 Task: Reply All to email with the signature Andrew Lee with the subject Sales pitch from softage.1@softage.net with the message I wanted to confirm the schedule for the upcoming training sessions., select the entire message, change the font of the message to Verdana and change the font typography to bold Send the email
Action: Mouse moved to (465, 569)
Screenshot: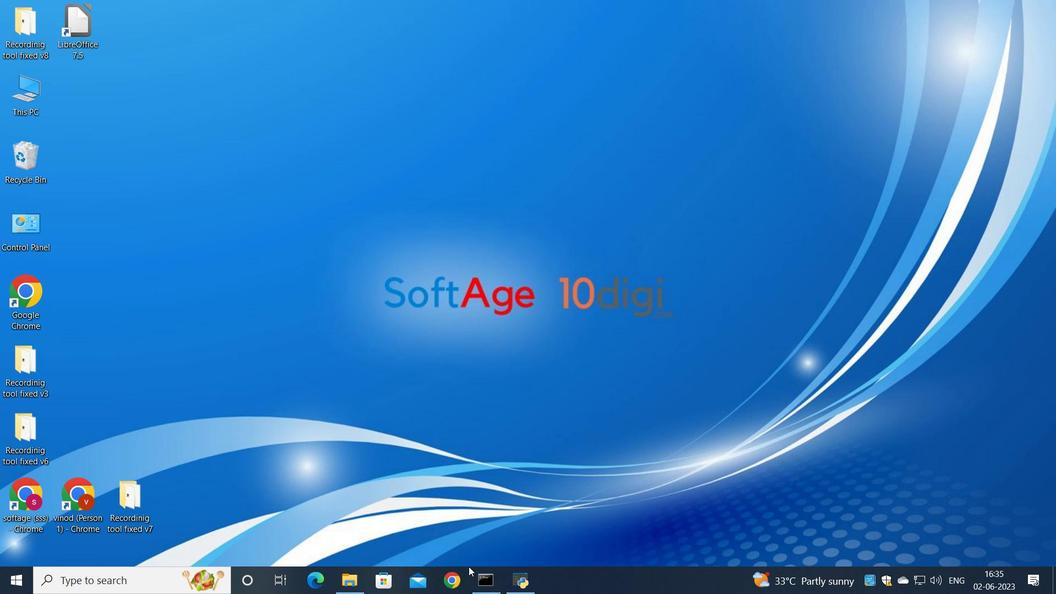 
Action: Mouse pressed left at (465, 569)
Screenshot: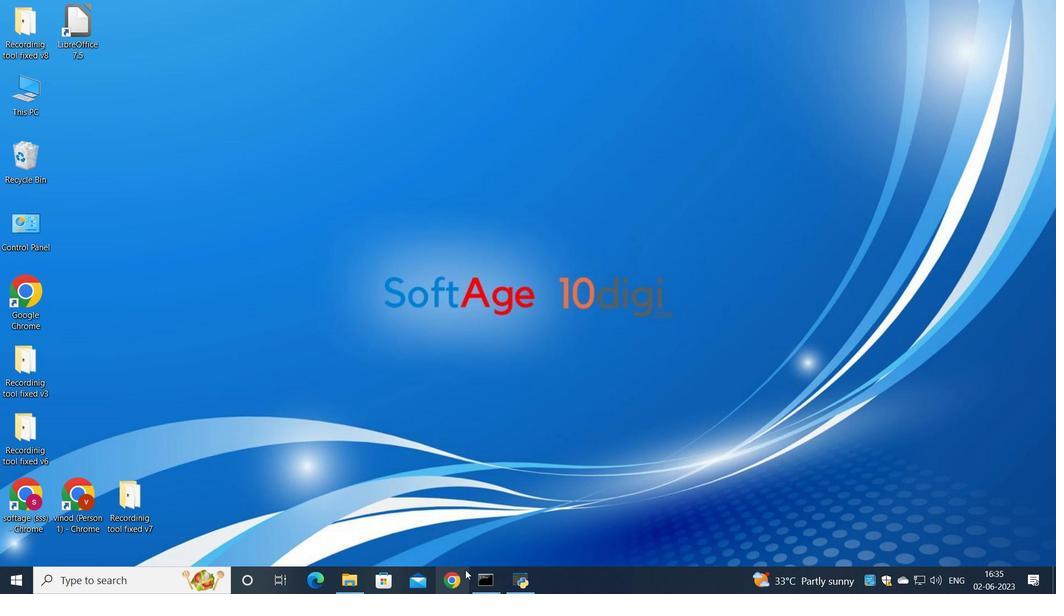 
Action: Mouse moved to (454, 384)
Screenshot: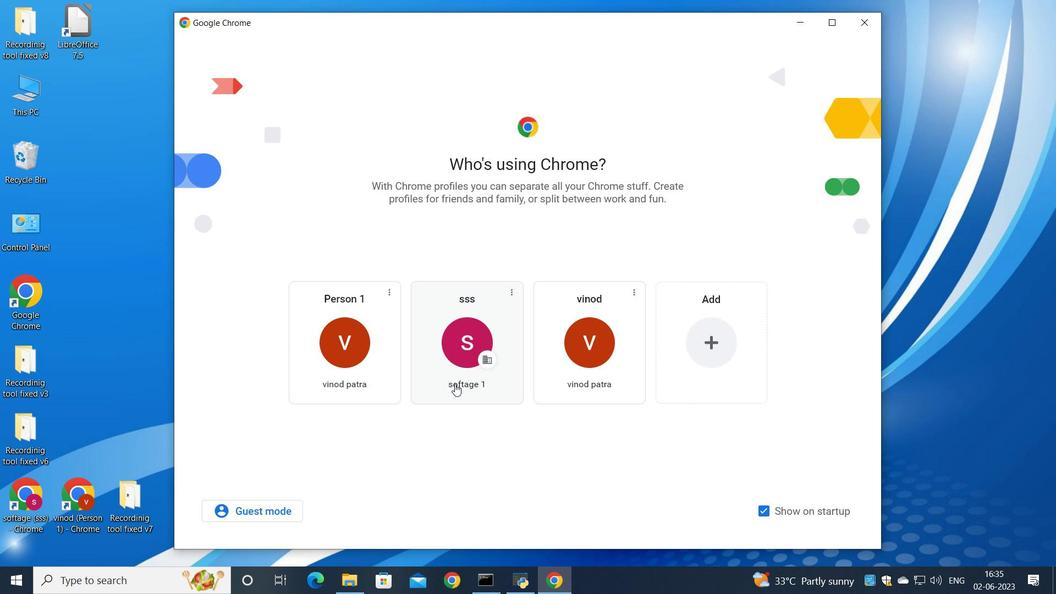 
Action: Mouse pressed left at (454, 384)
Screenshot: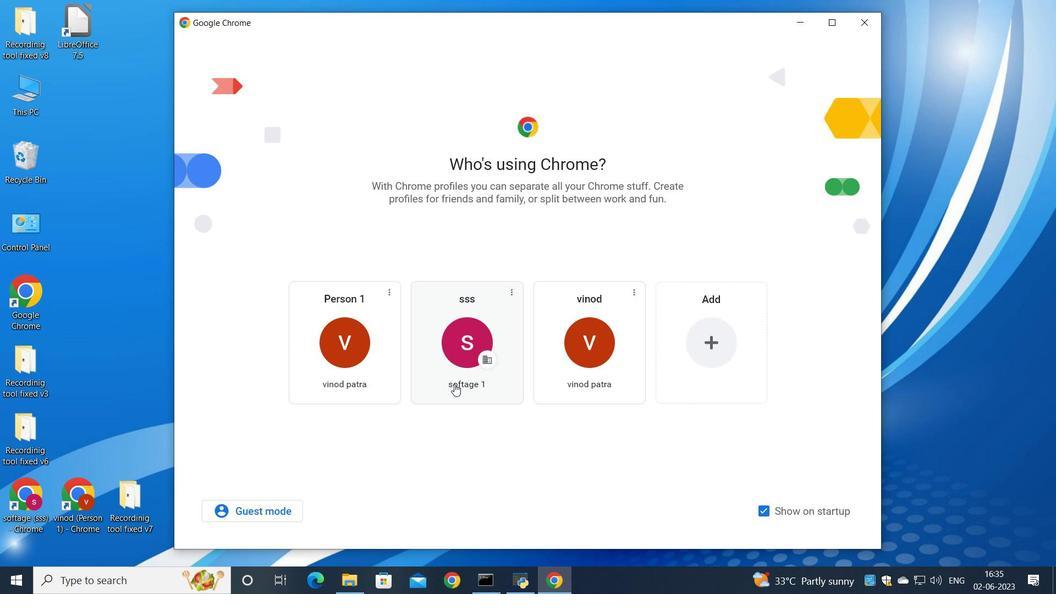 
Action: Mouse moved to (914, 93)
Screenshot: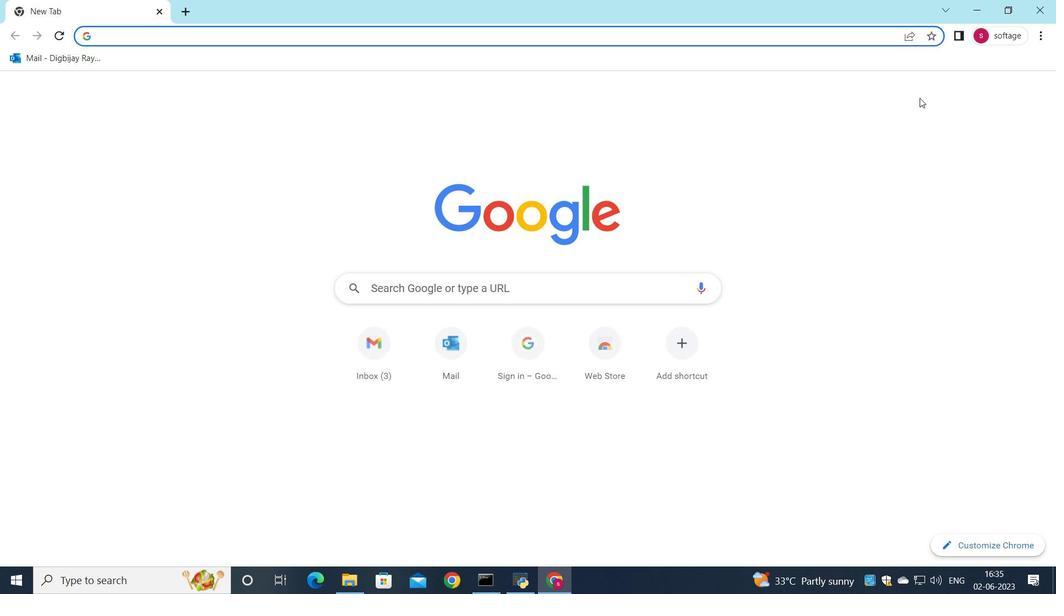 
Action: Mouse pressed left at (914, 93)
Screenshot: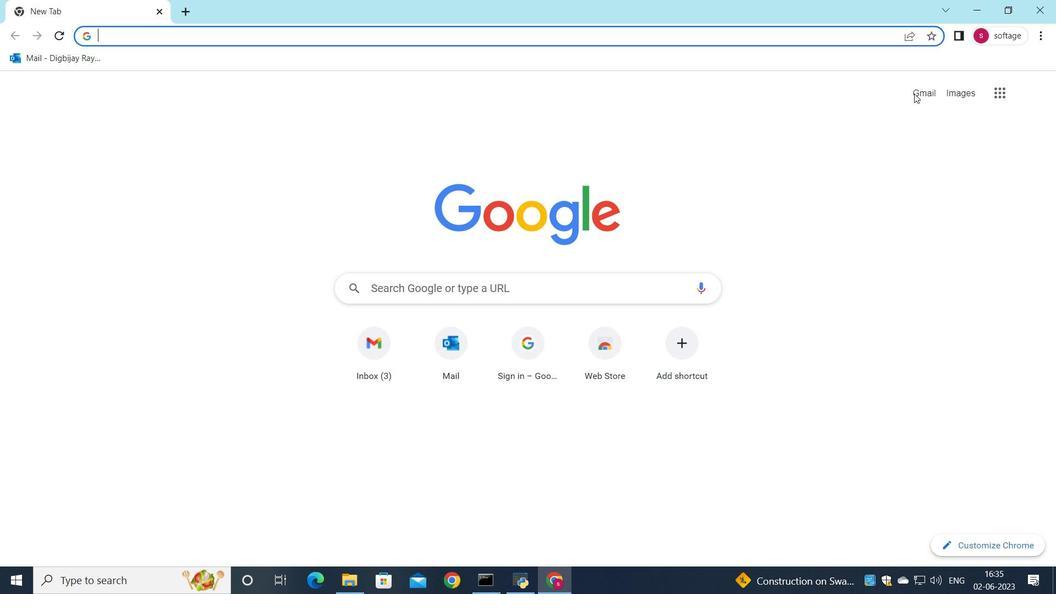 
Action: Mouse moved to (905, 97)
Screenshot: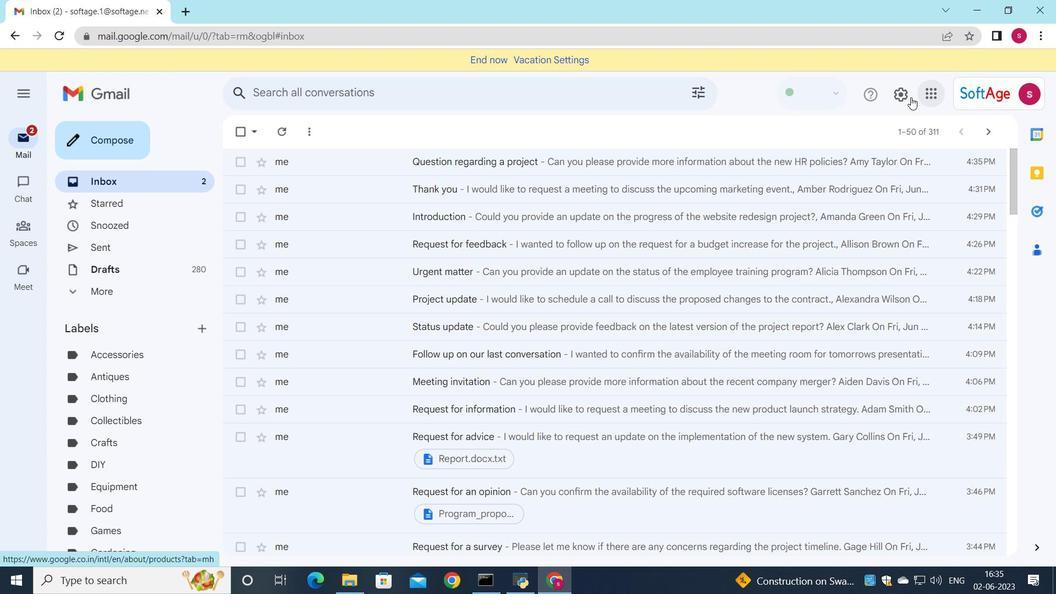 
Action: Mouse pressed left at (905, 97)
Screenshot: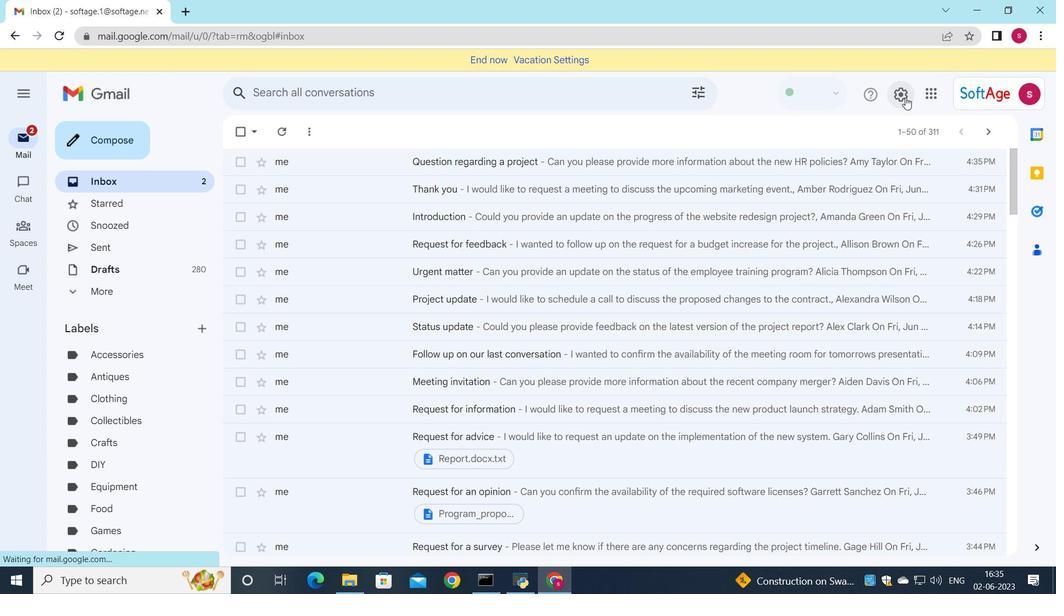 
Action: Mouse moved to (915, 165)
Screenshot: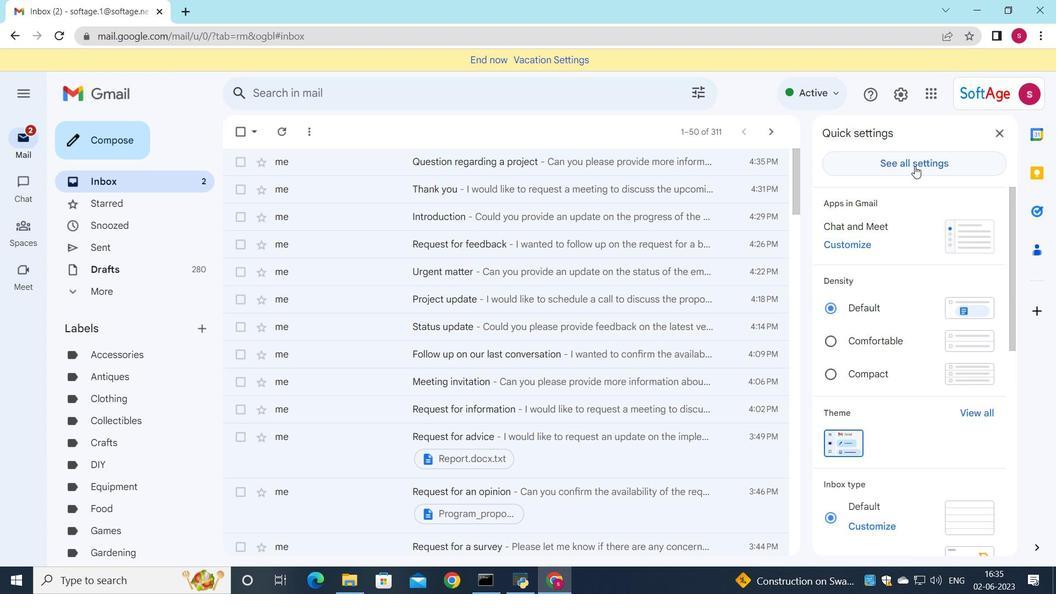 
Action: Mouse pressed left at (915, 165)
Screenshot: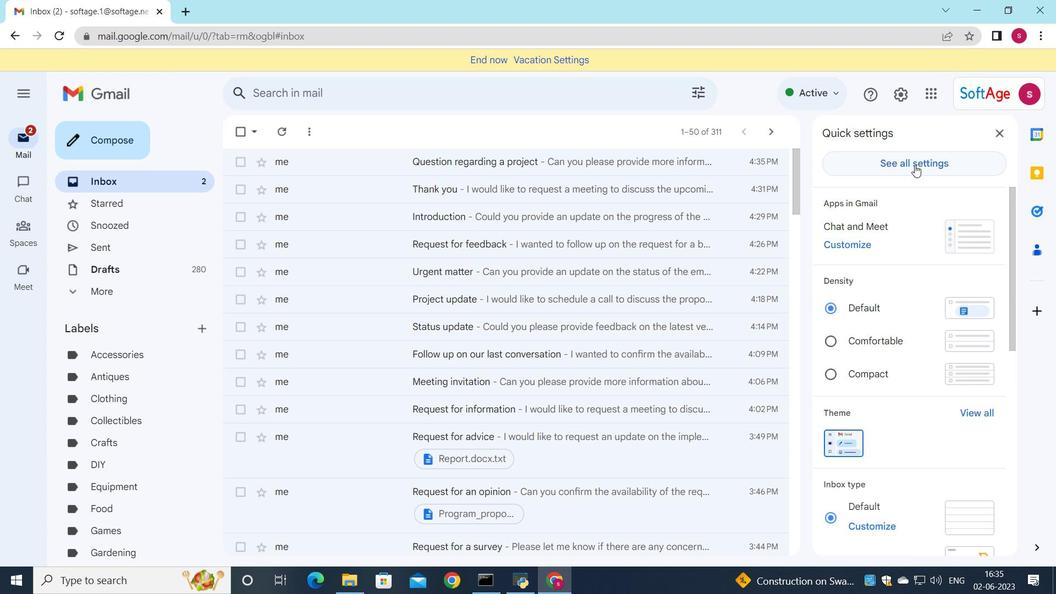 
Action: Mouse moved to (538, 285)
Screenshot: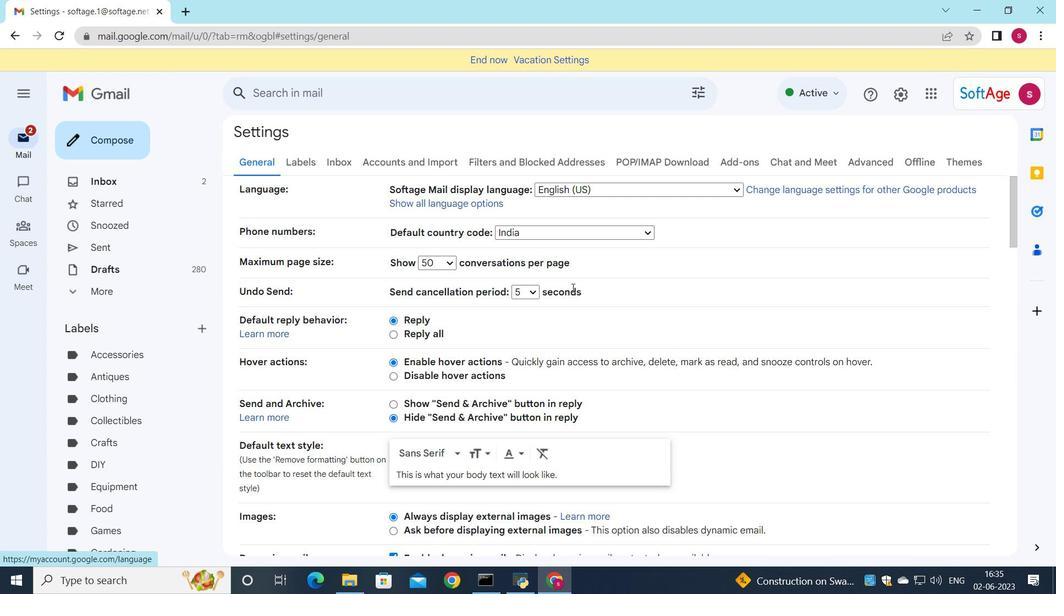 
Action: Mouse scrolled (538, 284) with delta (0, 0)
Screenshot: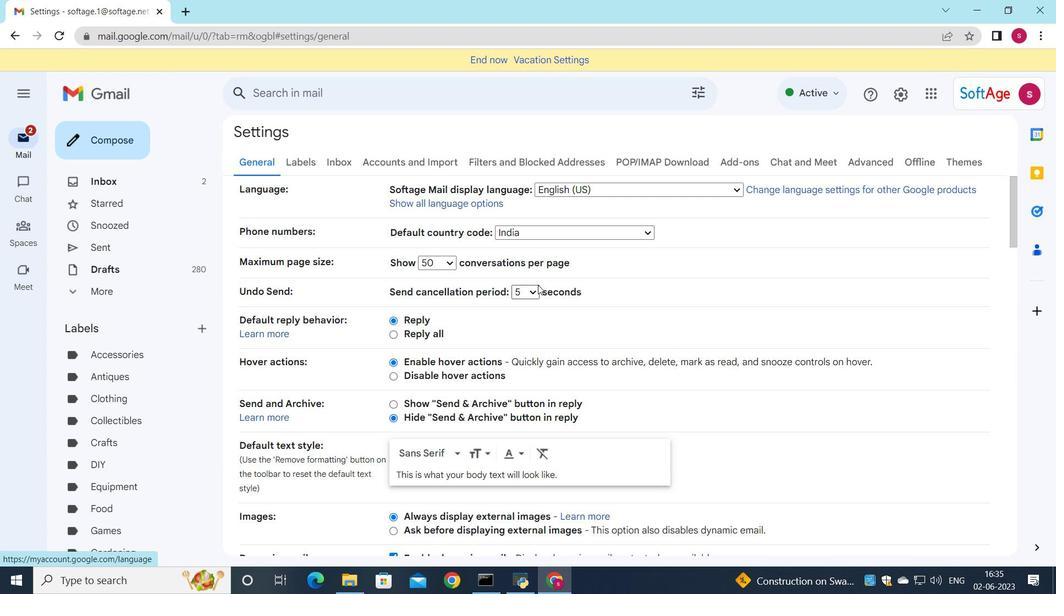 
Action: Mouse moved to (538, 285)
Screenshot: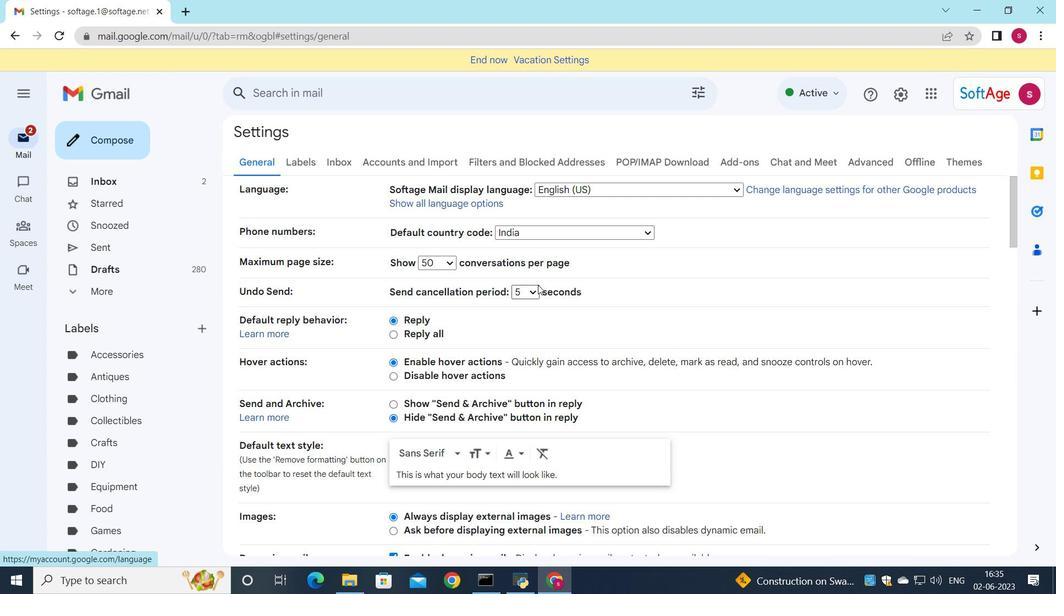 
Action: Mouse scrolled (538, 284) with delta (0, 0)
Screenshot: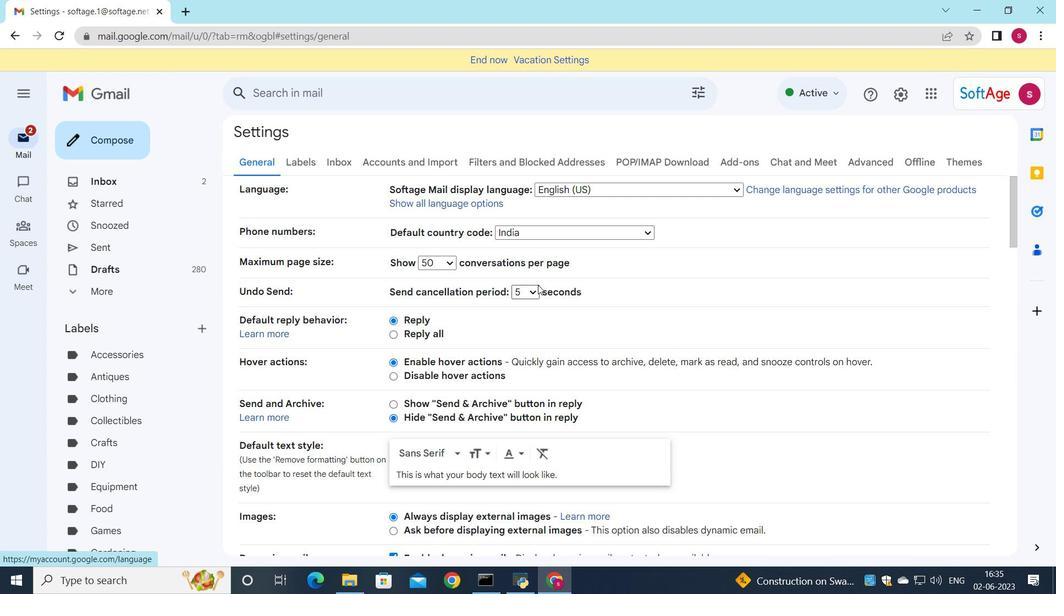 
Action: Mouse scrolled (538, 284) with delta (0, 0)
Screenshot: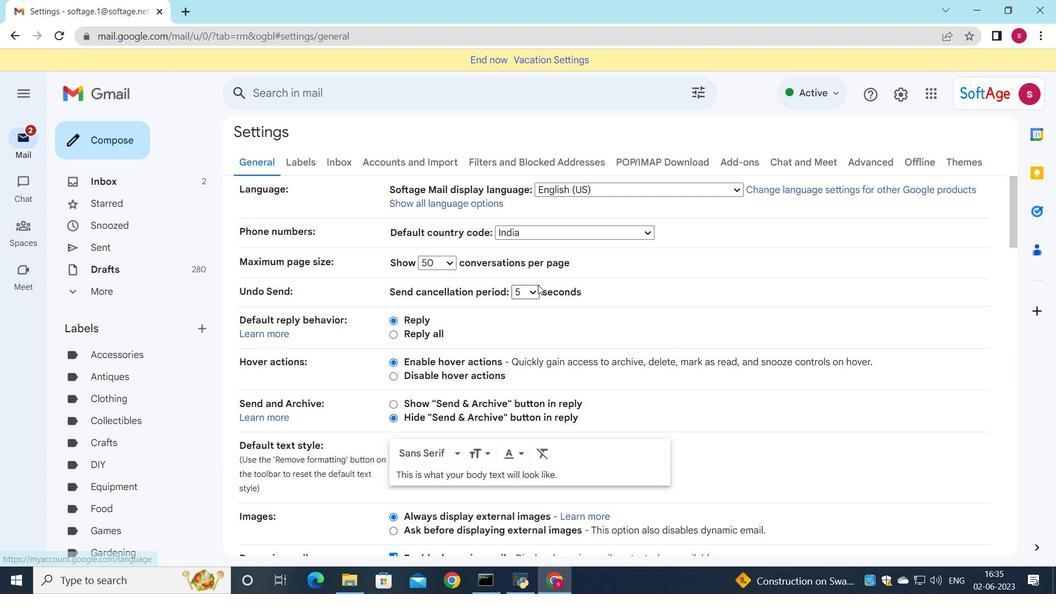
Action: Mouse scrolled (538, 284) with delta (0, 0)
Screenshot: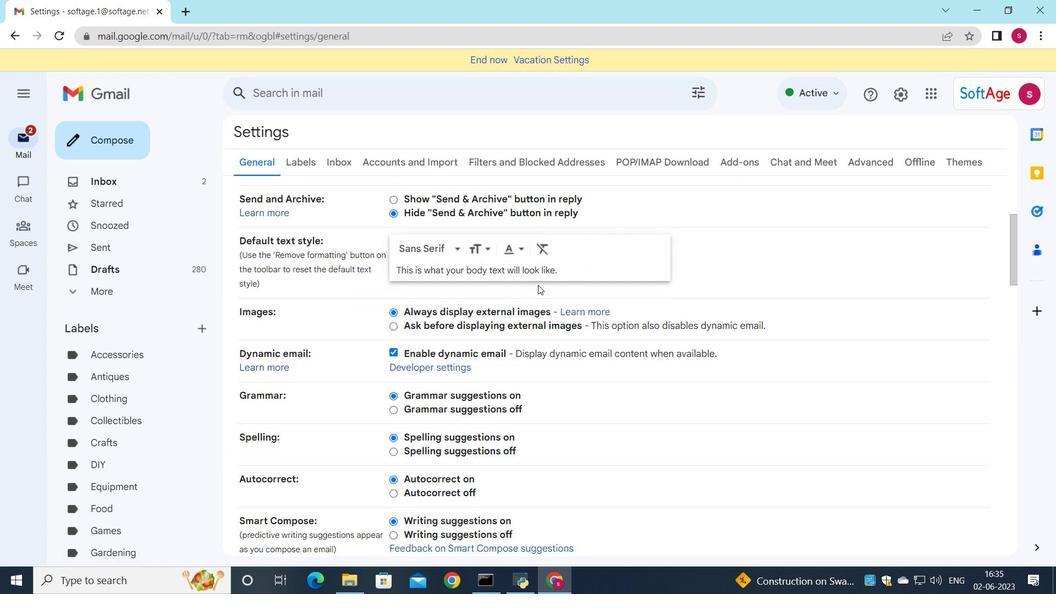 
Action: Mouse scrolled (538, 284) with delta (0, 0)
Screenshot: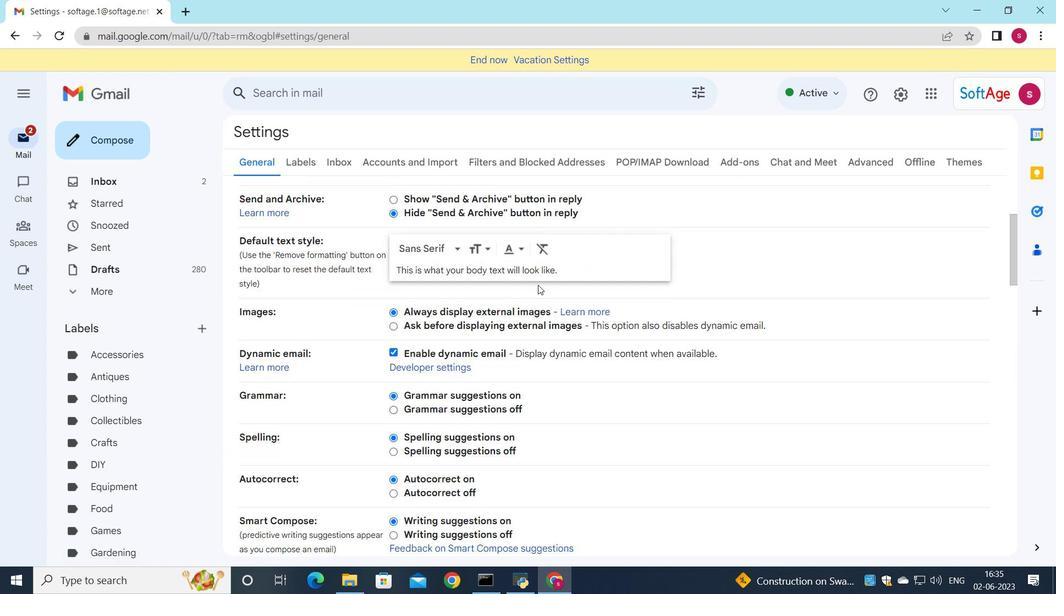 
Action: Mouse moved to (540, 290)
Screenshot: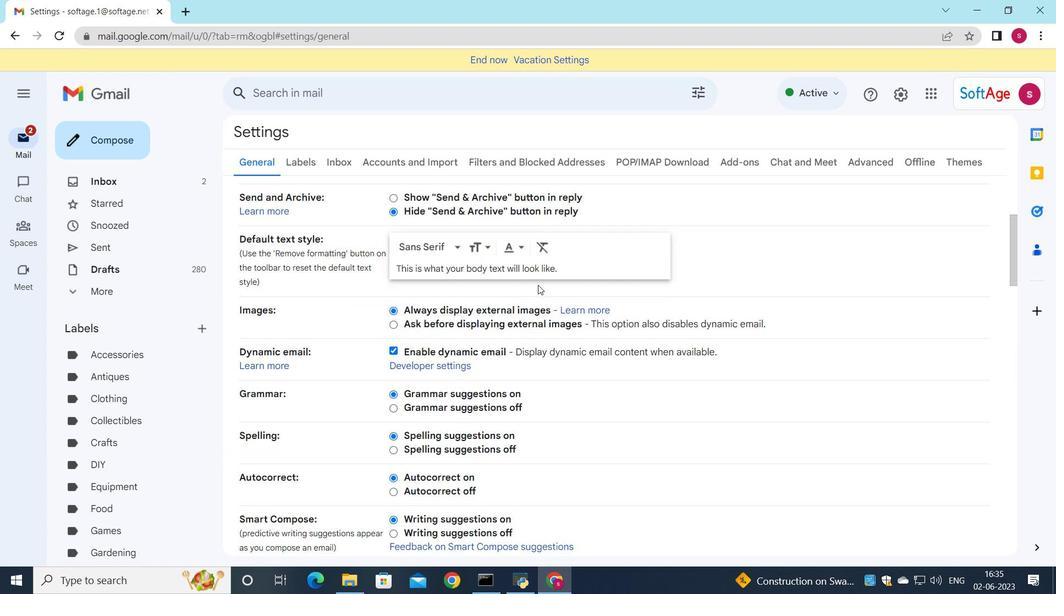 
Action: Mouse scrolled (540, 290) with delta (0, 0)
Screenshot: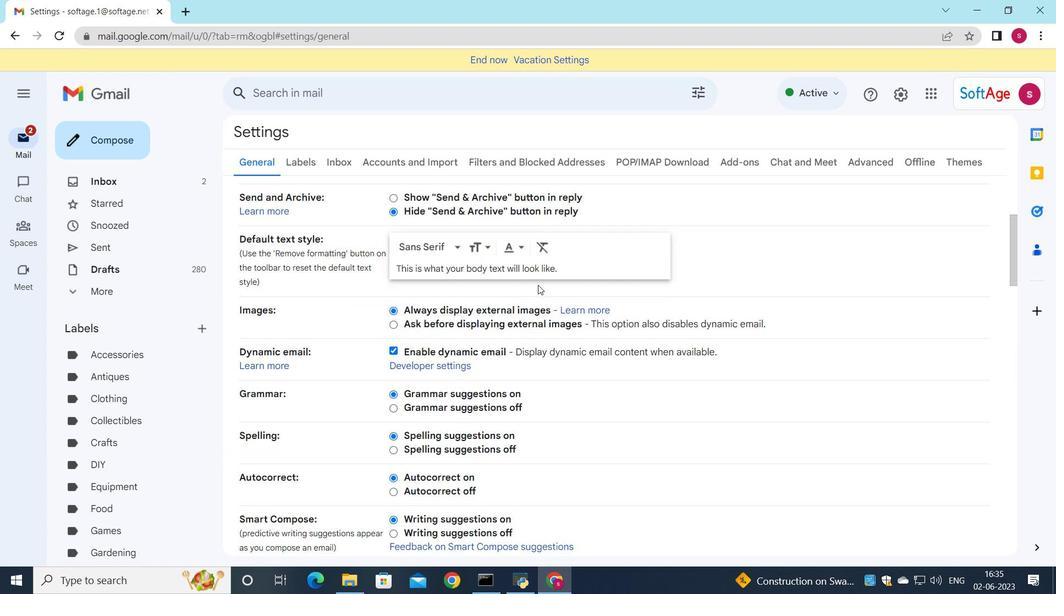 
Action: Mouse moved to (522, 352)
Screenshot: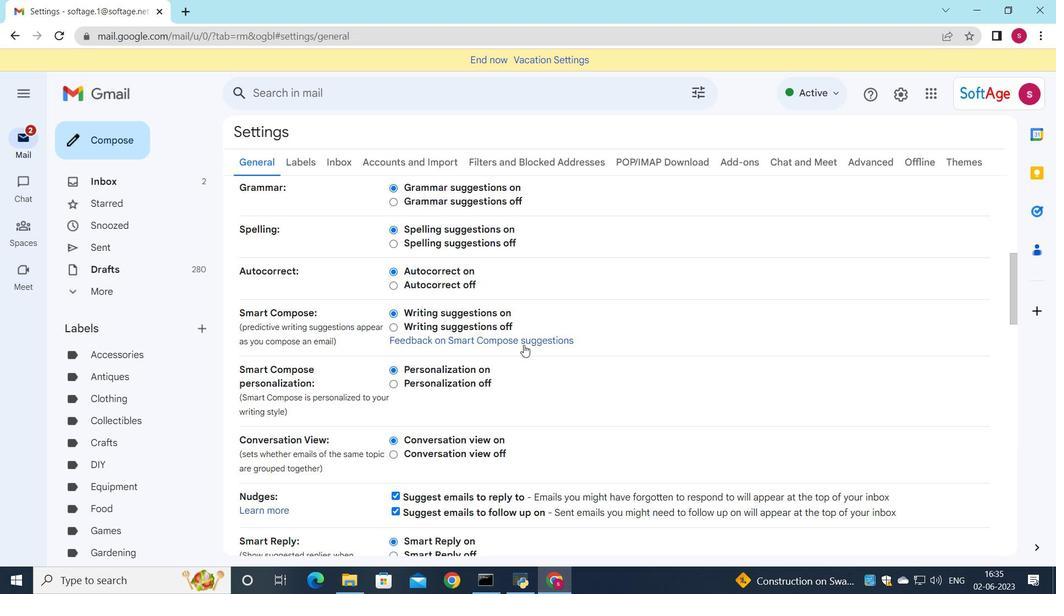 
Action: Mouse scrolled (522, 351) with delta (0, 0)
Screenshot: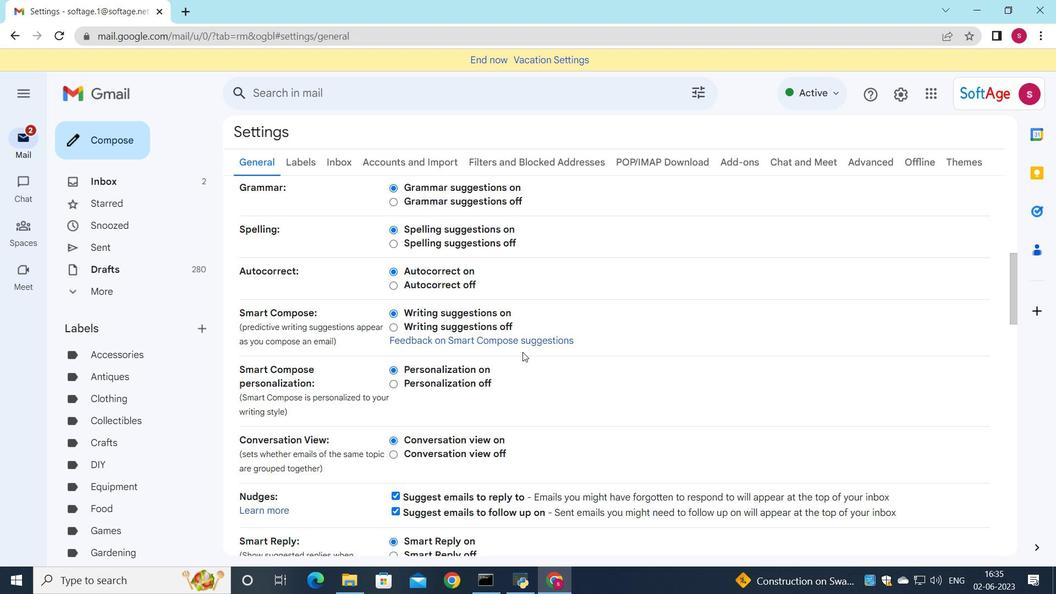 
Action: Mouse scrolled (522, 351) with delta (0, 0)
Screenshot: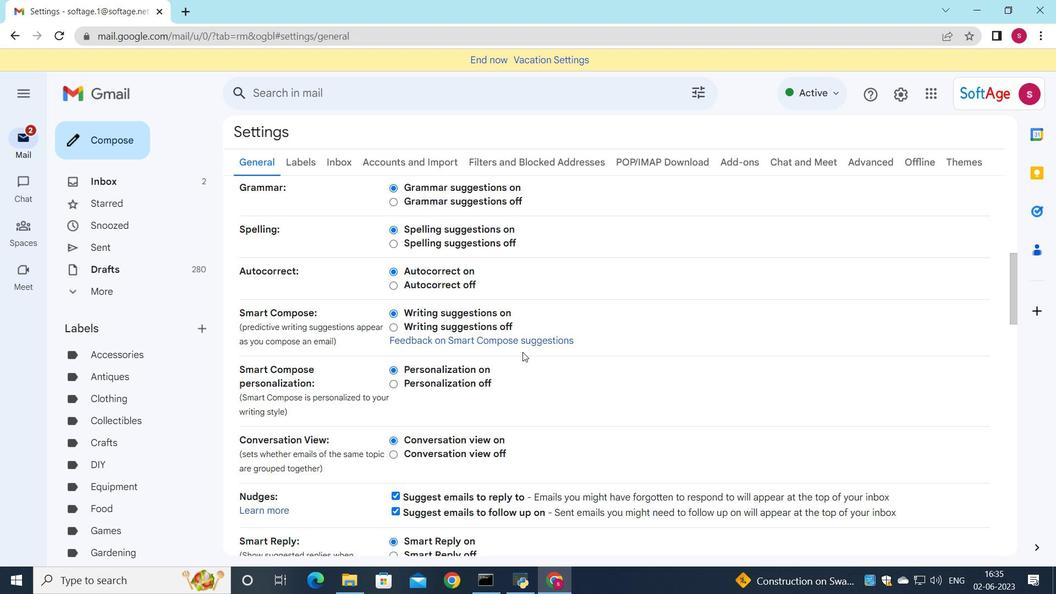 
Action: Mouse moved to (522, 352)
Screenshot: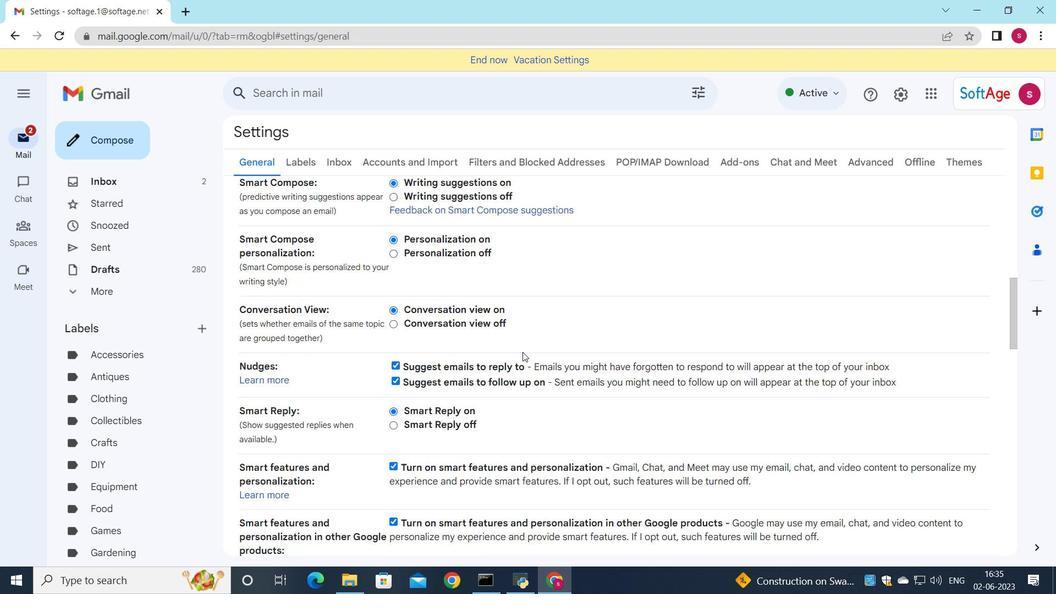 
Action: Mouse scrolled (522, 351) with delta (0, 0)
Screenshot: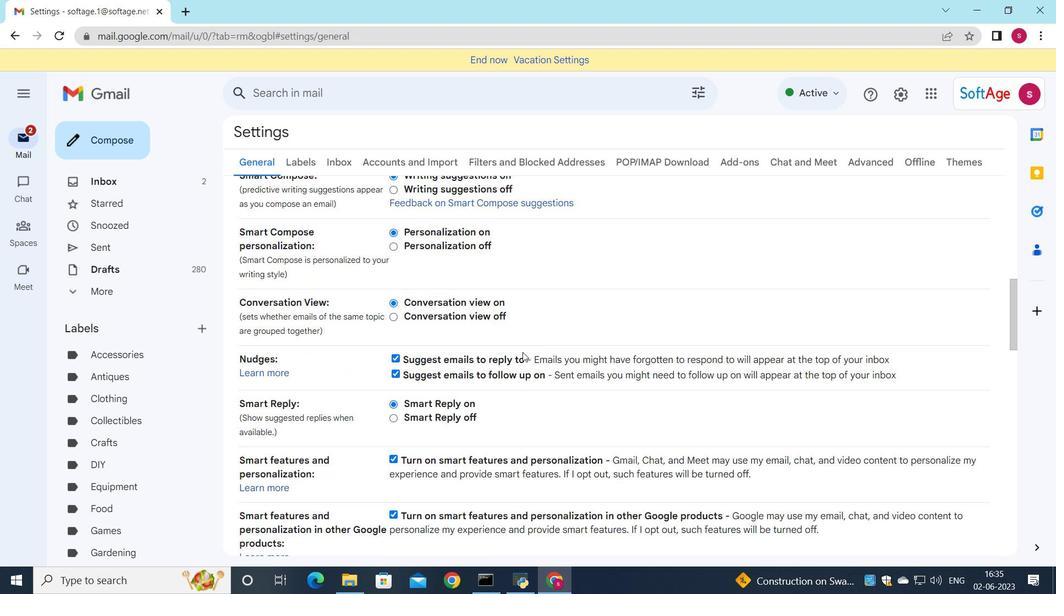 
Action: Mouse scrolled (522, 351) with delta (0, 0)
Screenshot: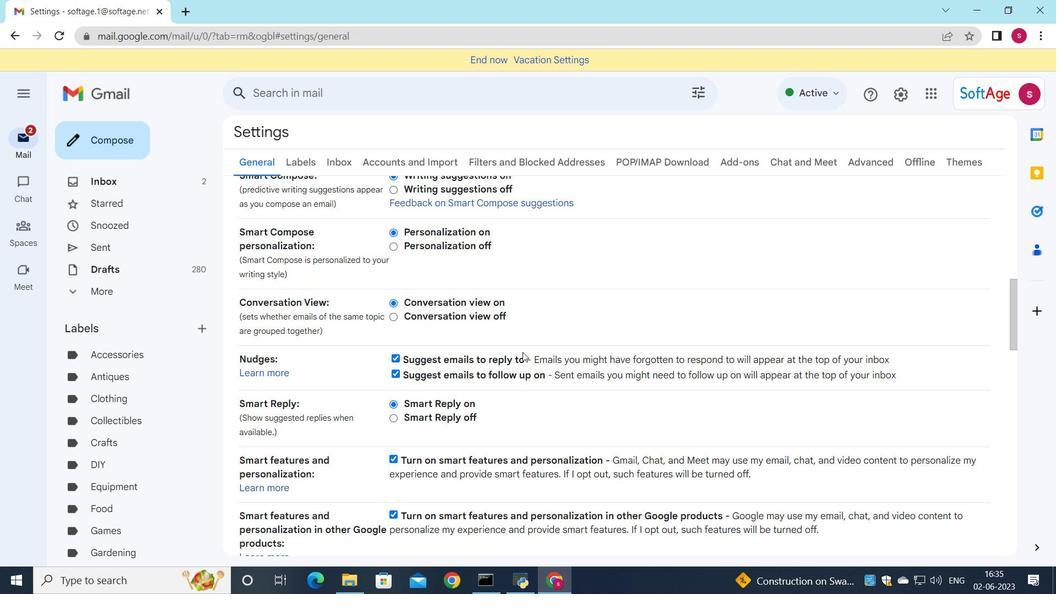 
Action: Mouse scrolled (522, 351) with delta (0, 0)
Screenshot: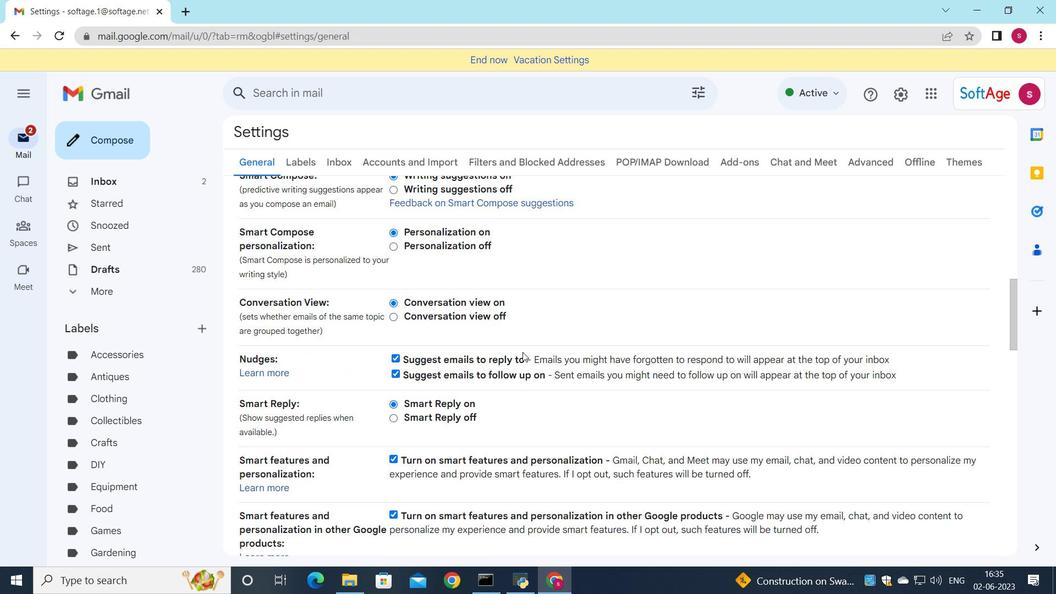 
Action: Mouse scrolled (522, 351) with delta (0, 0)
Screenshot: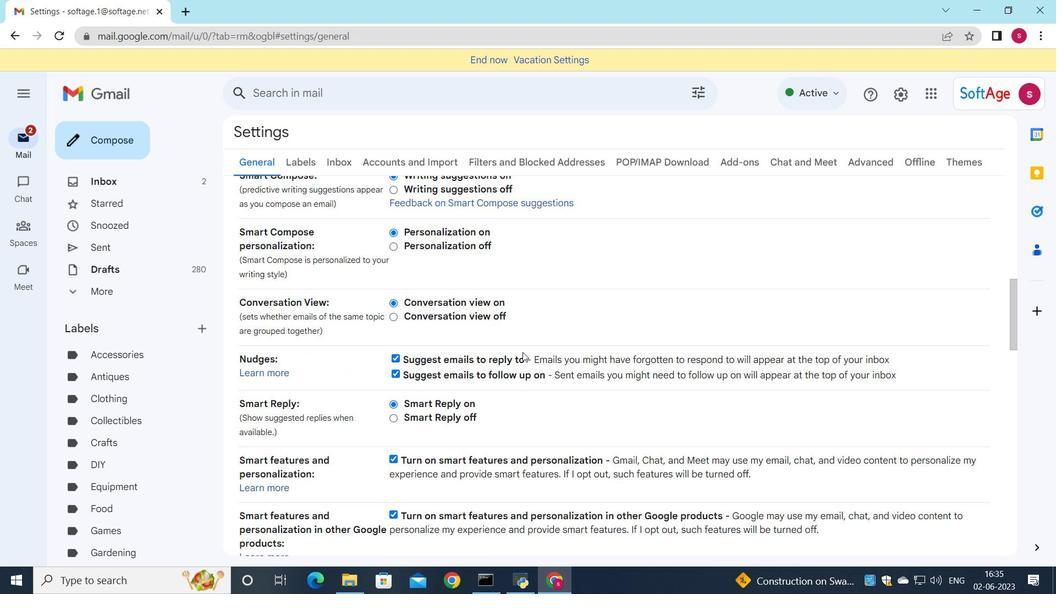 
Action: Mouse moved to (524, 352)
Screenshot: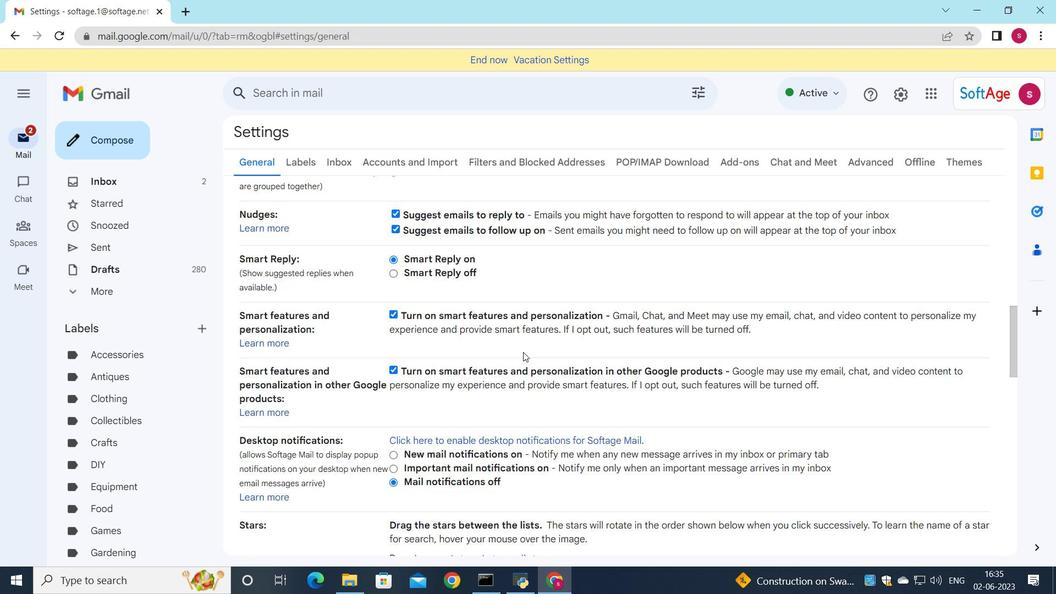 
Action: Mouse scrolled (524, 351) with delta (0, 0)
Screenshot: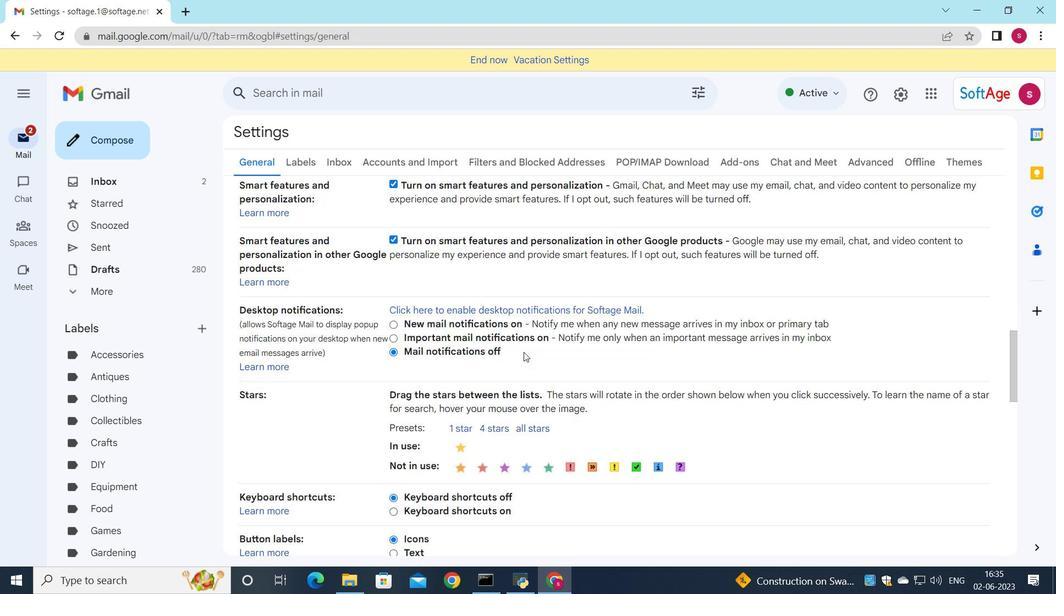 
Action: Mouse scrolled (524, 351) with delta (0, 0)
Screenshot: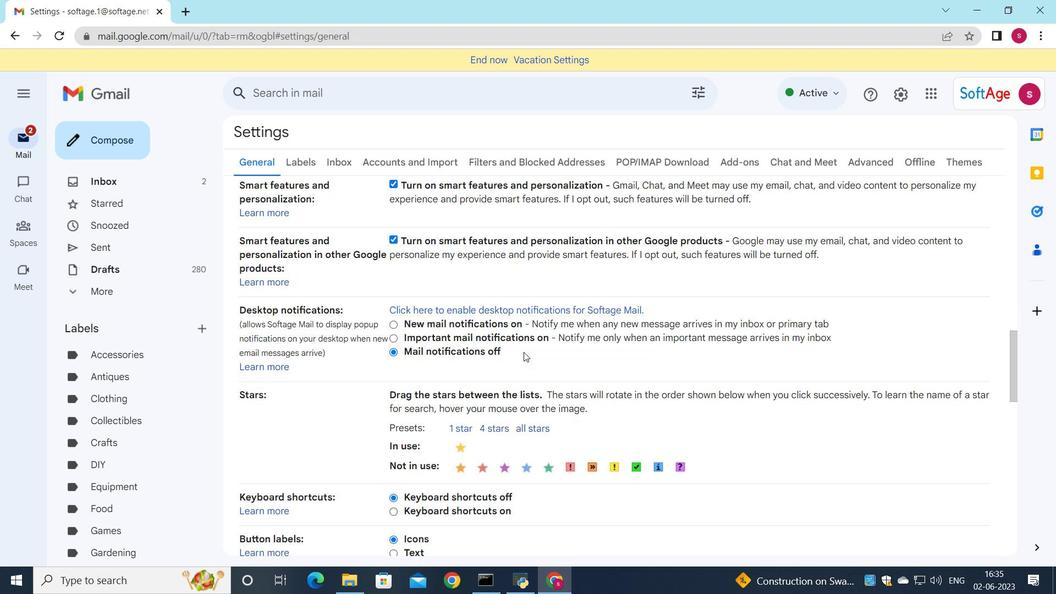 
Action: Mouse scrolled (524, 351) with delta (0, 0)
Screenshot: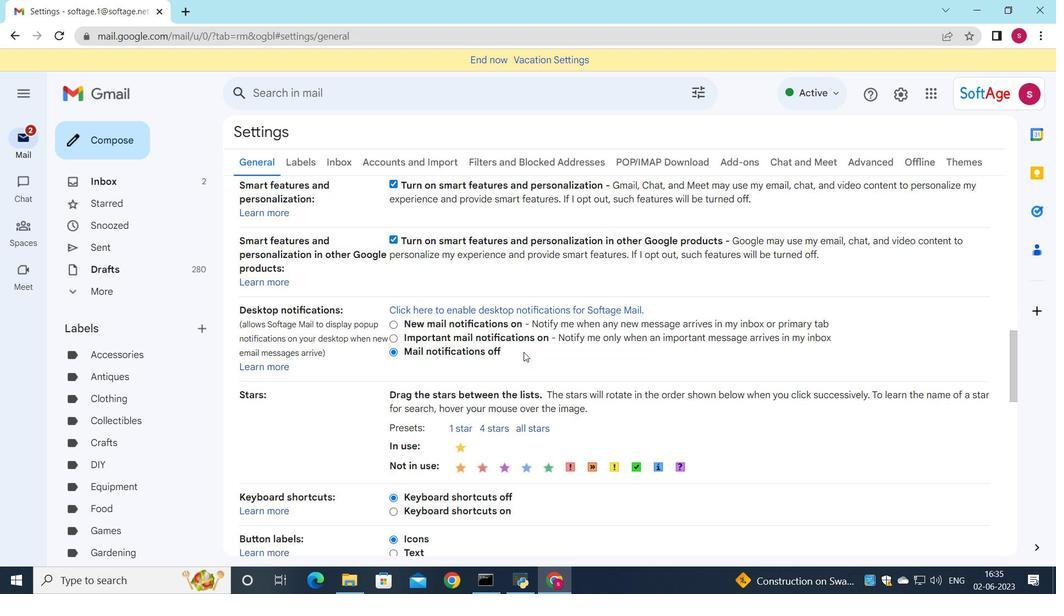 
Action: Mouse moved to (525, 352)
Screenshot: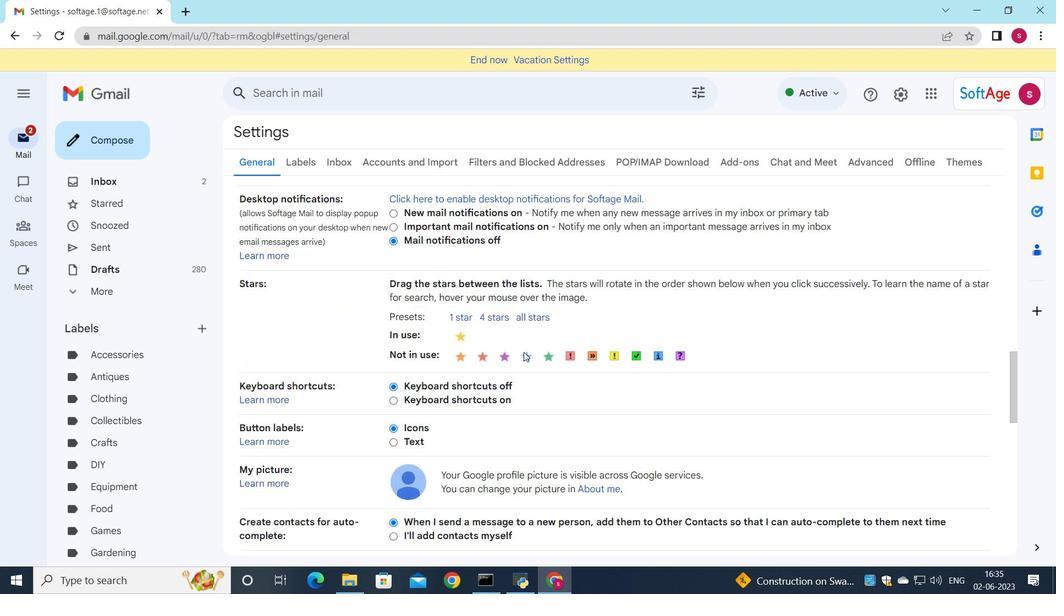 
Action: Mouse scrolled (525, 351) with delta (0, 0)
Screenshot: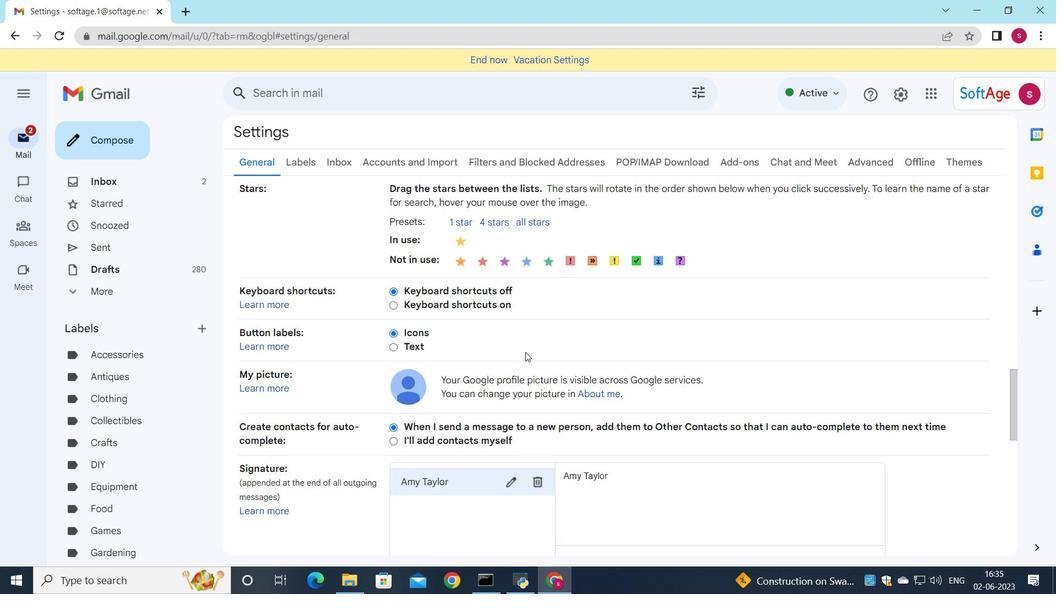 
Action: Mouse scrolled (525, 351) with delta (0, 0)
Screenshot: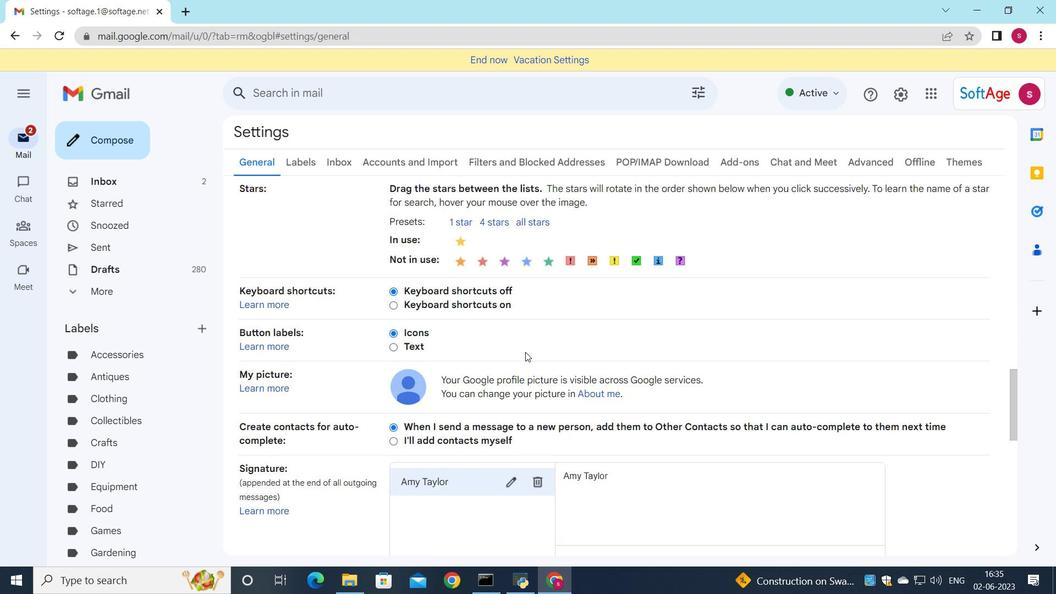 
Action: Mouse moved to (525, 352)
Screenshot: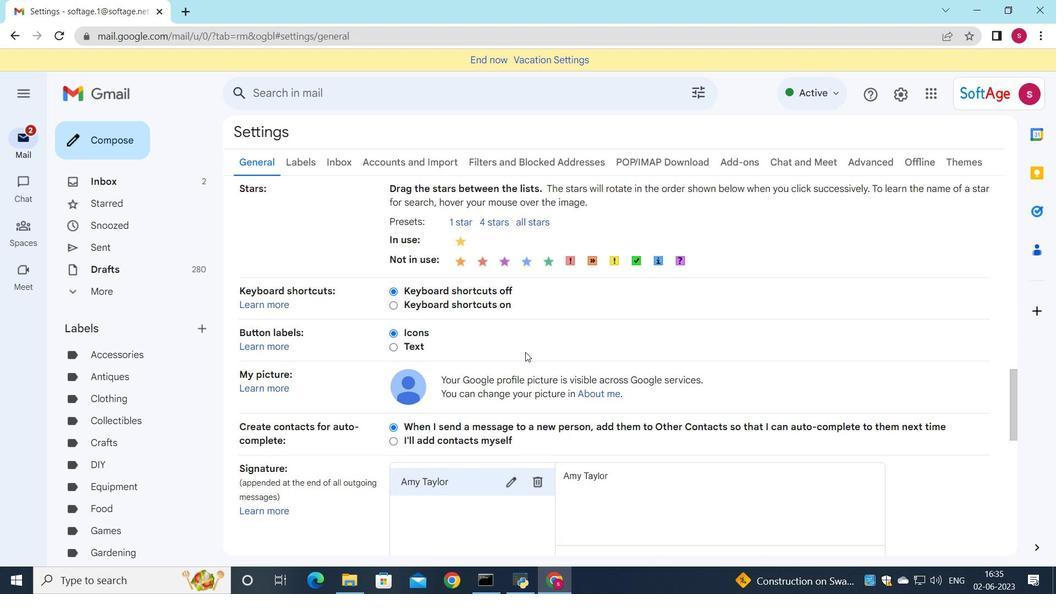 
Action: Mouse scrolled (525, 351) with delta (0, 0)
Screenshot: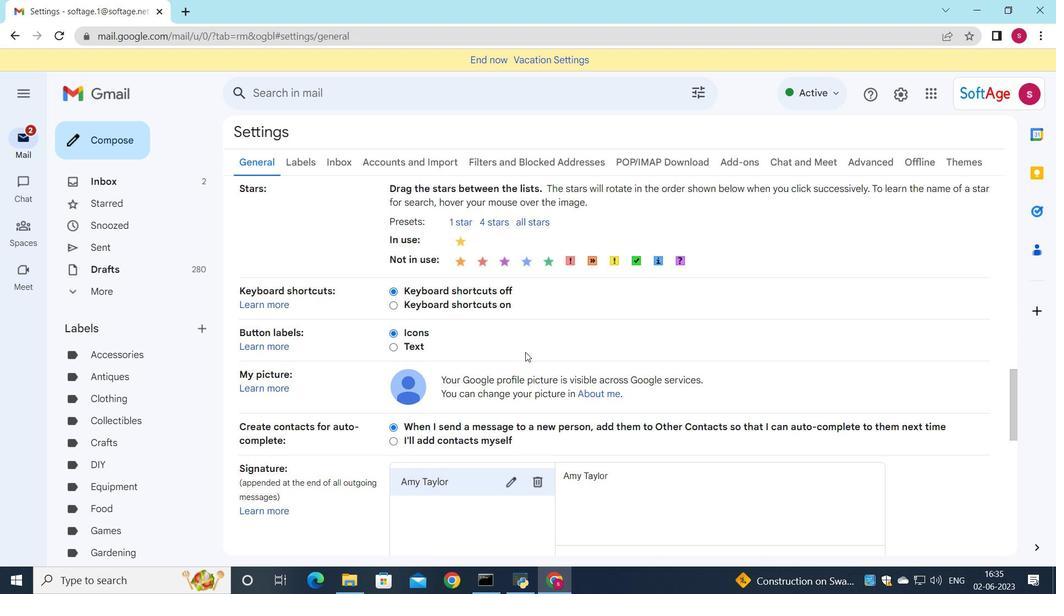 
Action: Mouse moved to (527, 355)
Screenshot: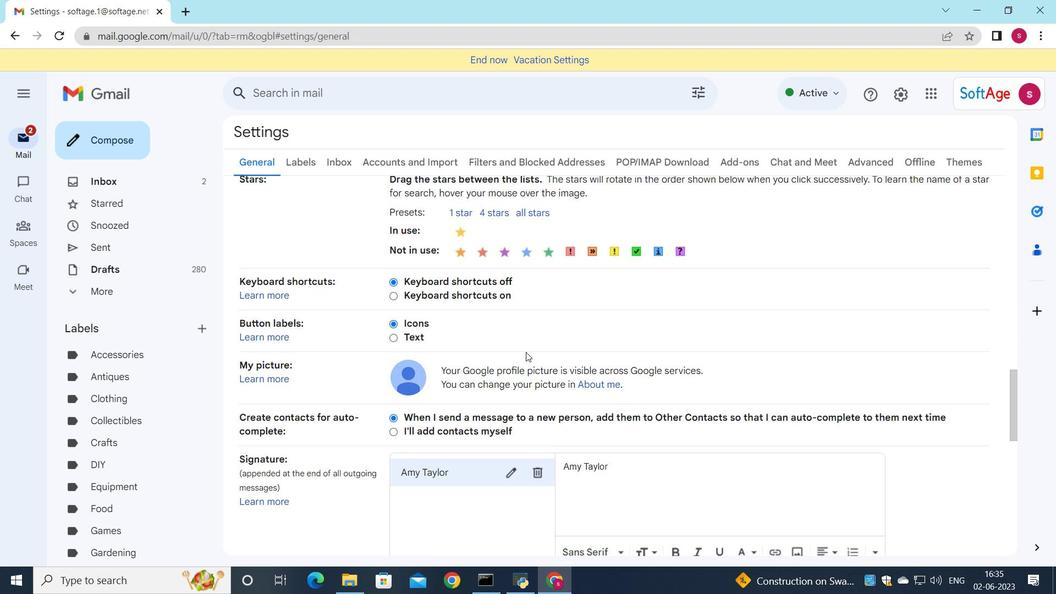 
Action: Mouse scrolled (527, 355) with delta (0, 0)
Screenshot: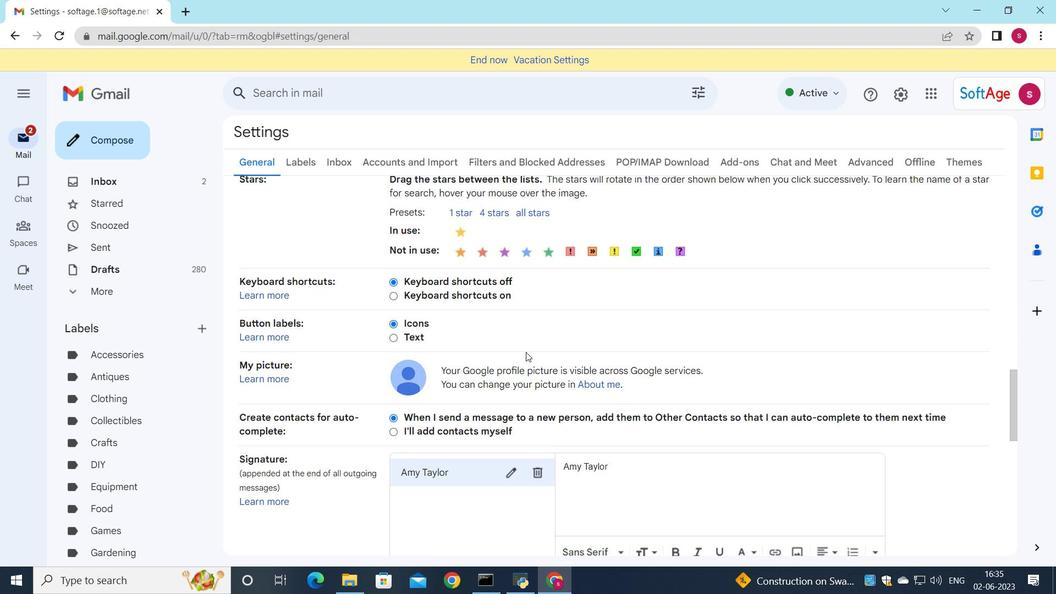
Action: Mouse moved to (538, 207)
Screenshot: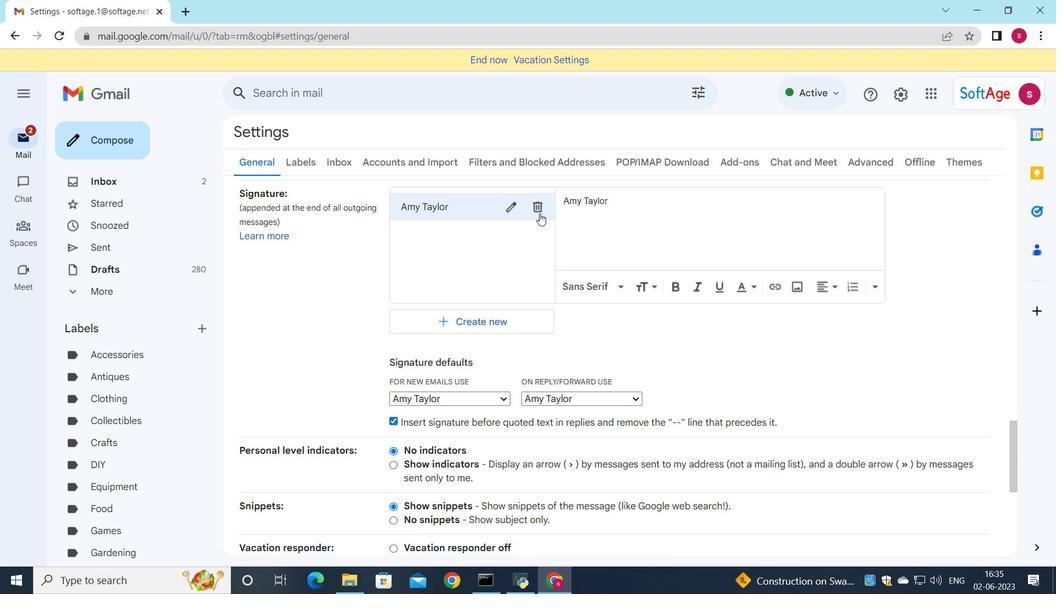 
Action: Mouse pressed left at (538, 207)
Screenshot: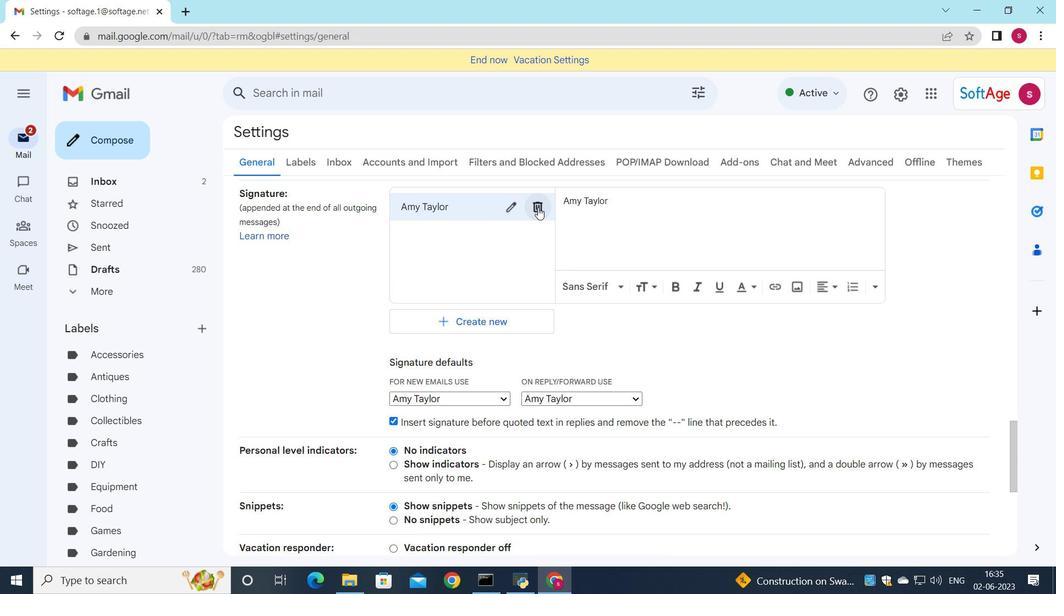 
Action: Mouse moved to (638, 335)
Screenshot: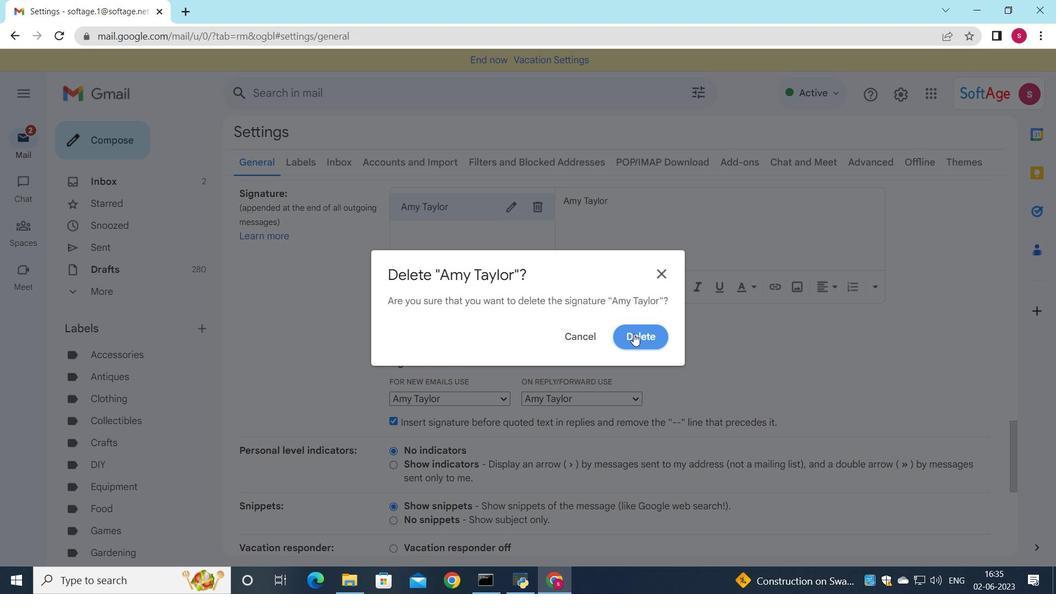 
Action: Mouse pressed left at (638, 335)
Screenshot: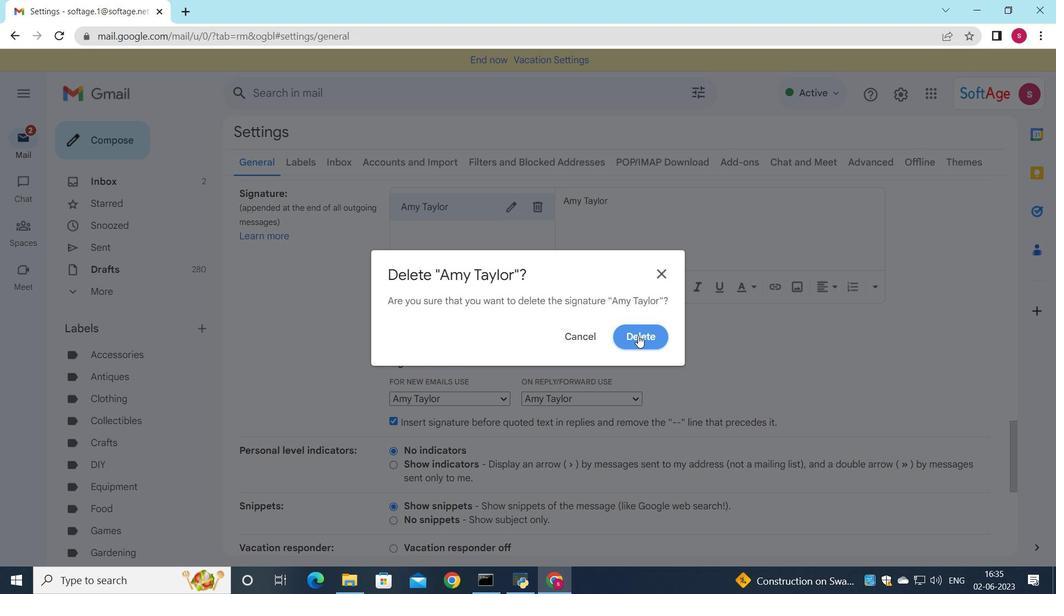 
Action: Mouse moved to (459, 225)
Screenshot: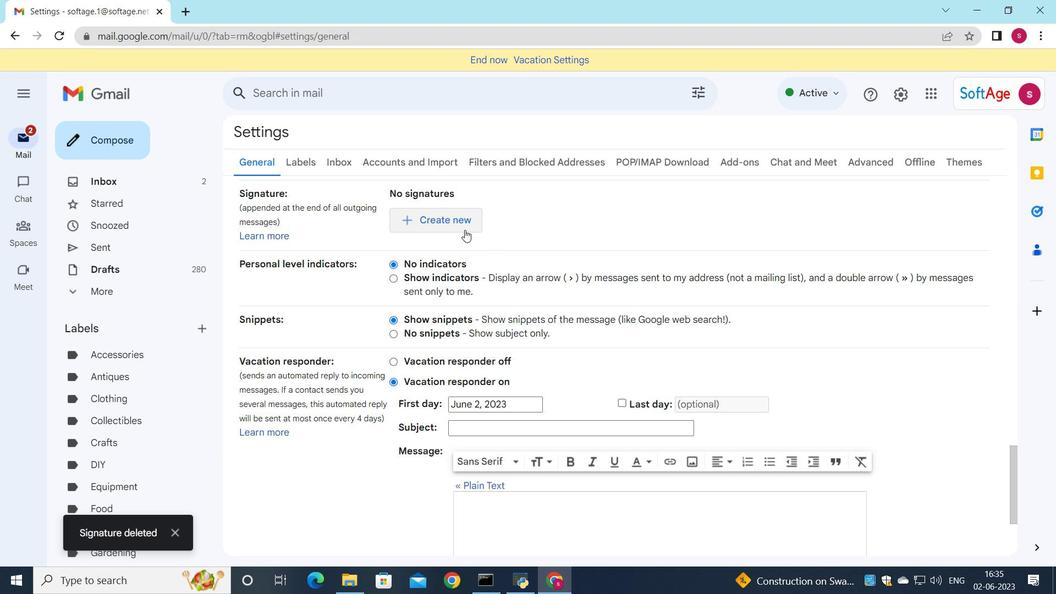 
Action: Mouse pressed left at (459, 225)
Screenshot: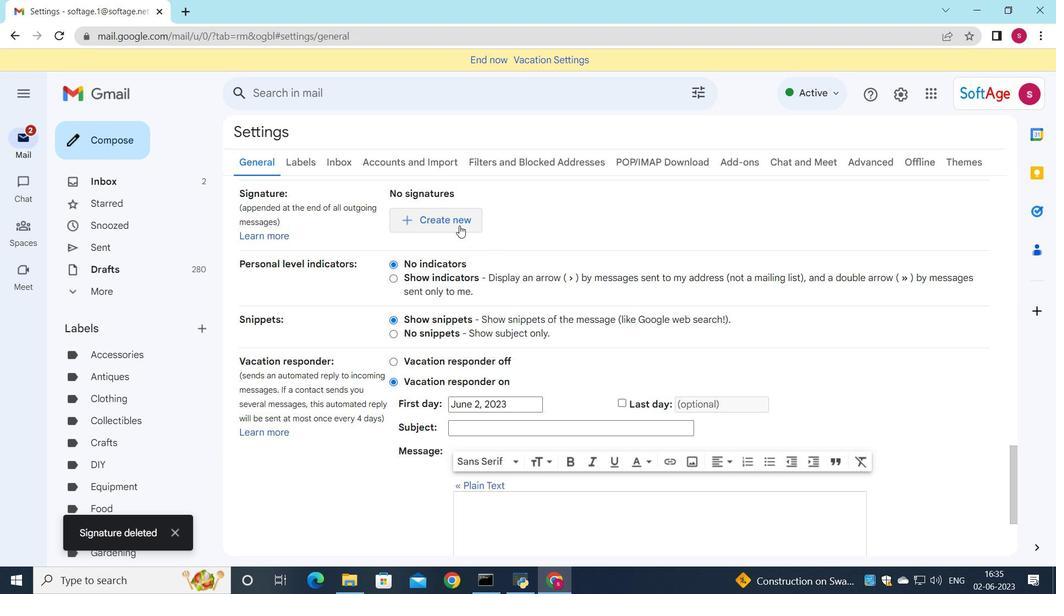 
Action: Mouse moved to (503, 265)
Screenshot: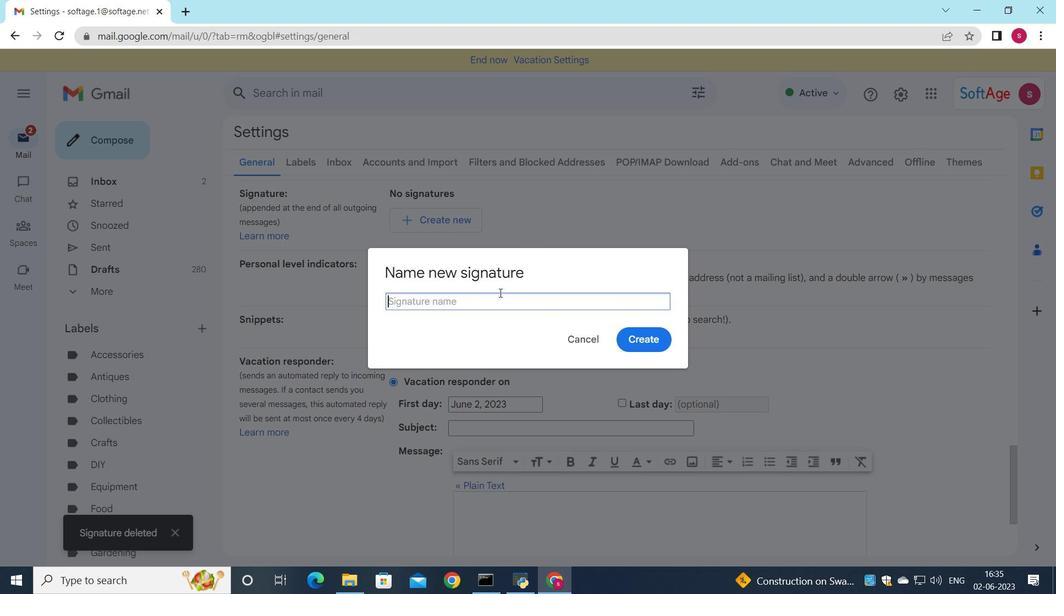 
Action: Key pressed <Key.shift>Andrew<Key.space><Key.shift_r>Lee
Screenshot: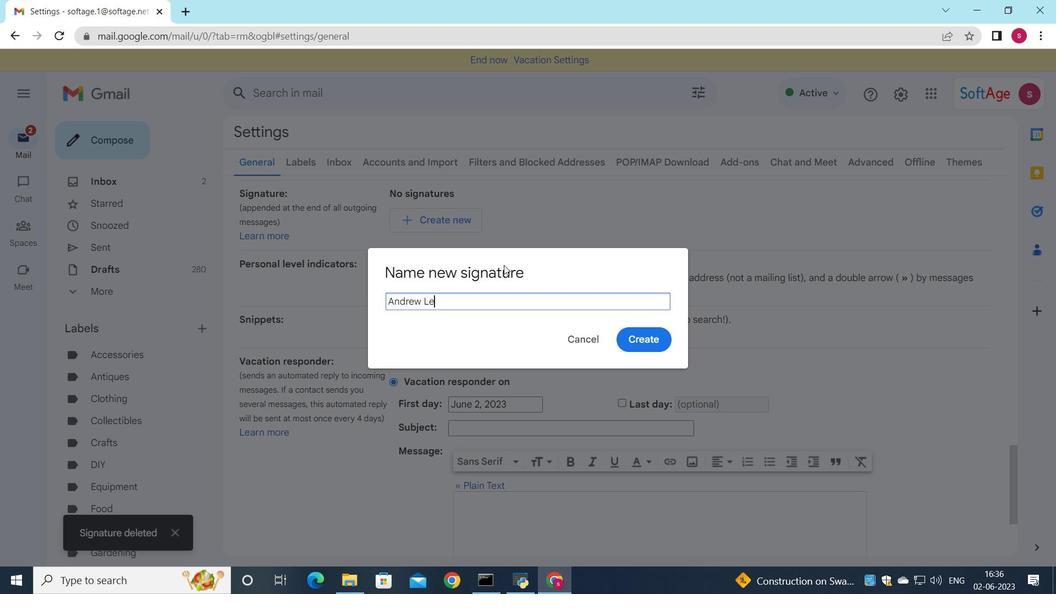 
Action: Mouse moved to (647, 341)
Screenshot: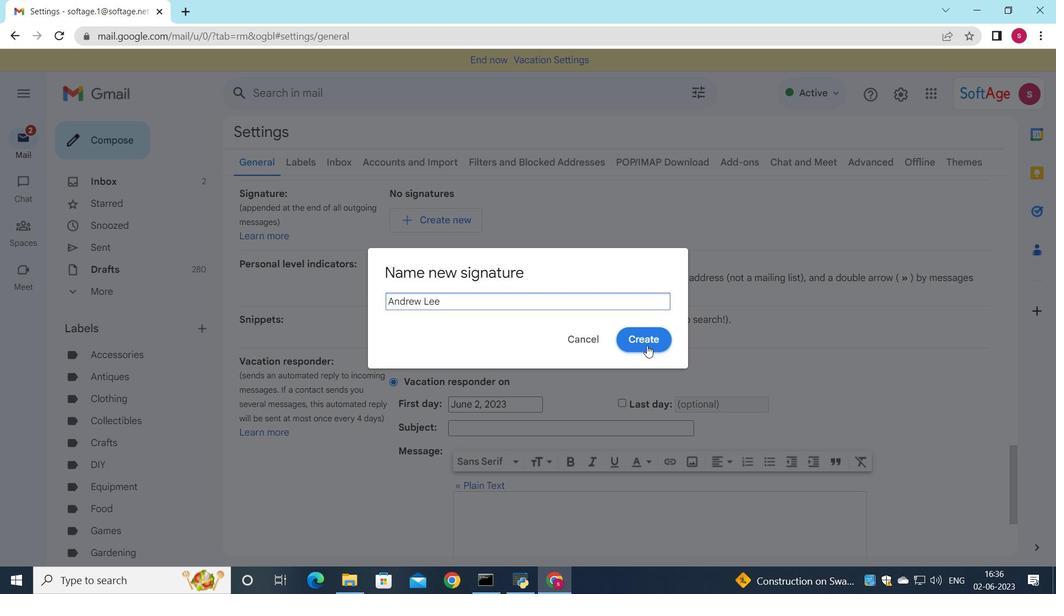 
Action: Mouse pressed left at (647, 341)
Screenshot: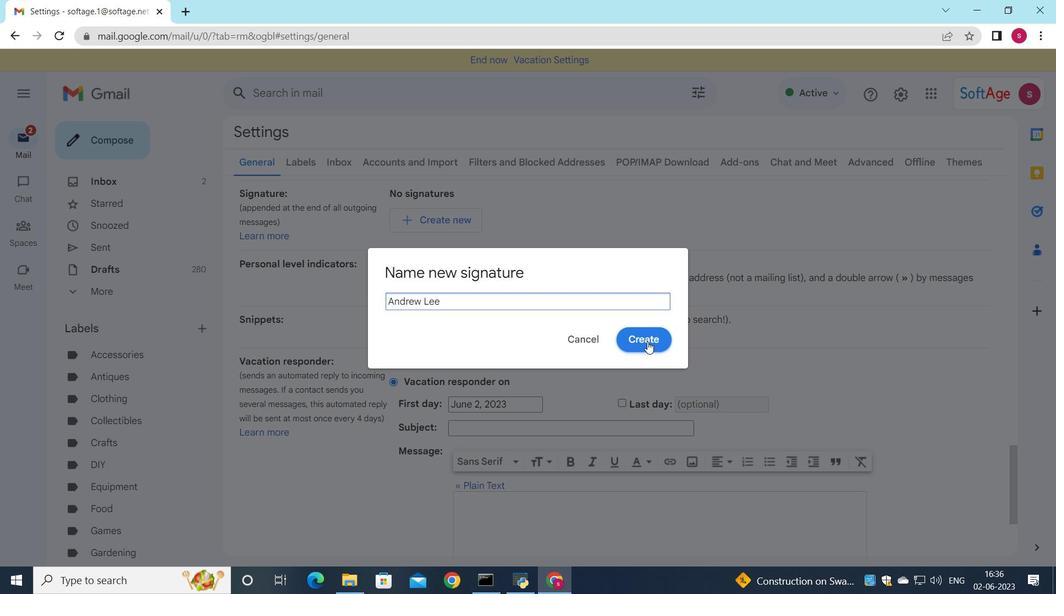 
Action: Mouse moved to (629, 229)
Screenshot: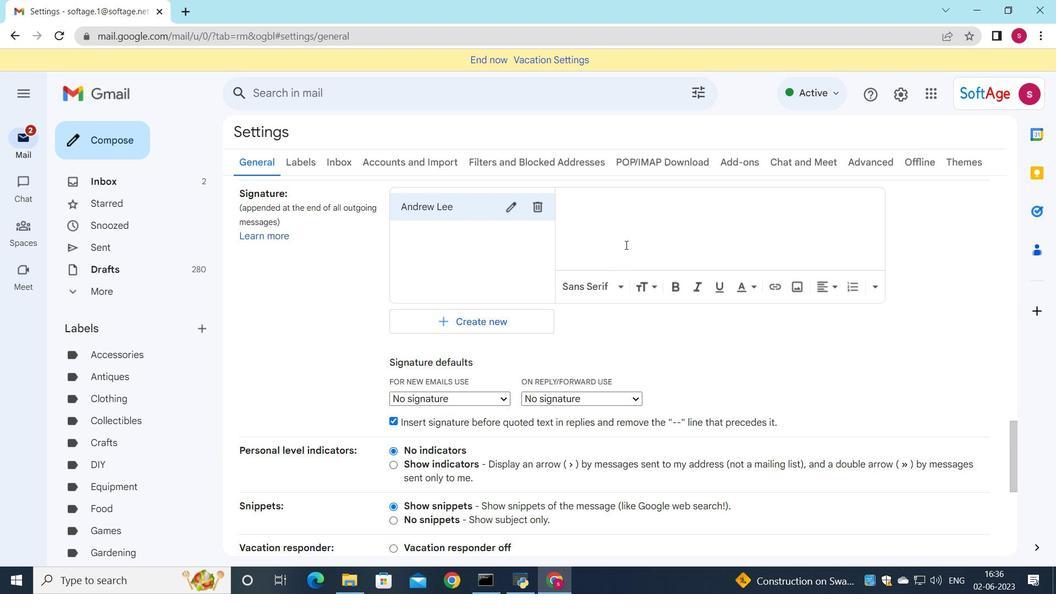 
Action: Mouse pressed left at (629, 229)
Screenshot: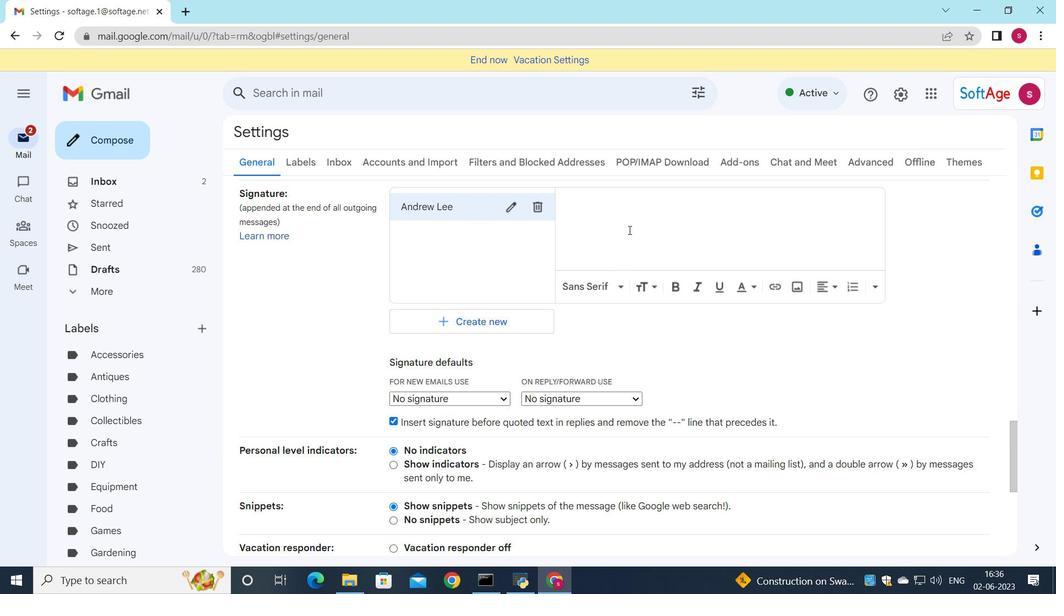 
Action: Key pressed <Key.shift>Andrew<Key.space><Key.shift_r>Lee
Screenshot: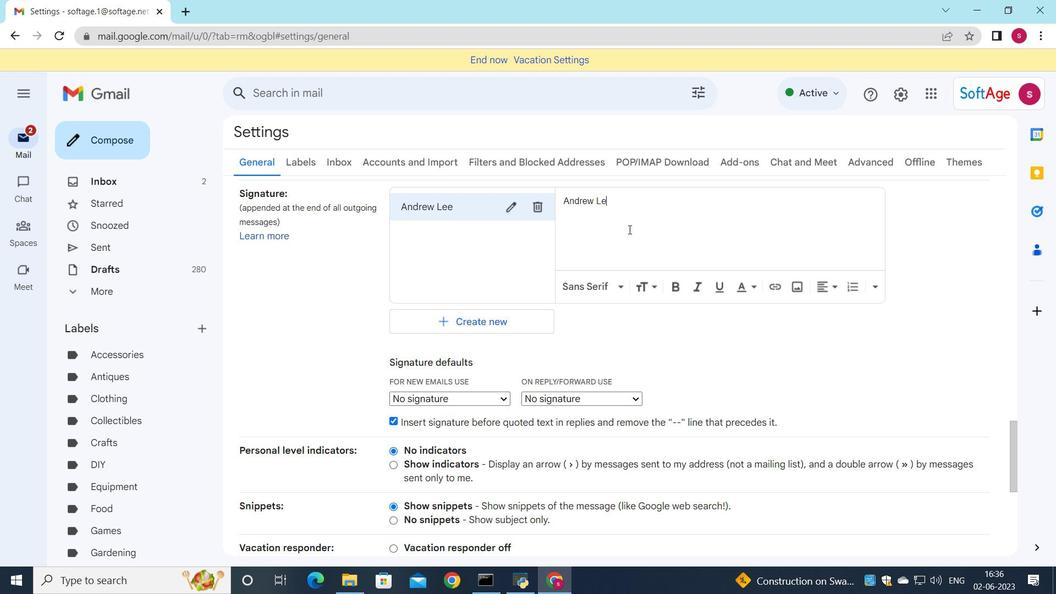
Action: Mouse moved to (552, 272)
Screenshot: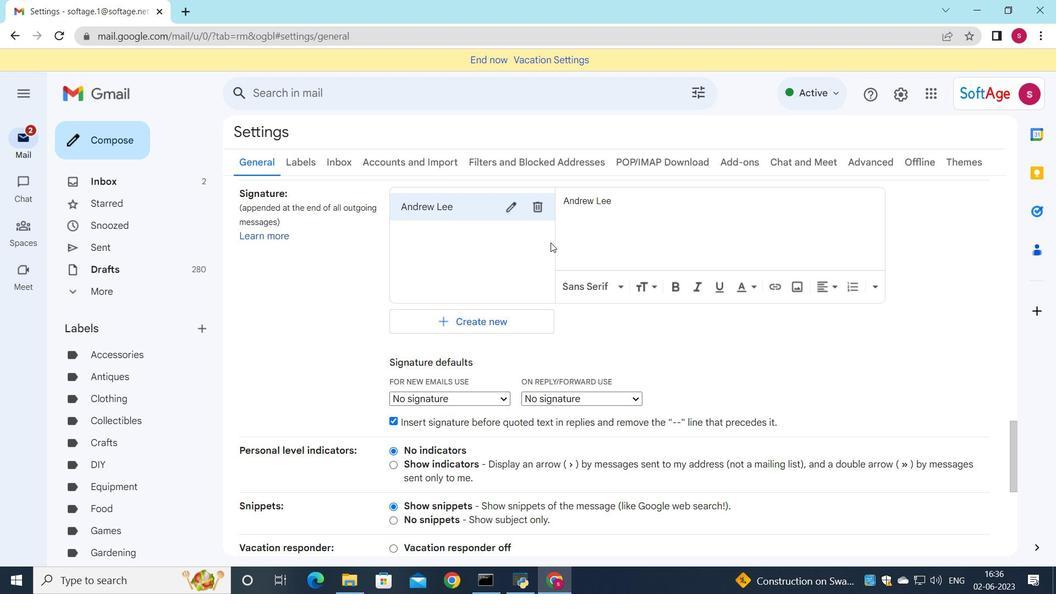 
Action: Mouse scrolled (552, 271) with delta (0, 0)
Screenshot: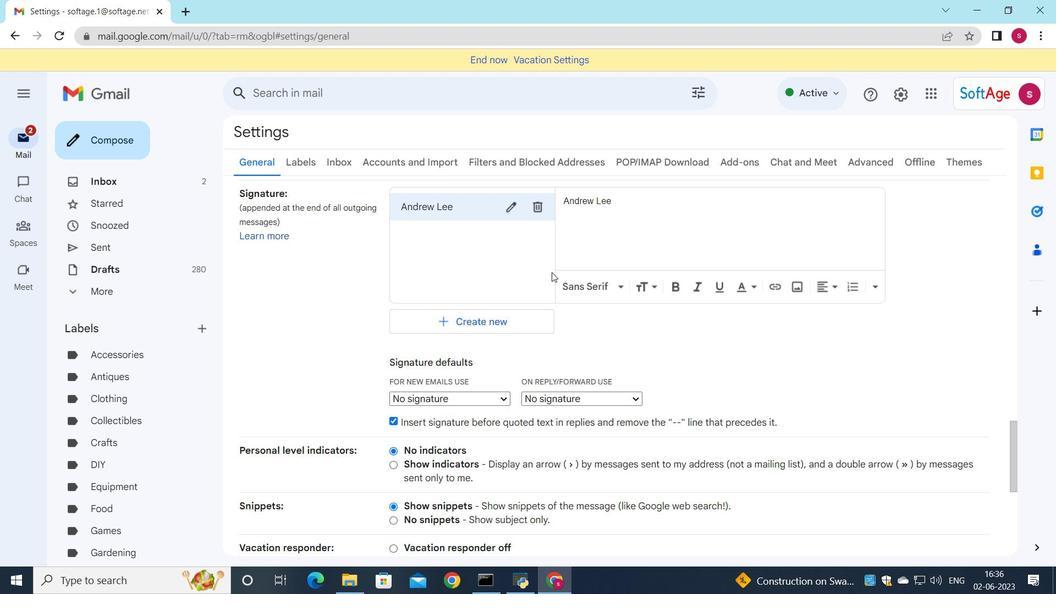 
Action: Mouse scrolled (552, 271) with delta (0, 0)
Screenshot: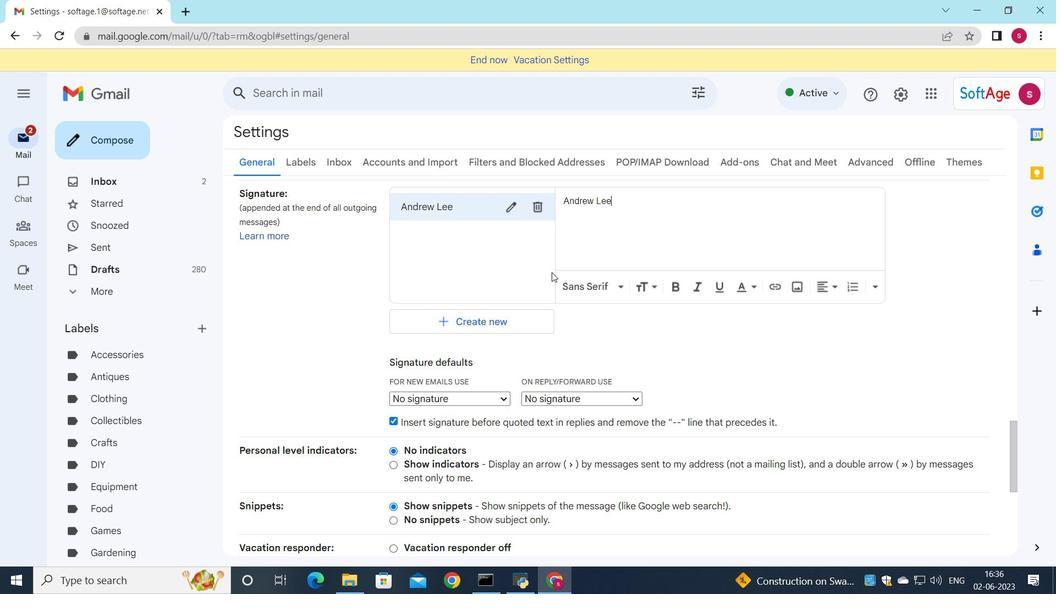 
Action: Mouse moved to (491, 262)
Screenshot: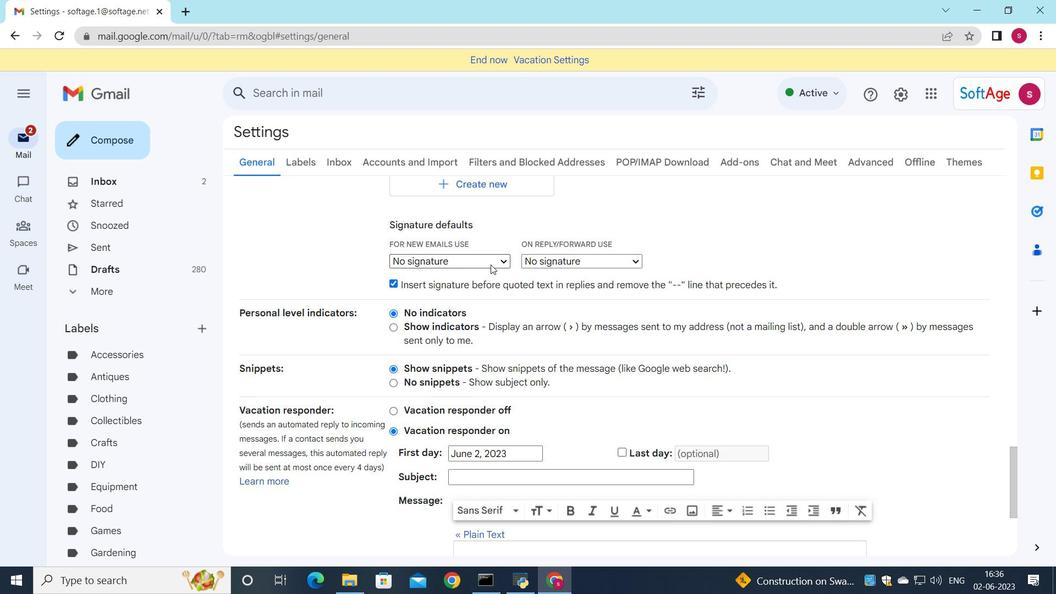 
Action: Mouse pressed left at (491, 262)
Screenshot: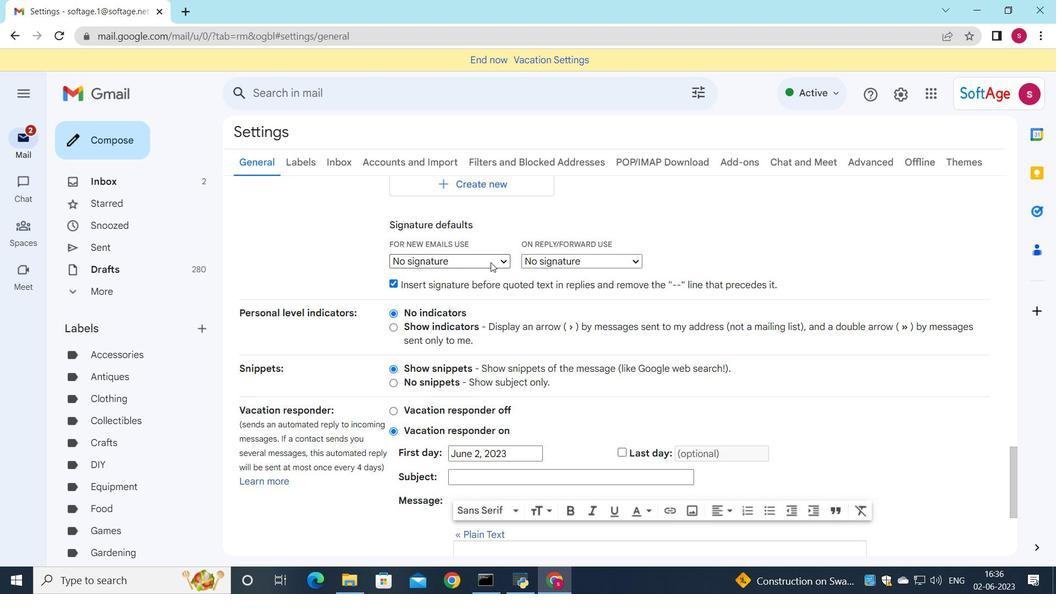 
Action: Mouse moved to (490, 286)
Screenshot: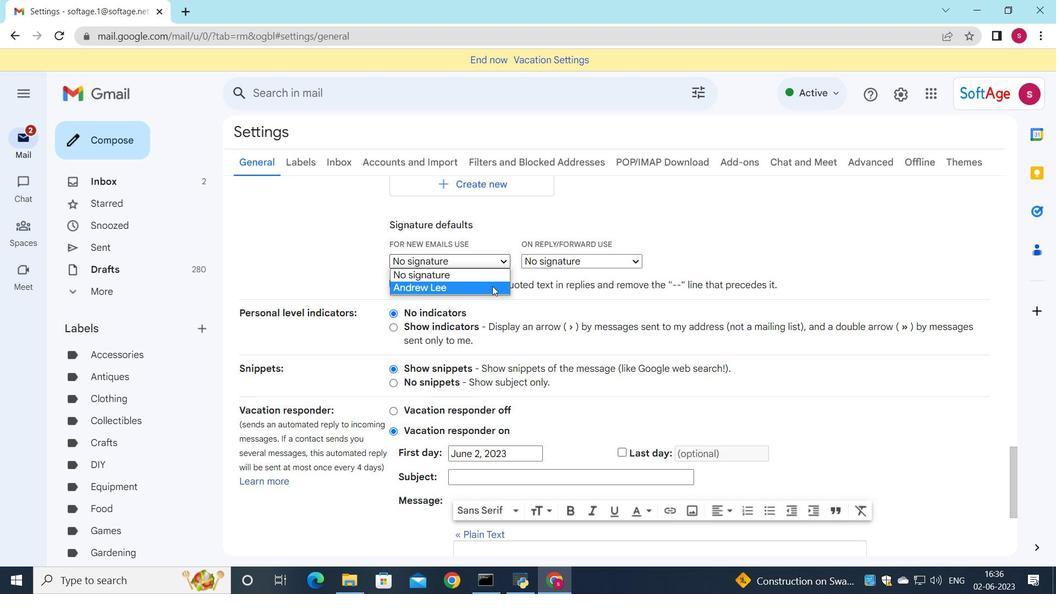 
Action: Mouse pressed left at (490, 286)
Screenshot: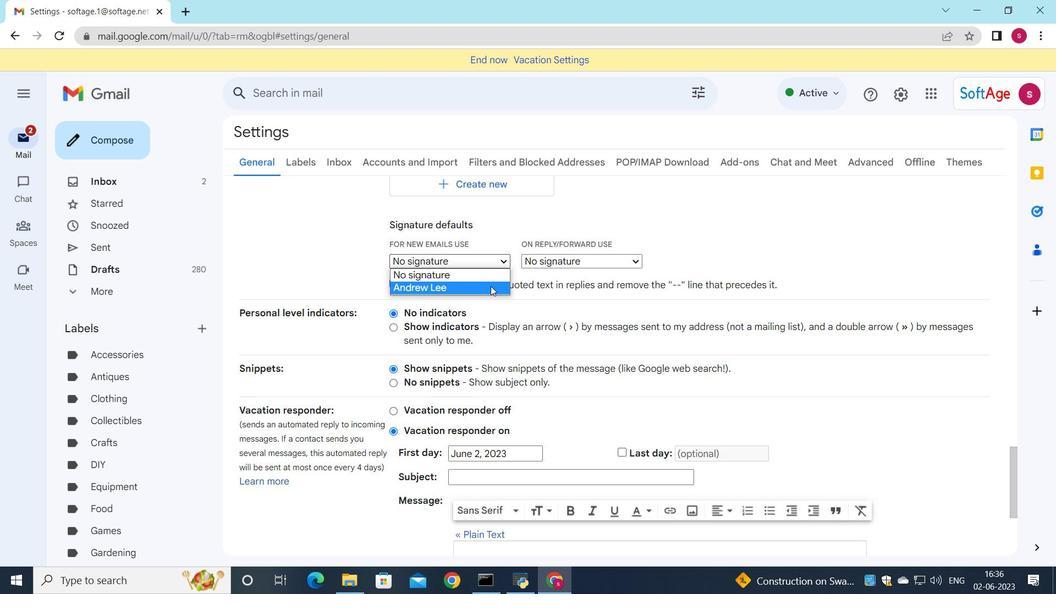 
Action: Mouse moved to (559, 259)
Screenshot: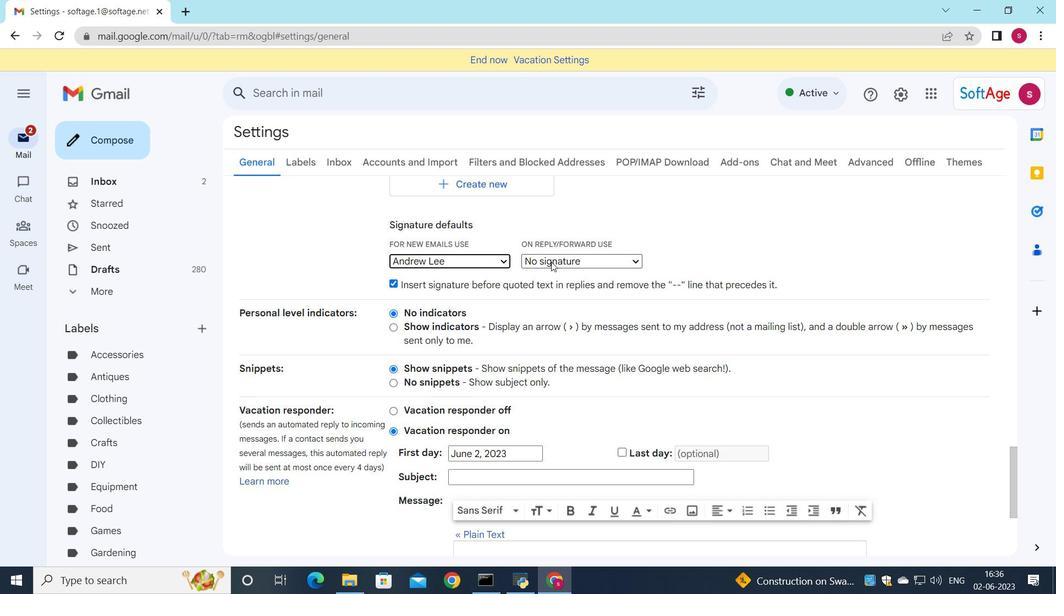 
Action: Mouse pressed left at (559, 259)
Screenshot: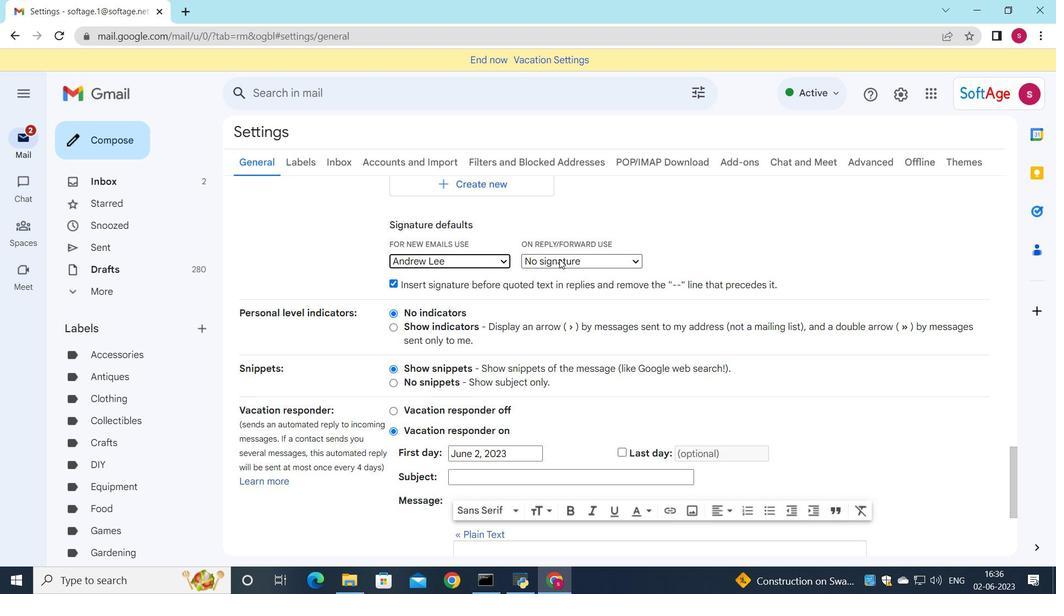 
Action: Mouse moved to (572, 292)
Screenshot: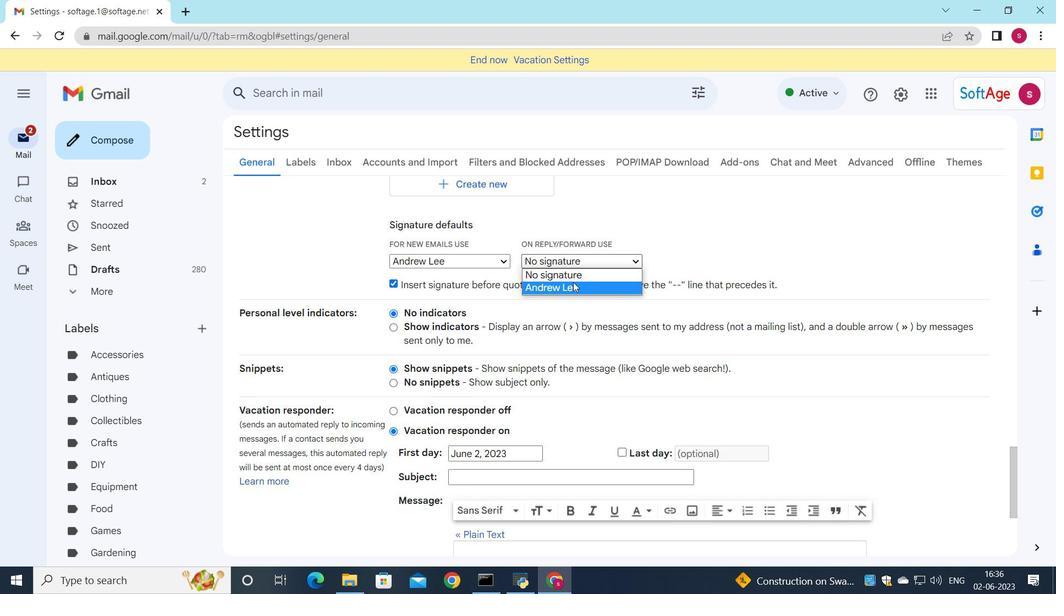 
Action: Mouse pressed left at (572, 292)
Screenshot: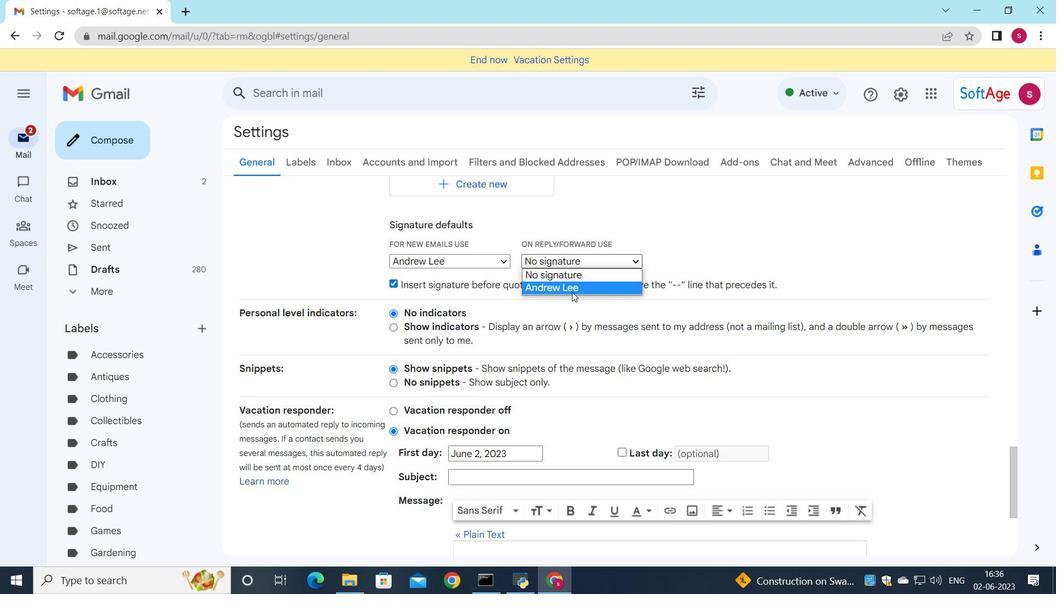 
Action: Mouse moved to (568, 283)
Screenshot: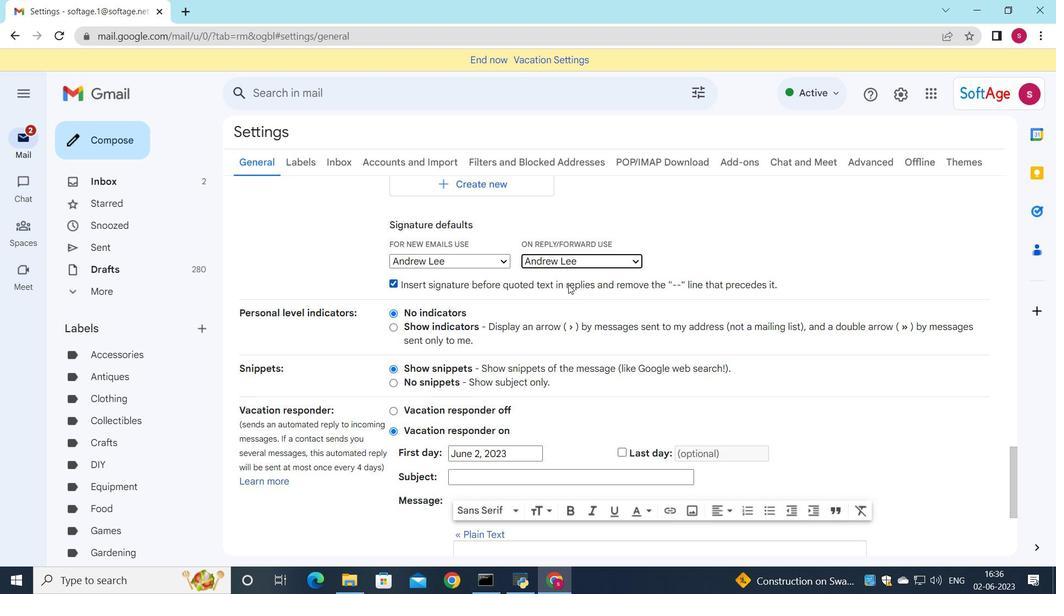 
Action: Mouse scrolled (568, 283) with delta (0, 0)
Screenshot: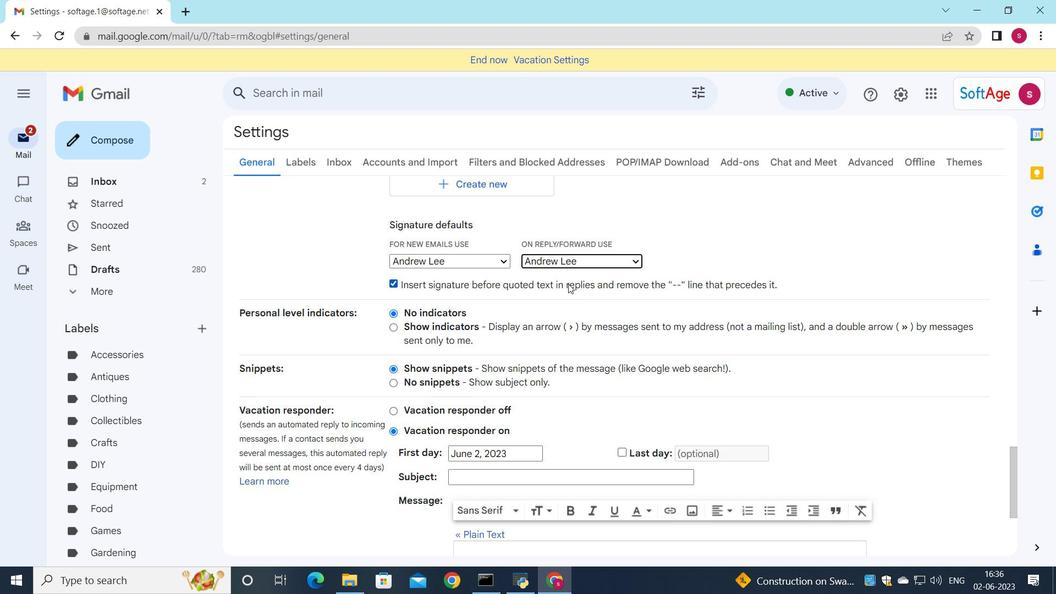 
Action: Mouse scrolled (568, 283) with delta (0, 0)
Screenshot: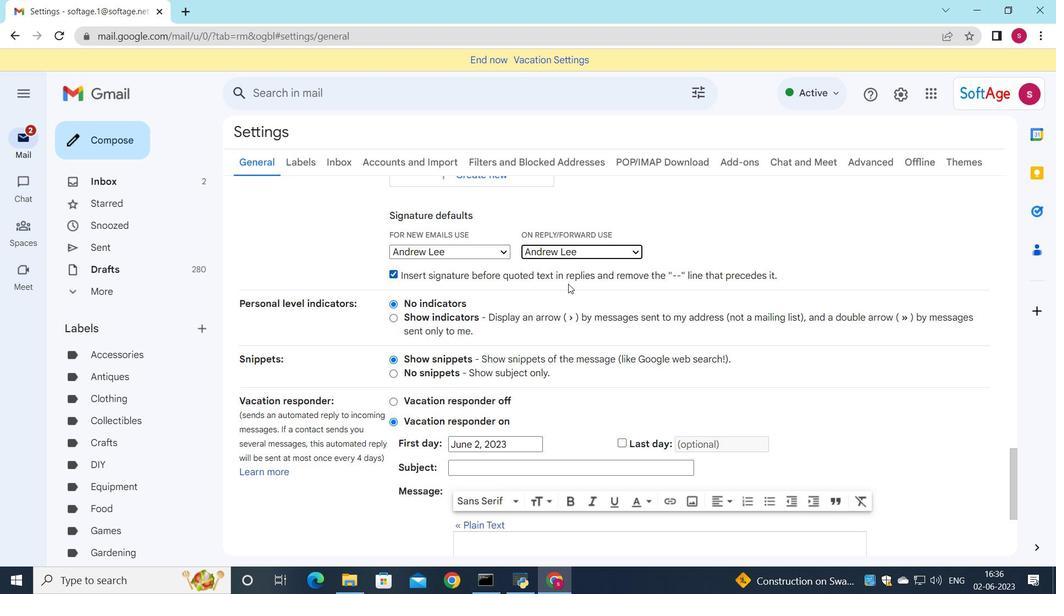 
Action: Mouse moved to (584, 345)
Screenshot: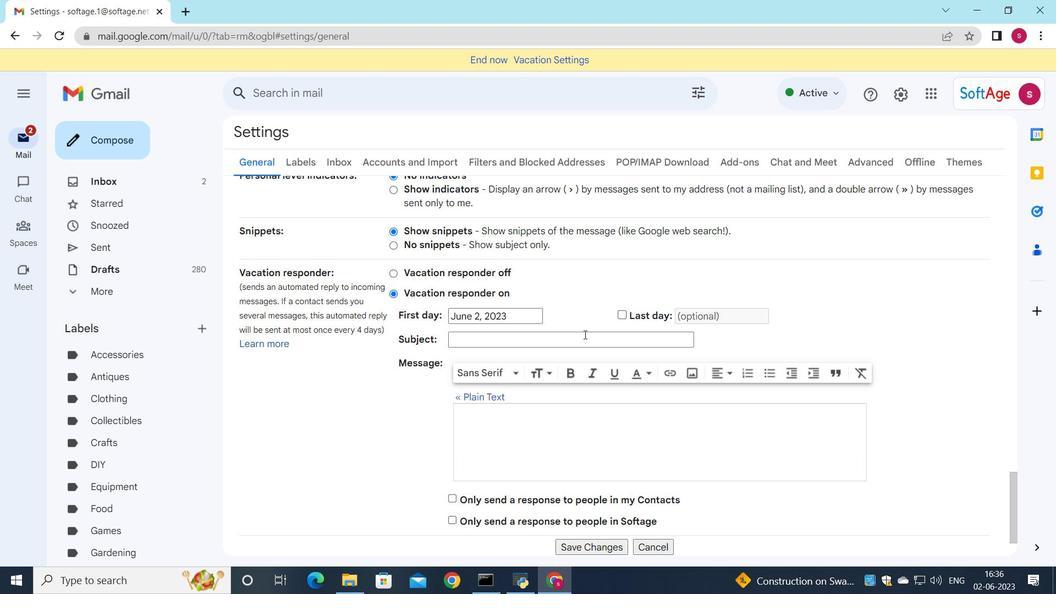 
Action: Mouse scrolled (584, 344) with delta (0, 0)
Screenshot: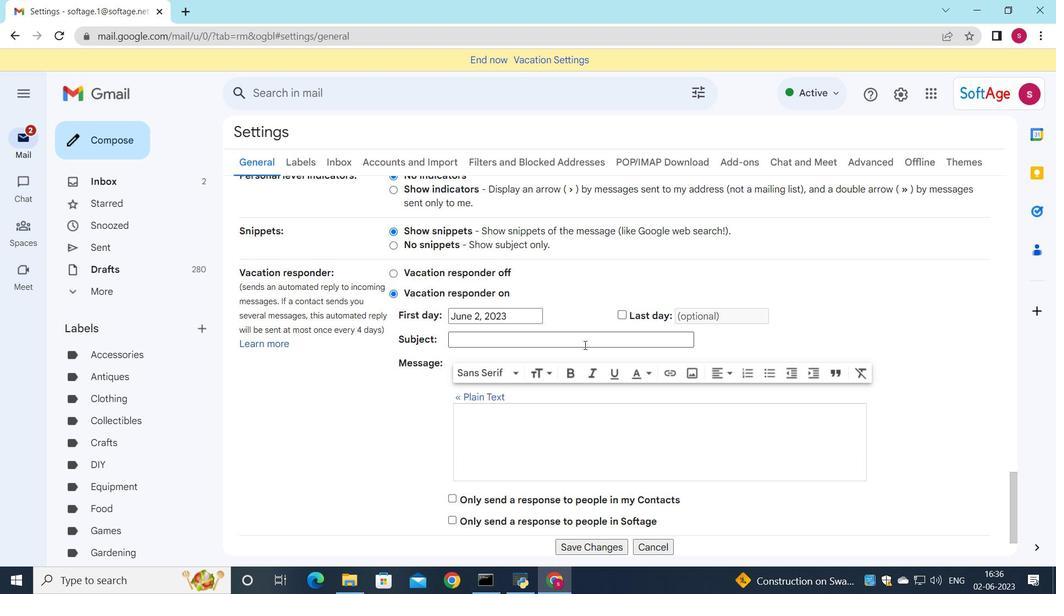 
Action: Mouse scrolled (584, 344) with delta (0, 0)
Screenshot: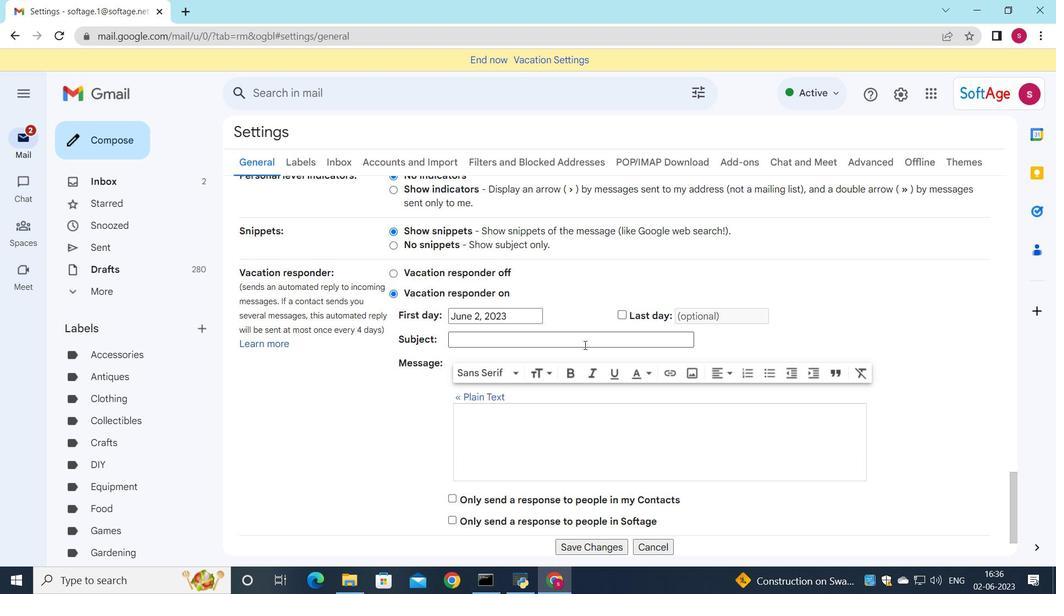 
Action: Mouse moved to (584, 346)
Screenshot: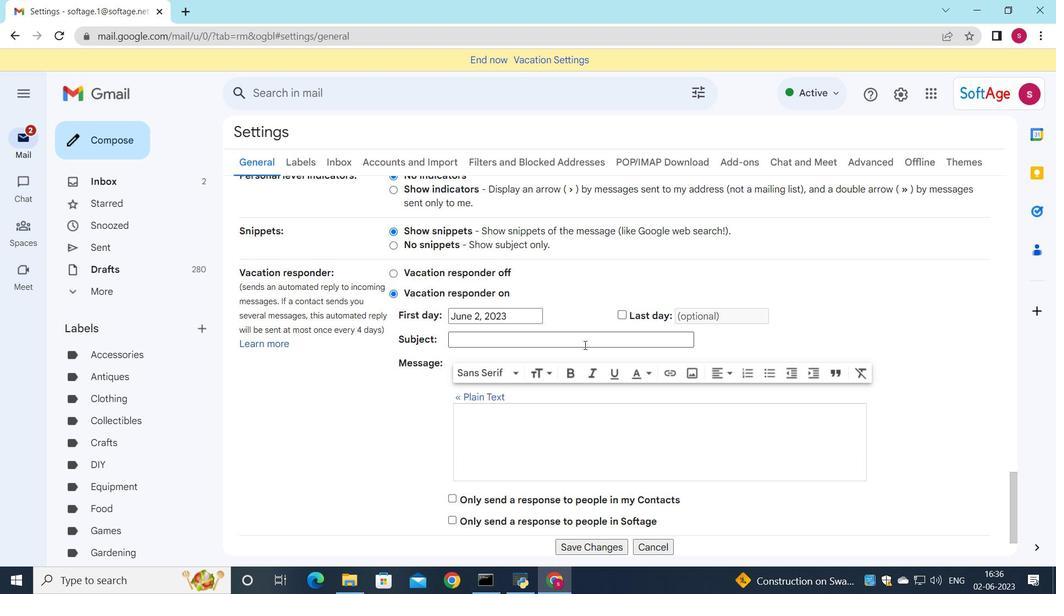 
Action: Mouse scrolled (584, 345) with delta (0, 0)
Screenshot: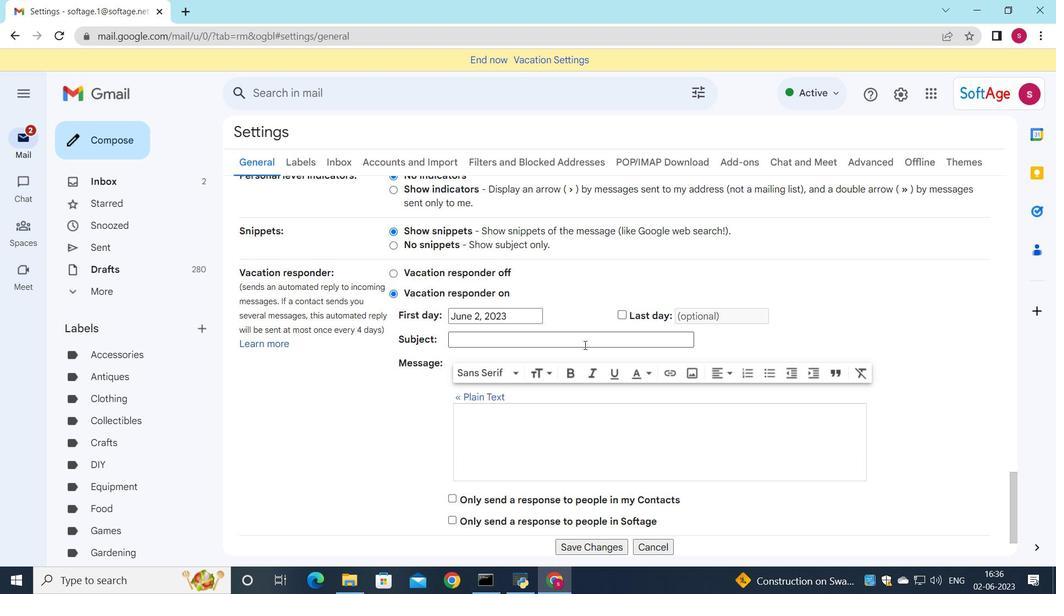 
Action: Mouse moved to (590, 483)
Screenshot: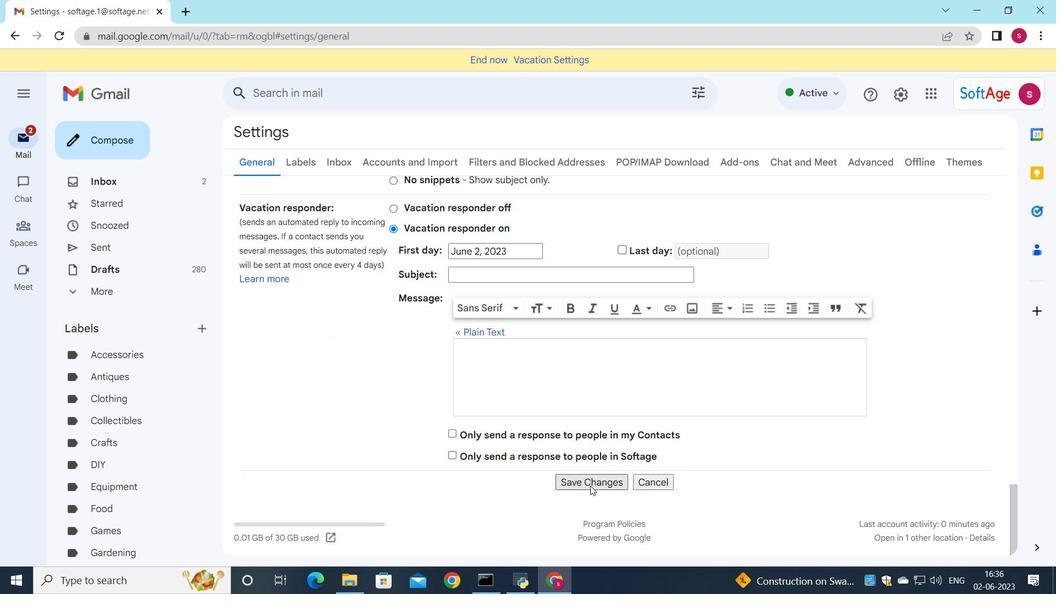 
Action: Mouse pressed left at (590, 483)
Screenshot: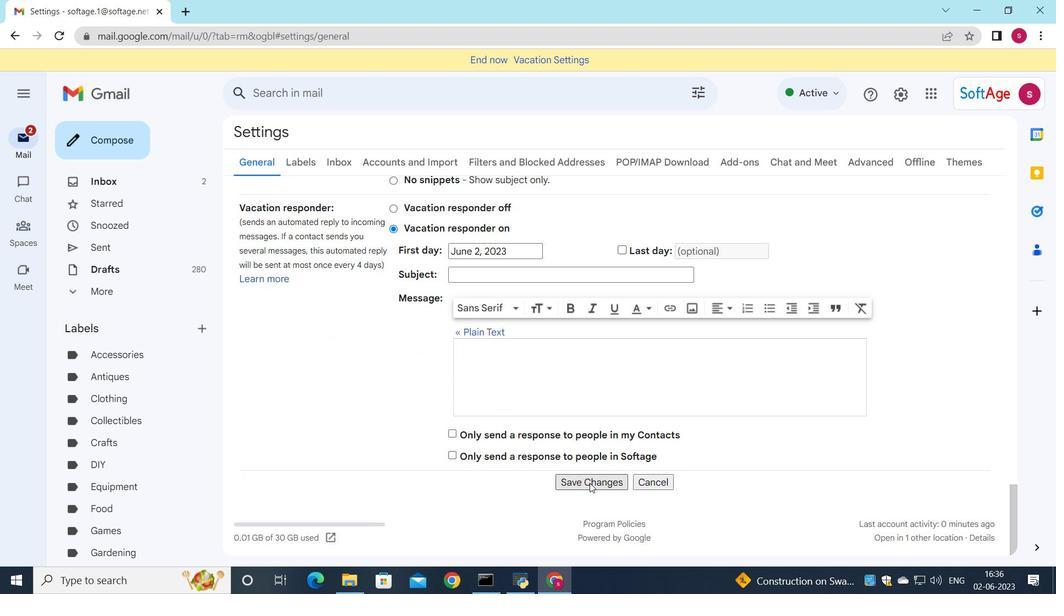 
Action: Mouse moved to (552, 451)
Screenshot: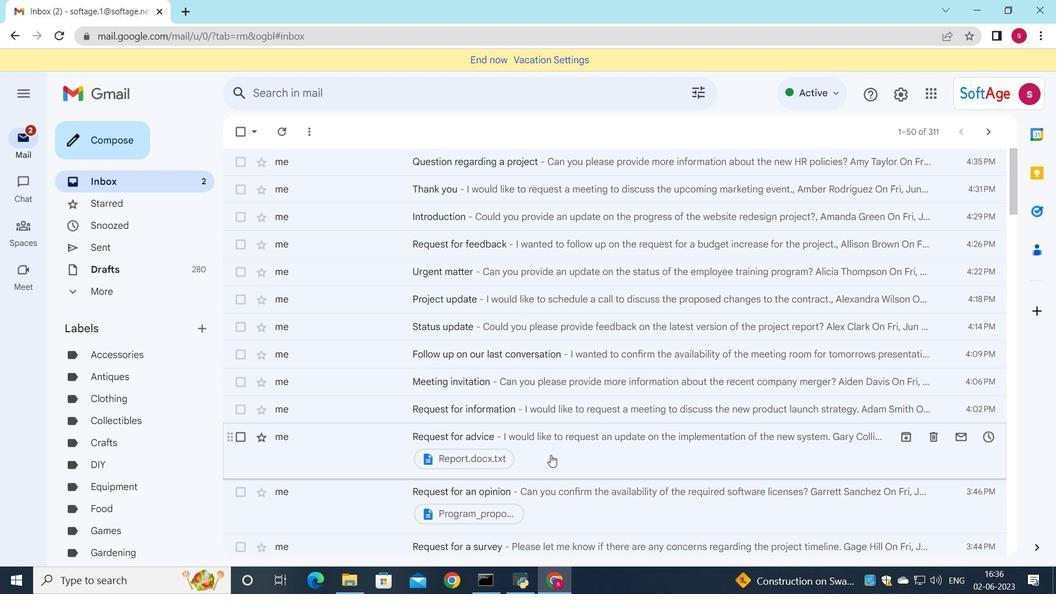 
Action: Mouse pressed left at (552, 451)
Screenshot: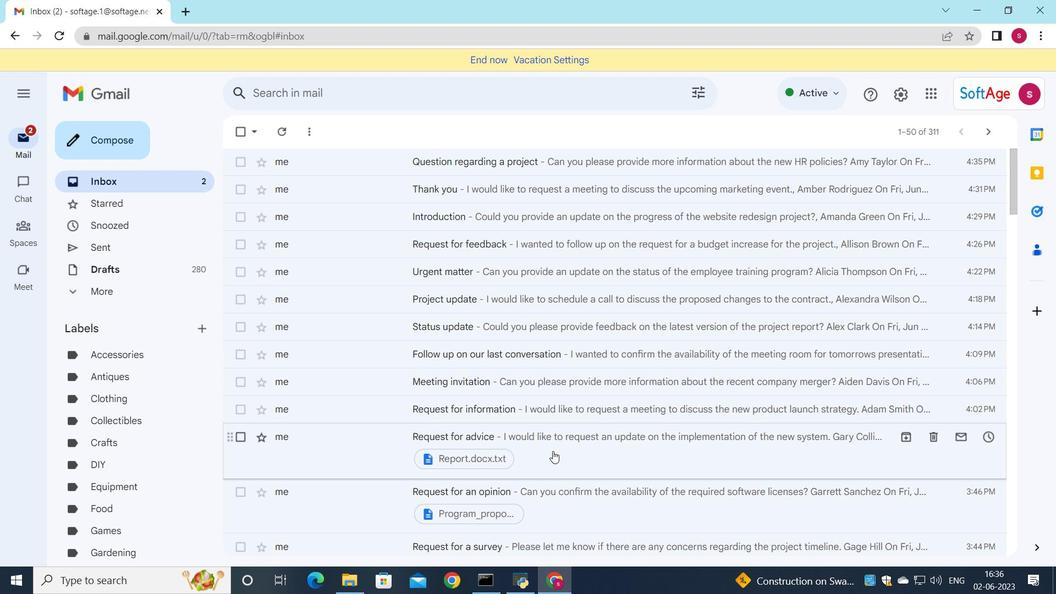 
Action: Mouse moved to (552, 284)
Screenshot: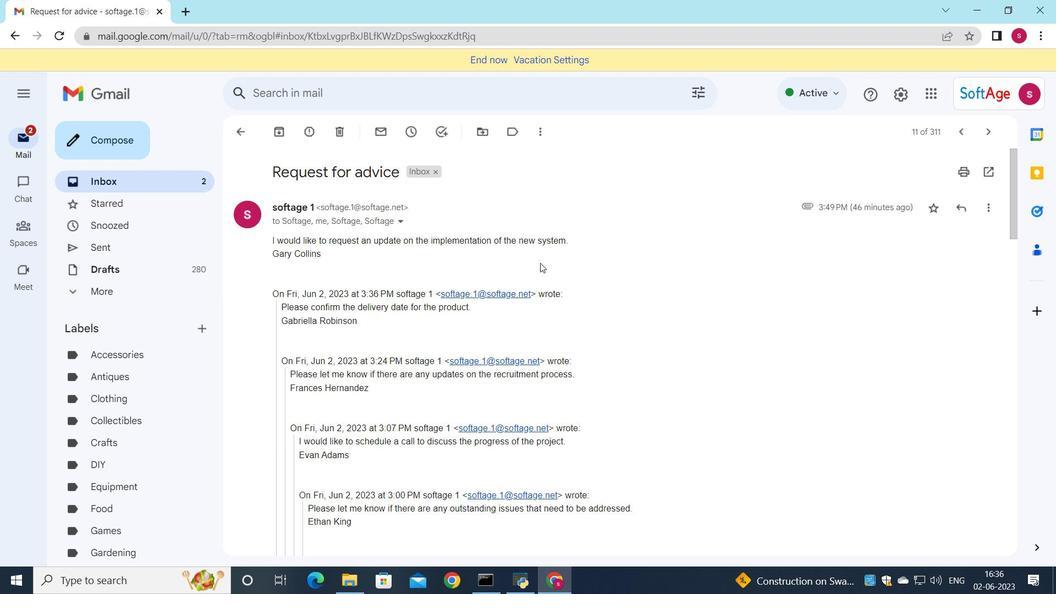 
Action: Mouse scrolled (552, 284) with delta (0, 0)
Screenshot: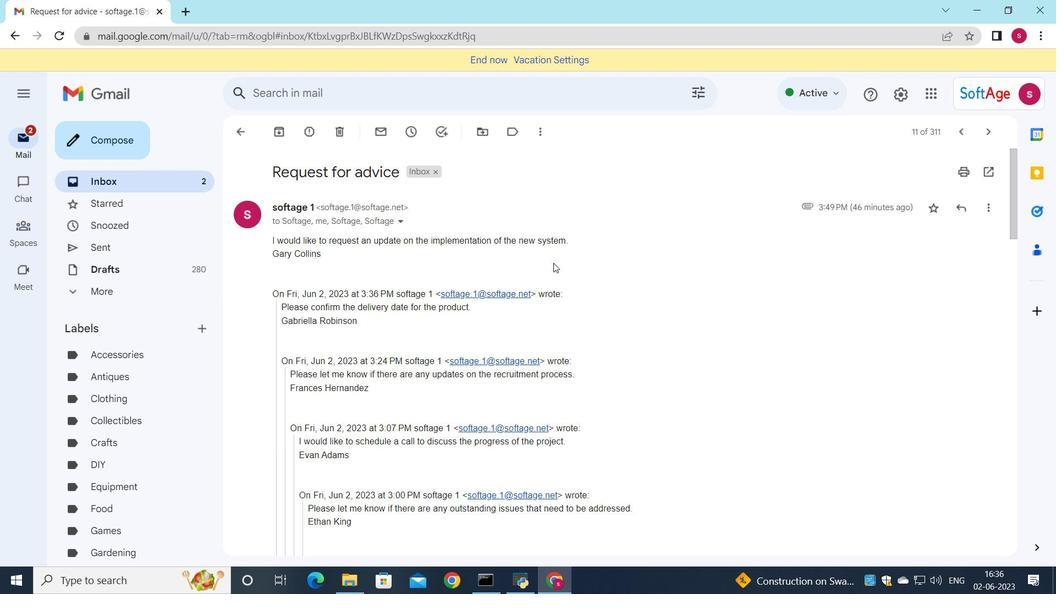 
Action: Mouse moved to (552, 288)
Screenshot: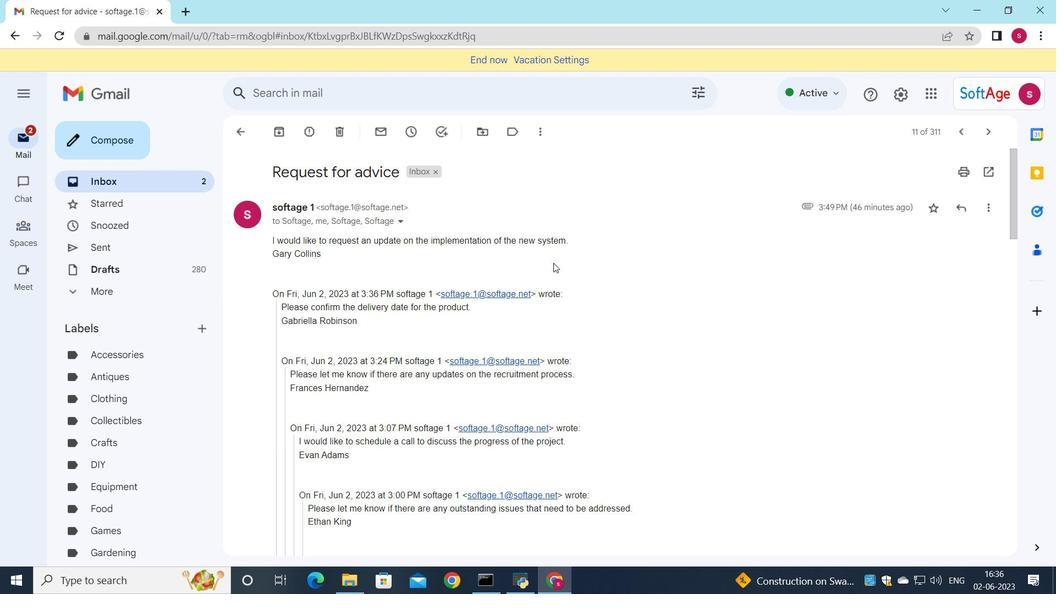 
Action: Mouse scrolled (552, 288) with delta (0, 0)
Screenshot: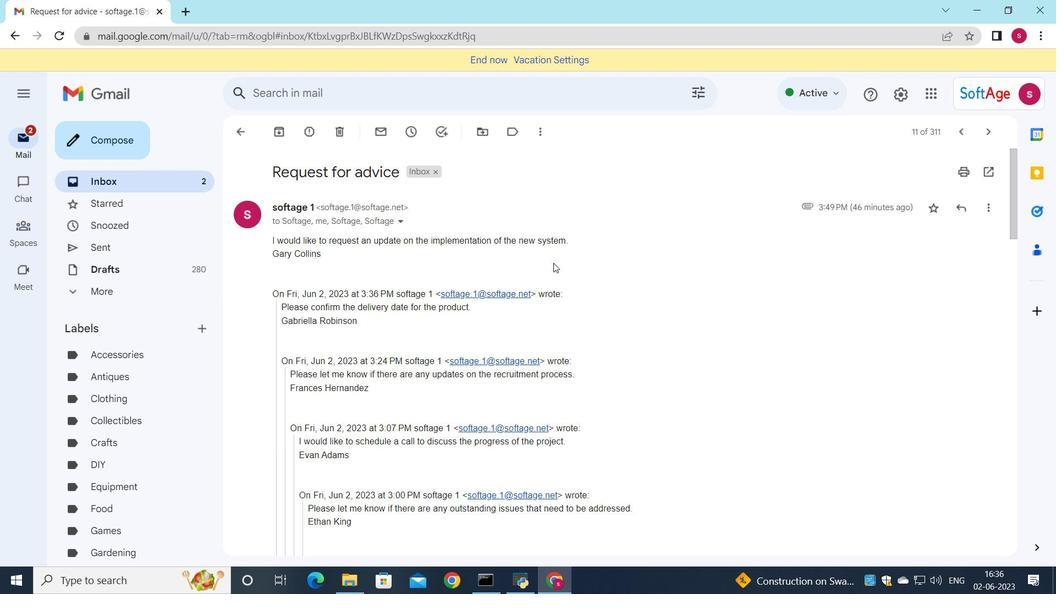 
Action: Mouse moved to (552, 290)
Screenshot: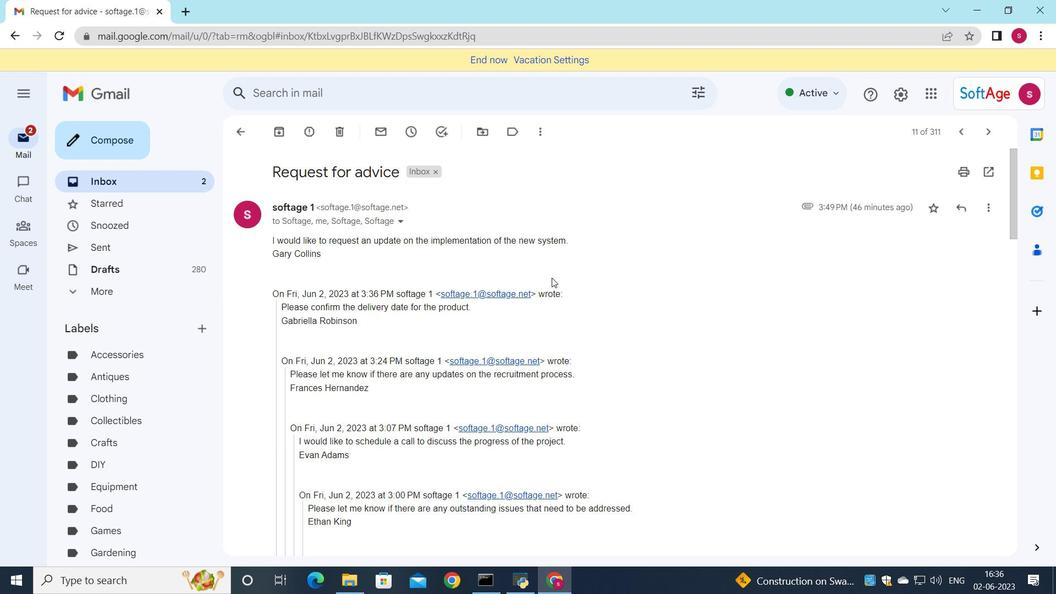 
Action: Mouse scrolled (552, 290) with delta (0, 0)
Screenshot: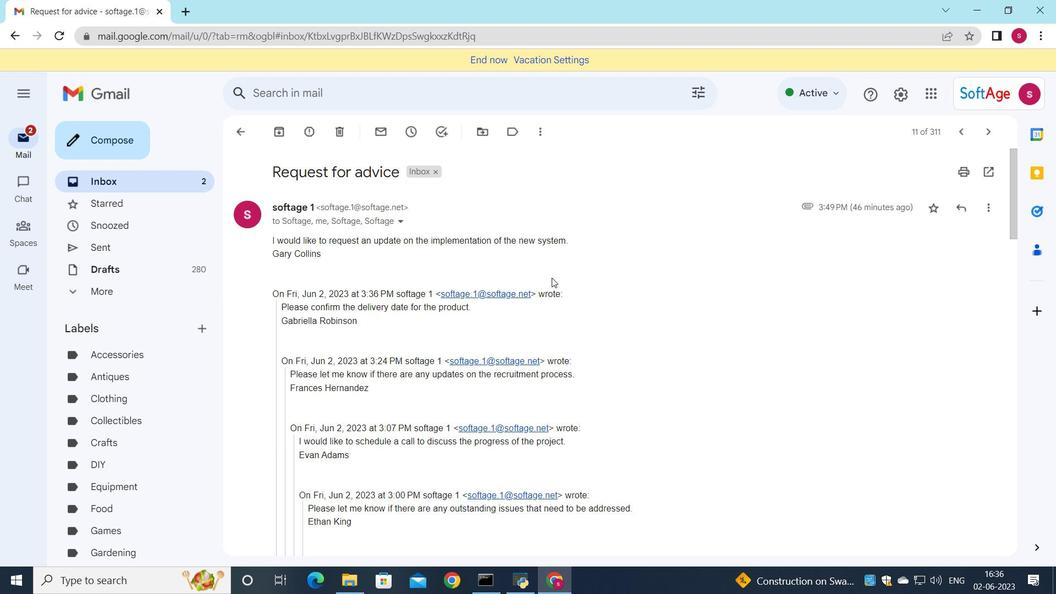 
Action: Mouse moved to (552, 298)
Screenshot: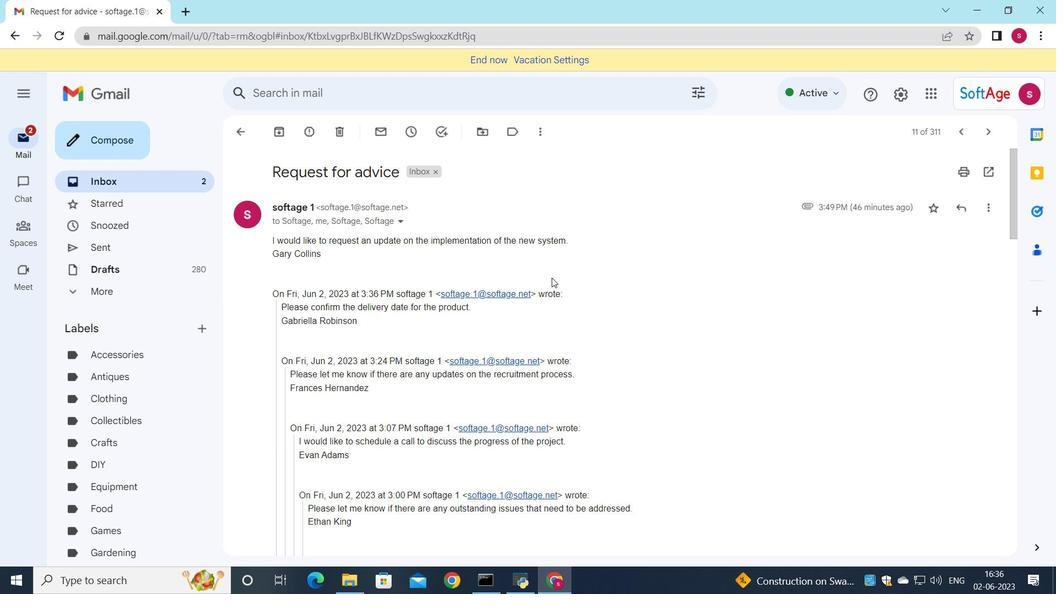 
Action: Mouse scrolled (552, 297) with delta (0, 0)
Screenshot: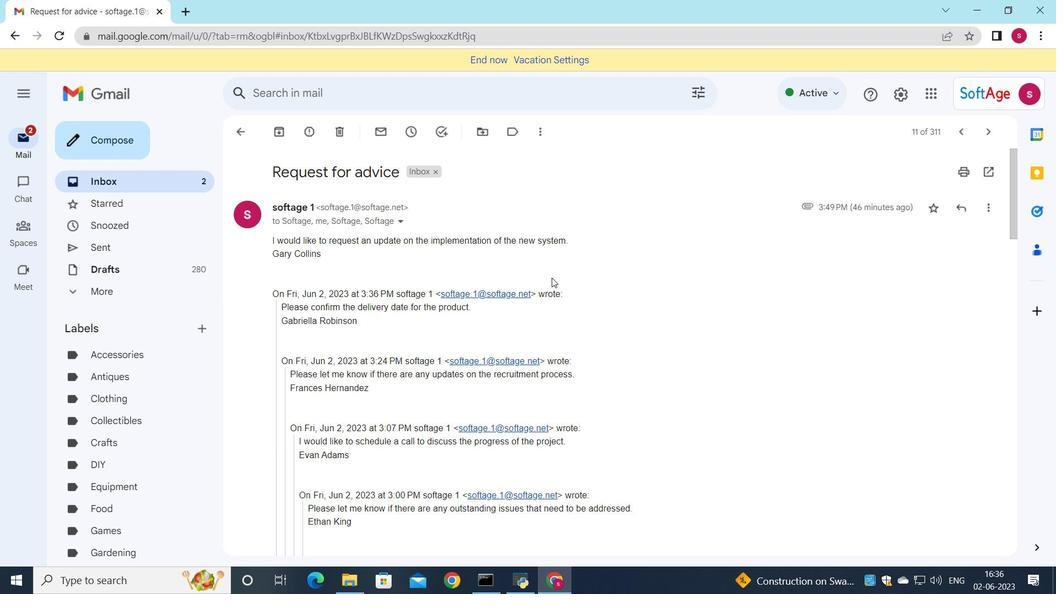 
Action: Mouse moved to (531, 298)
Screenshot: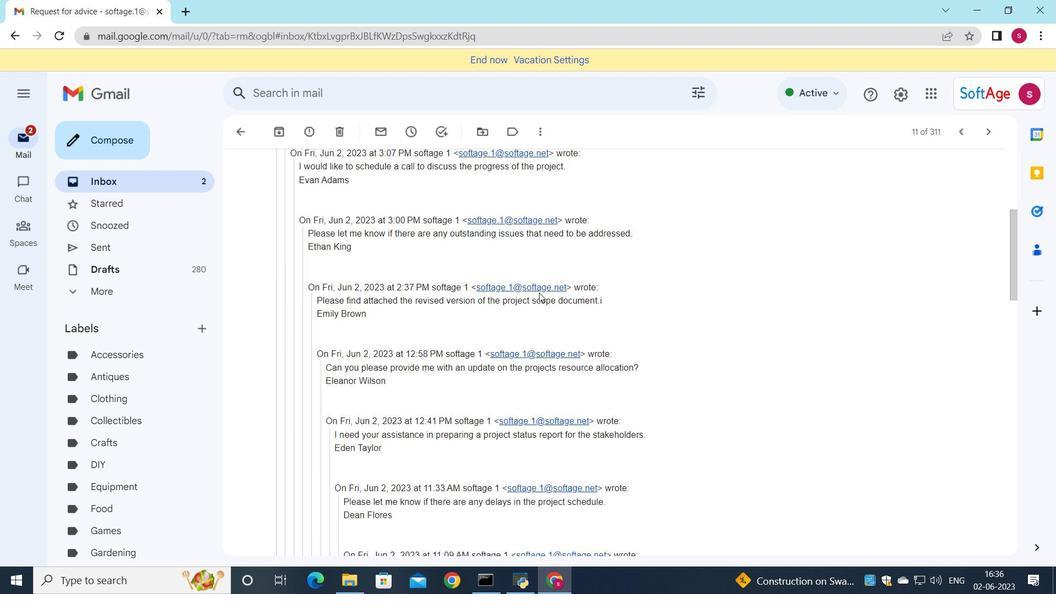 
Action: Mouse scrolled (531, 298) with delta (0, 0)
Screenshot: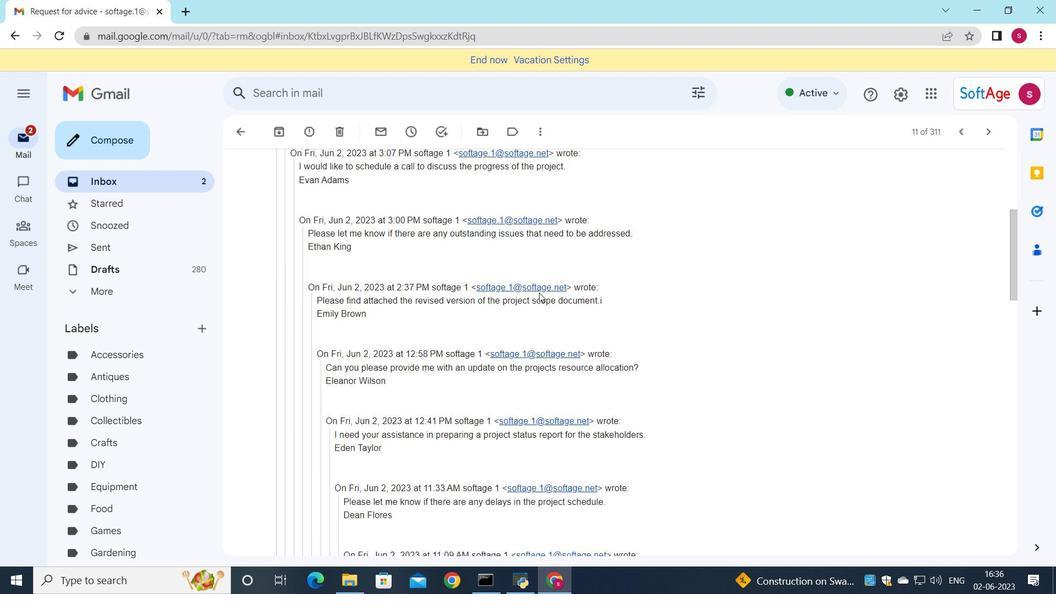 
Action: Mouse moved to (524, 306)
Screenshot: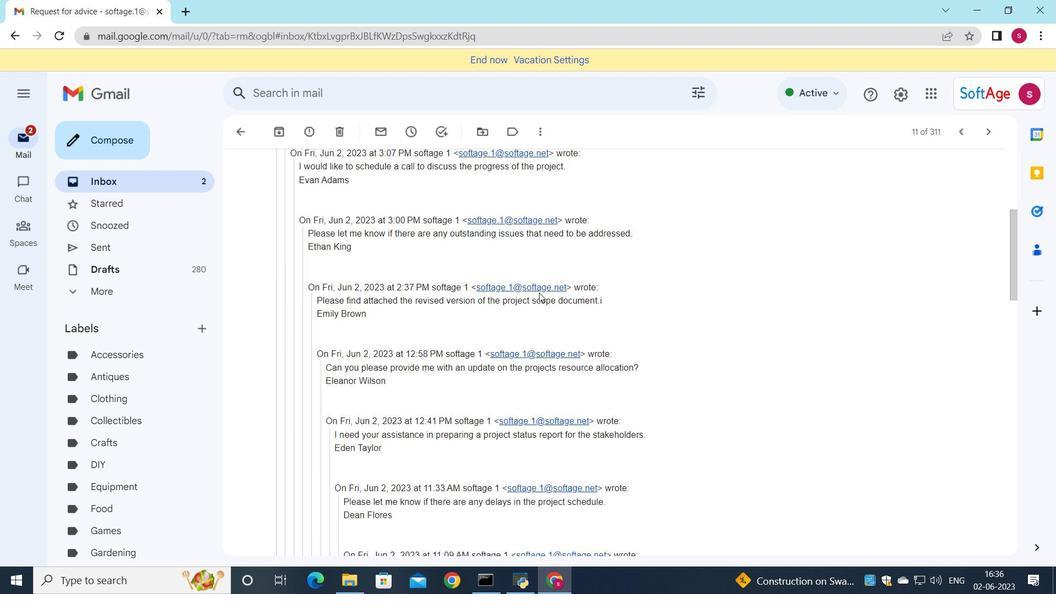 
Action: Mouse scrolled (524, 305) with delta (0, 0)
Screenshot: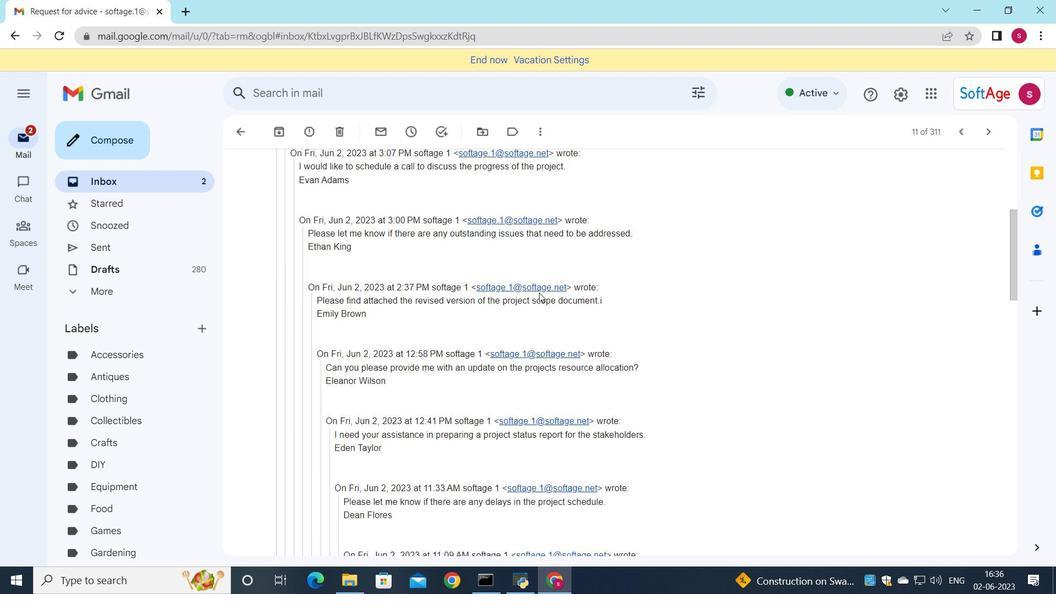 
Action: Mouse moved to (509, 336)
Screenshot: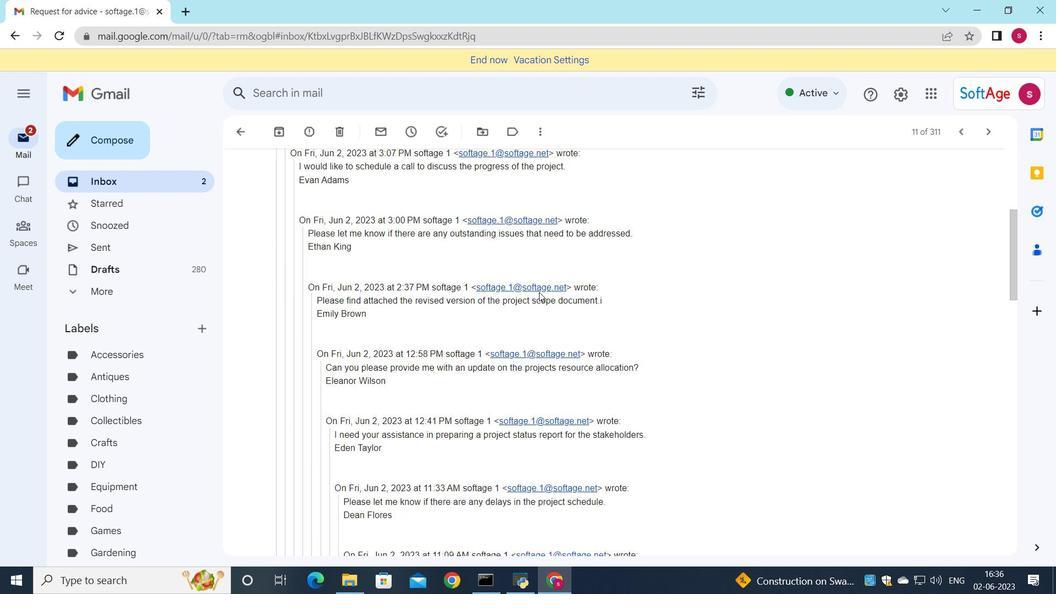 
Action: Mouse scrolled (517, 320) with delta (0, 0)
Screenshot: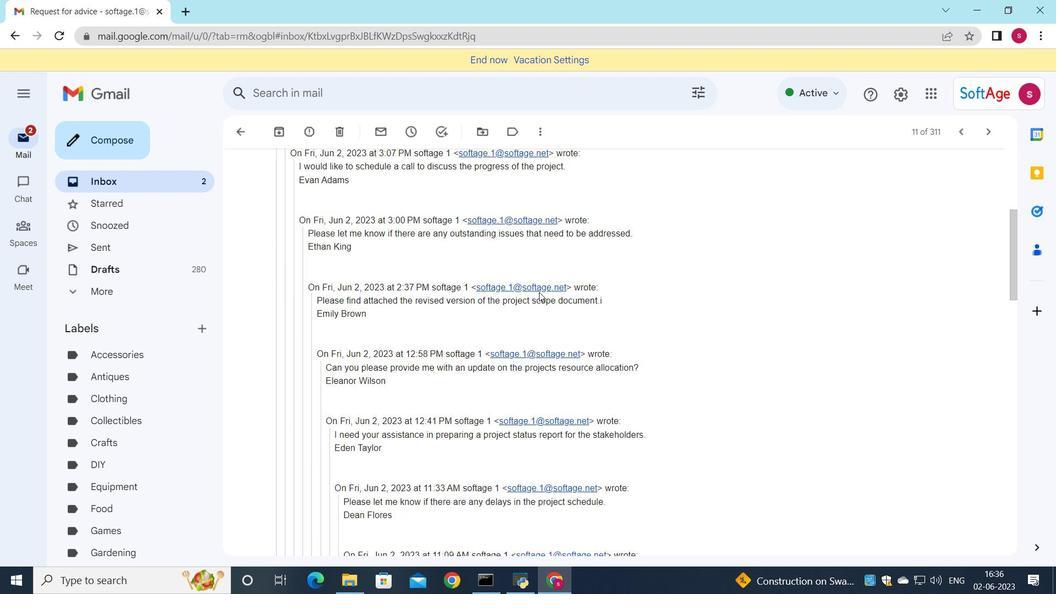 
Action: Mouse moved to (474, 350)
Screenshot: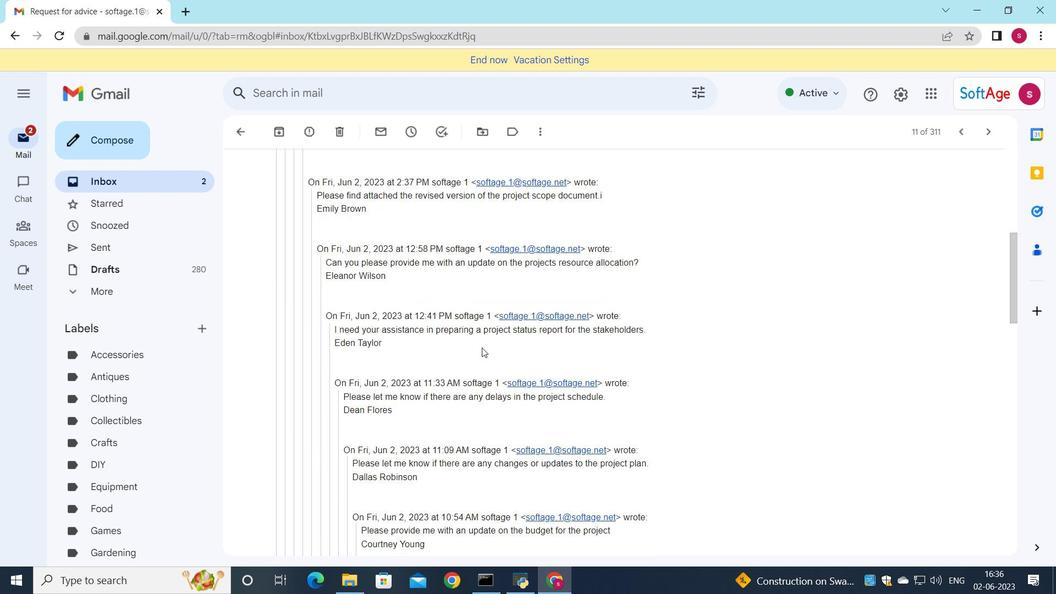 
Action: Mouse scrolled (474, 349) with delta (0, 0)
Screenshot: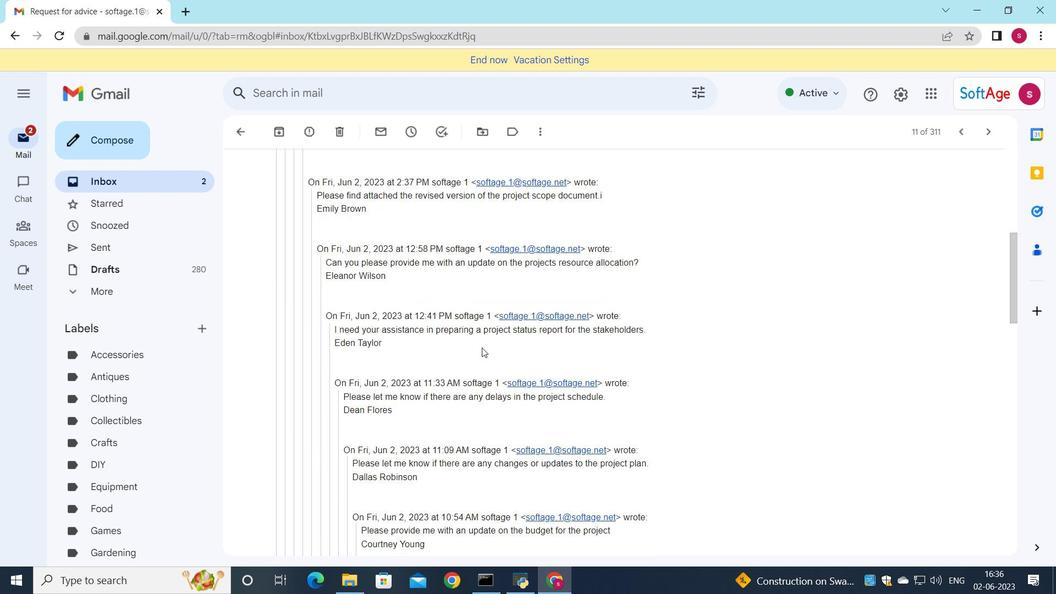 
Action: Mouse moved to (461, 367)
Screenshot: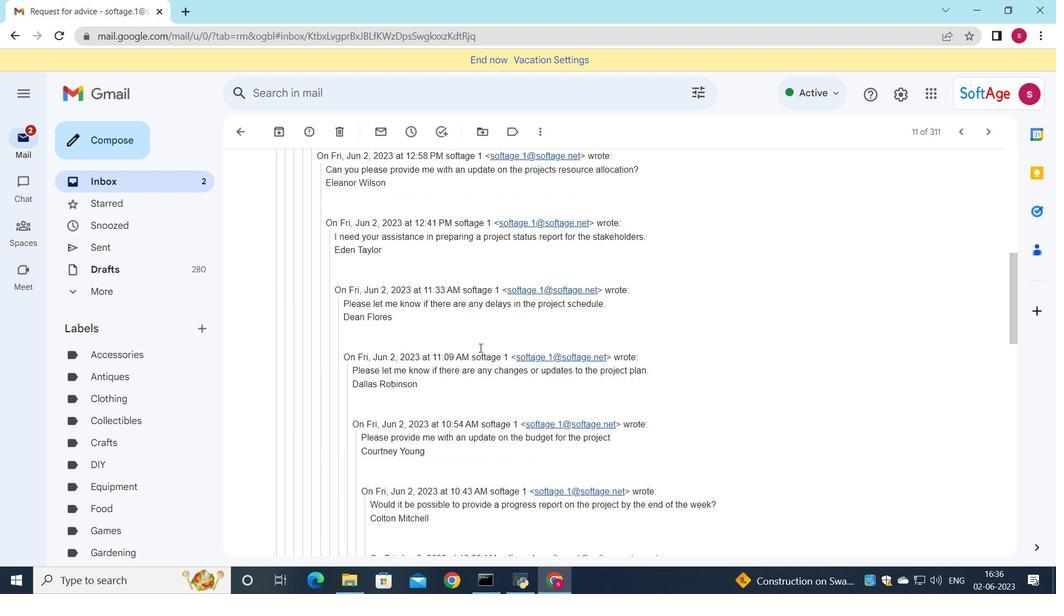 
Action: Mouse scrolled (464, 361) with delta (0, 0)
Screenshot: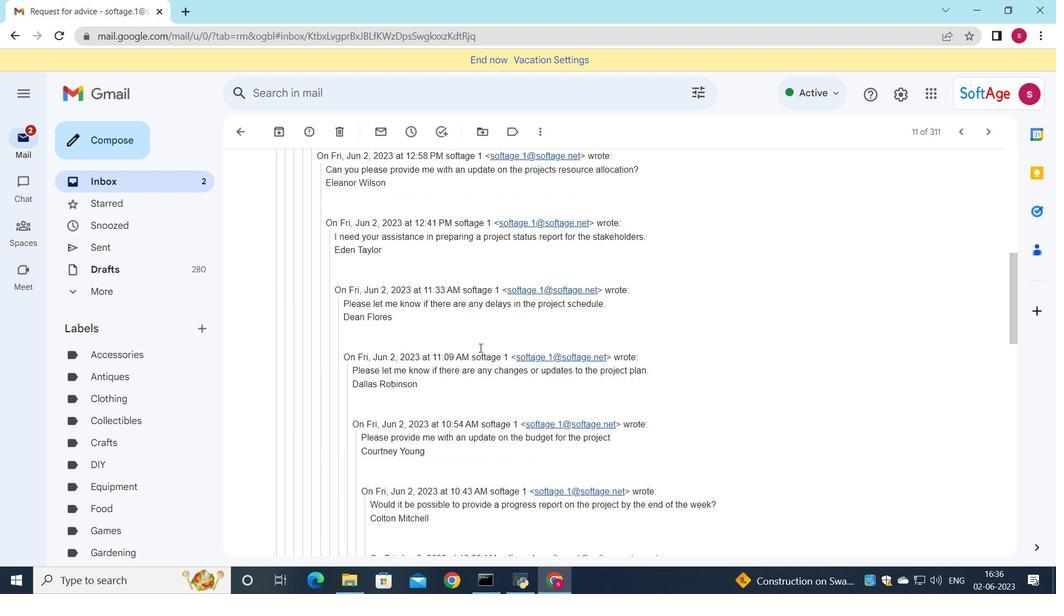 
Action: Mouse moved to (458, 371)
Screenshot: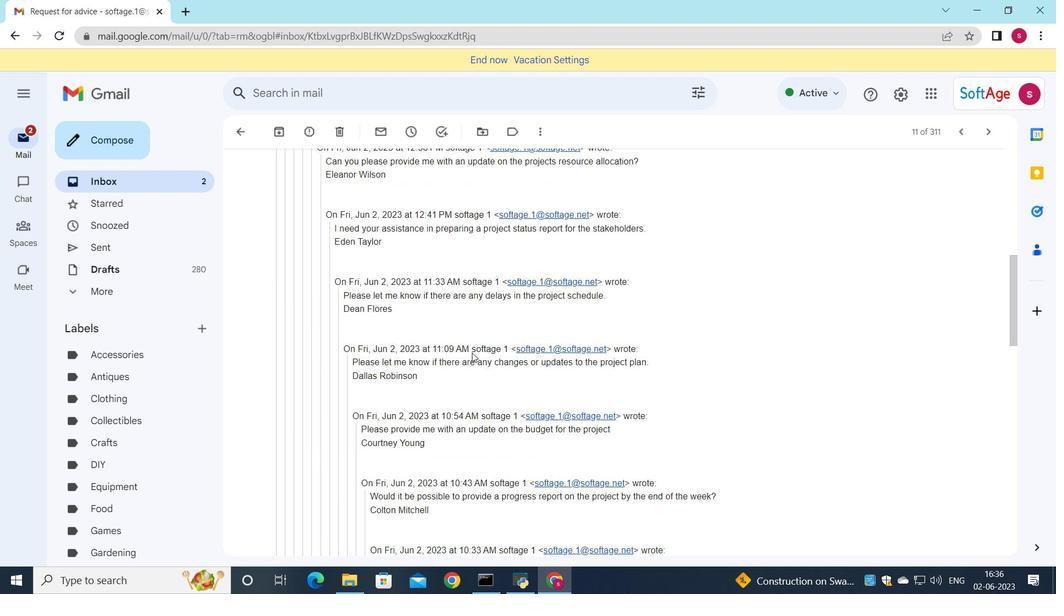 
Action: Mouse scrolled (460, 368) with delta (0, 0)
Screenshot: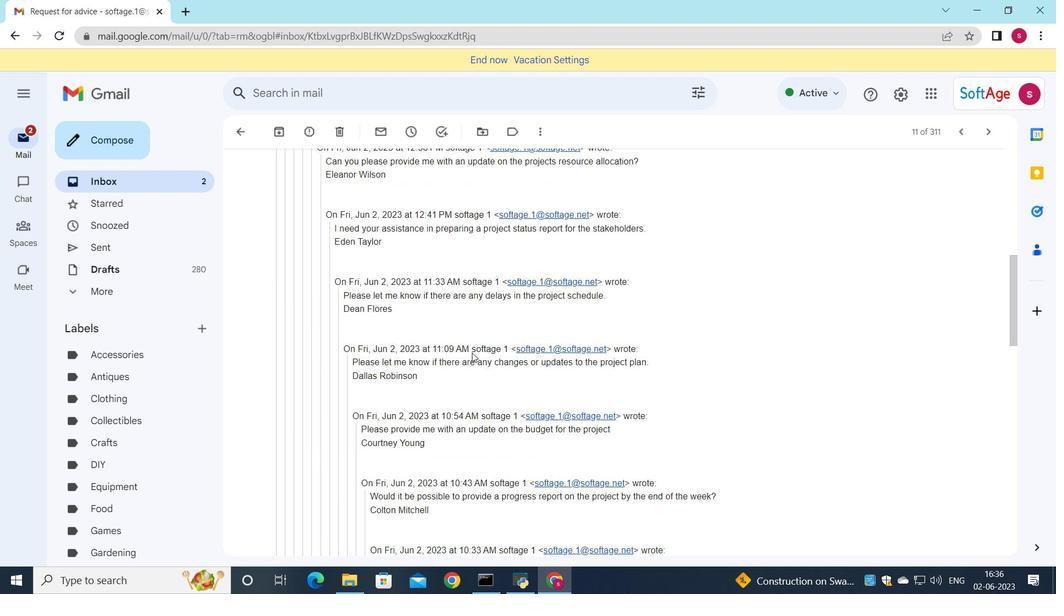 
Action: Mouse moved to (458, 372)
Screenshot: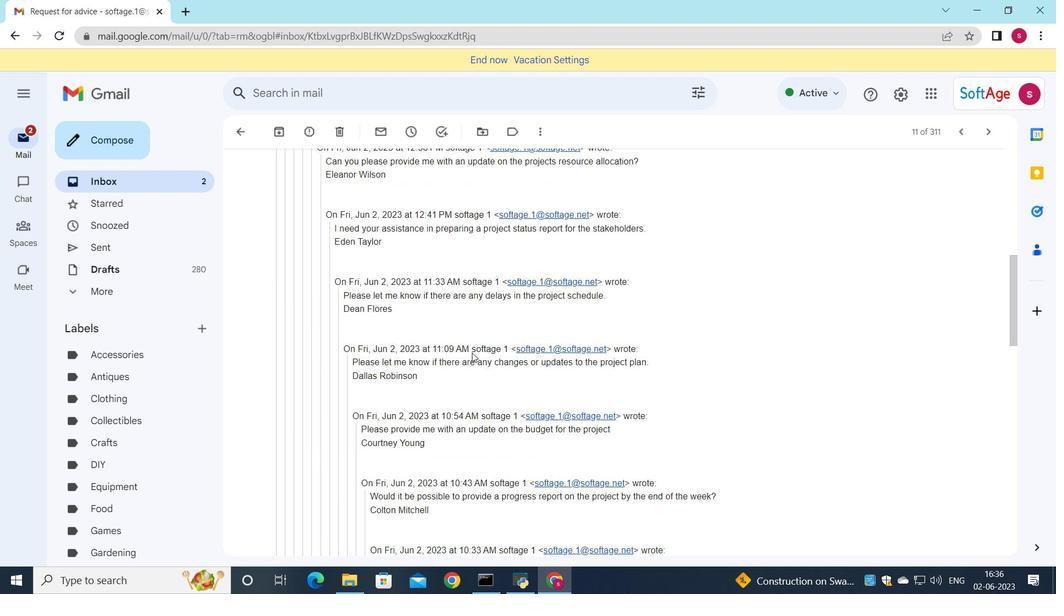 
Action: Mouse scrolled (458, 371) with delta (0, 0)
Screenshot: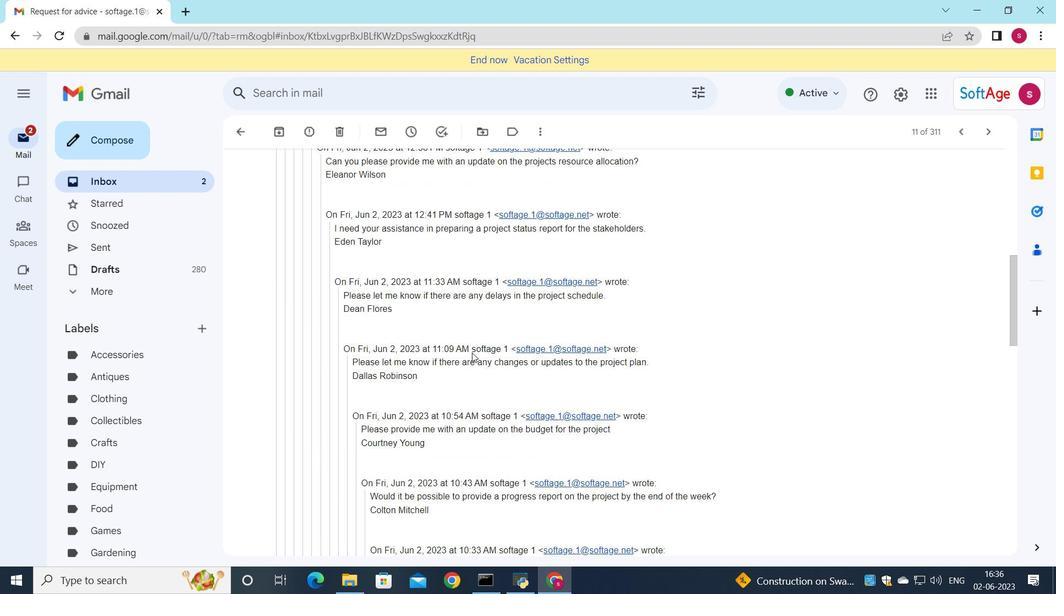 
Action: Mouse moved to (453, 370)
Screenshot: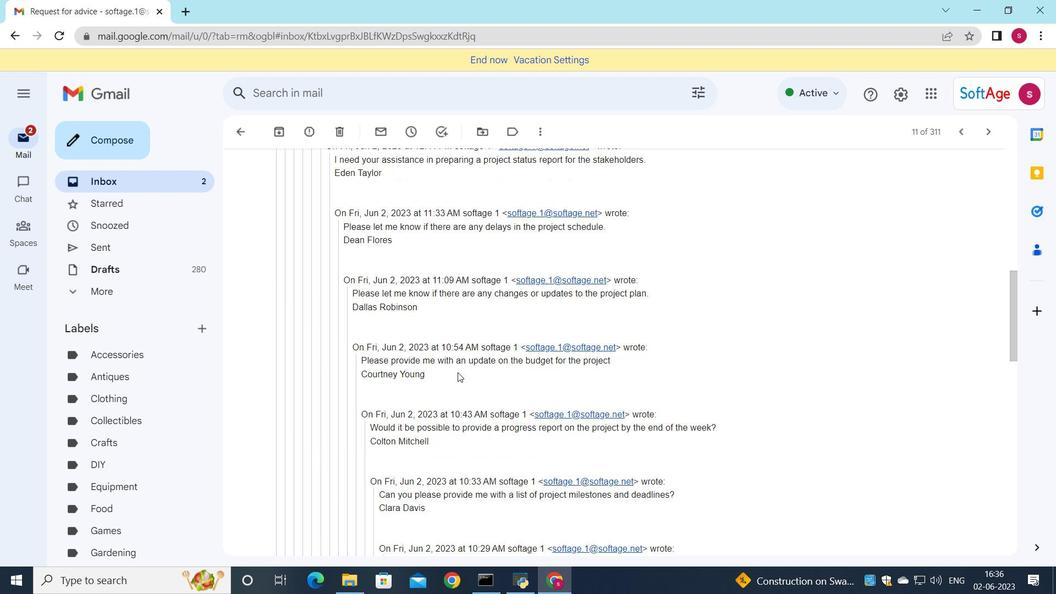 
Action: Mouse scrolled (453, 369) with delta (0, 0)
Screenshot: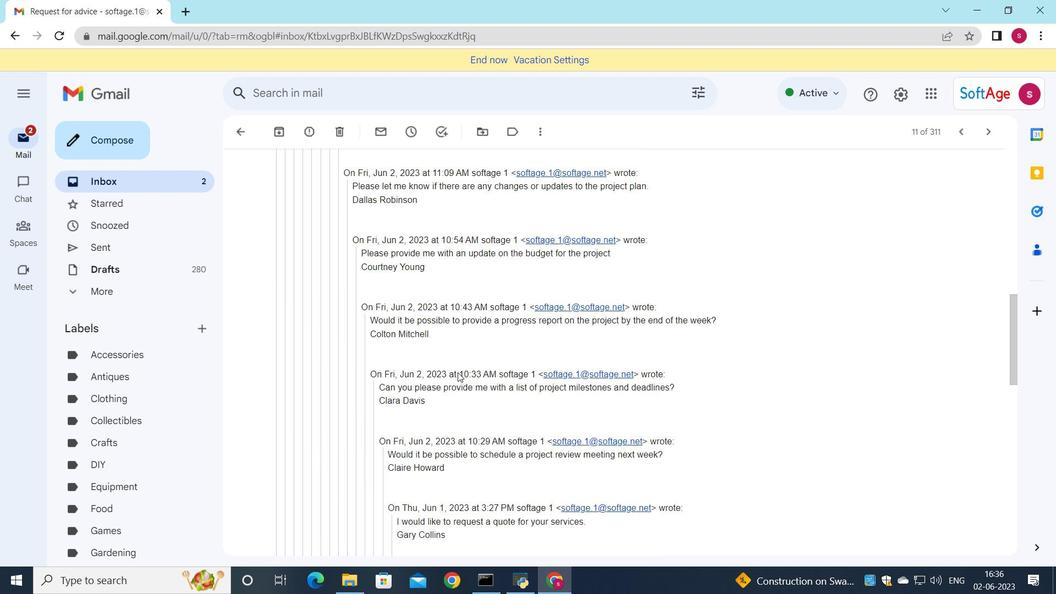 
Action: Mouse moved to (453, 370)
Screenshot: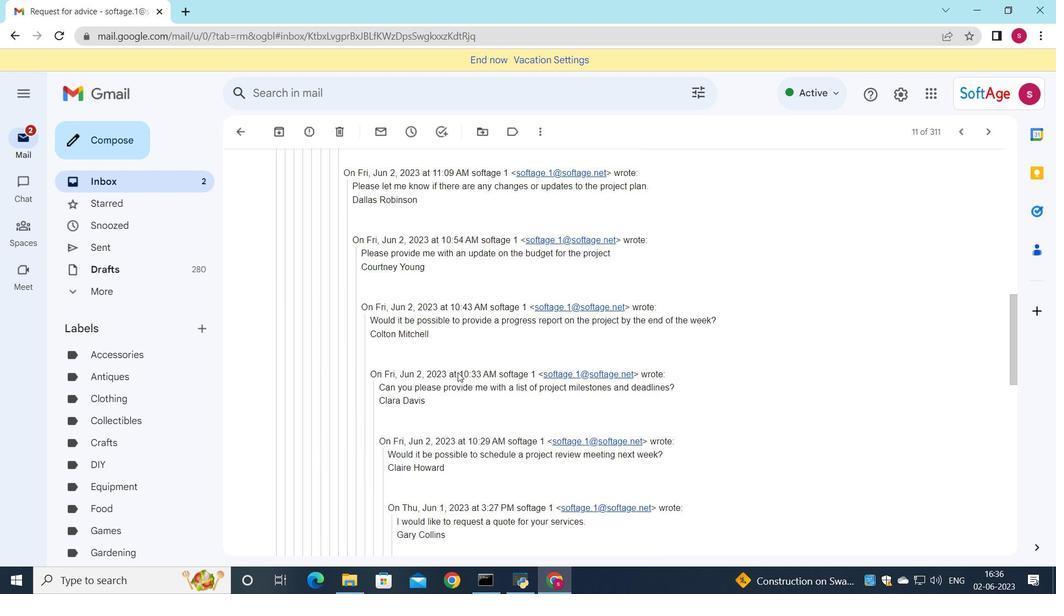 
Action: Mouse scrolled (453, 369) with delta (0, 0)
Screenshot: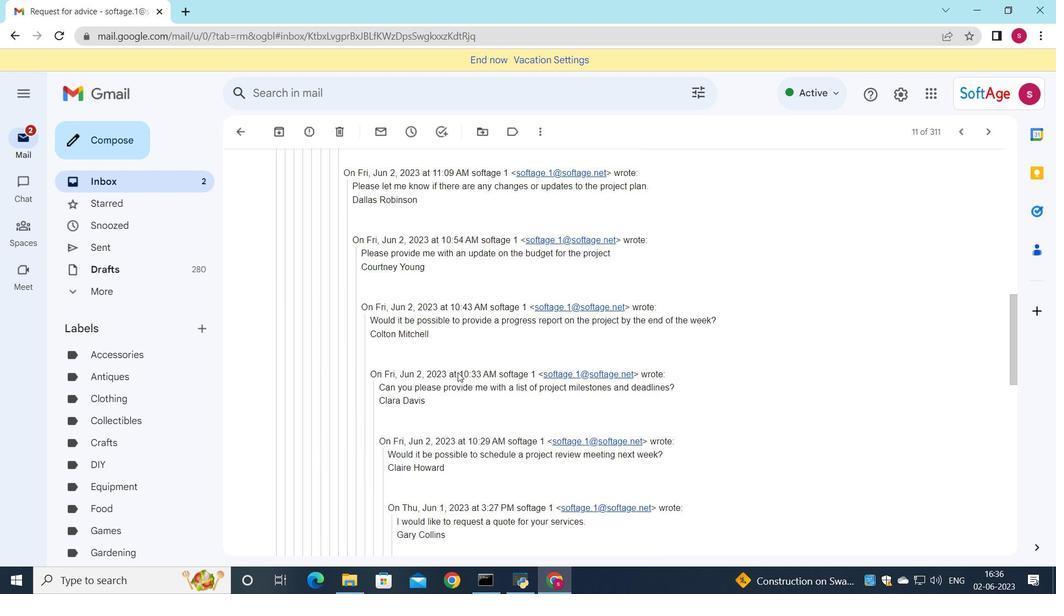 
Action: Mouse moved to (452, 371)
Screenshot: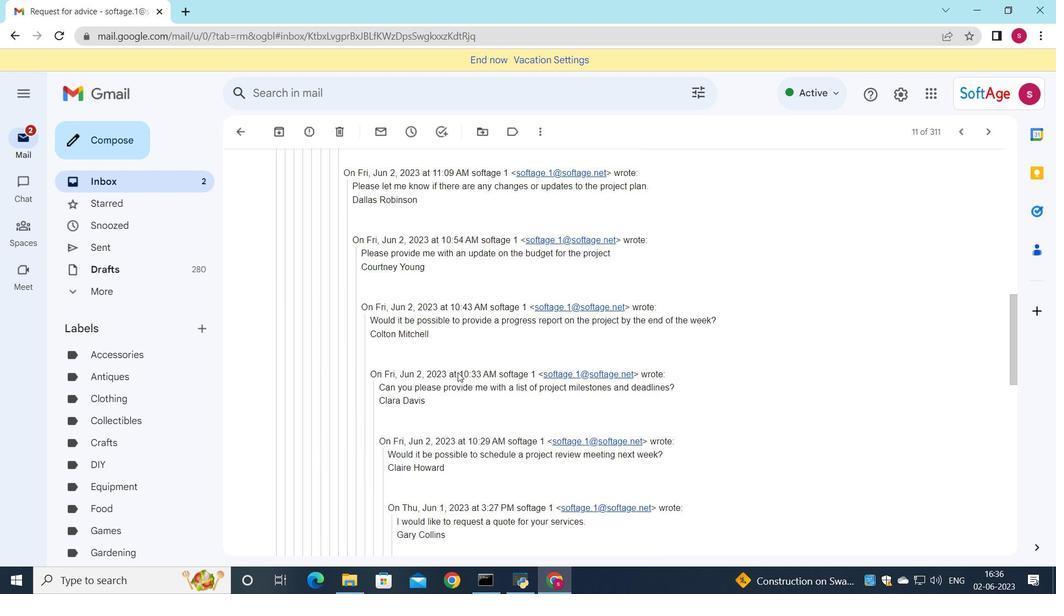 
Action: Mouse scrolled (452, 371) with delta (0, 0)
Screenshot: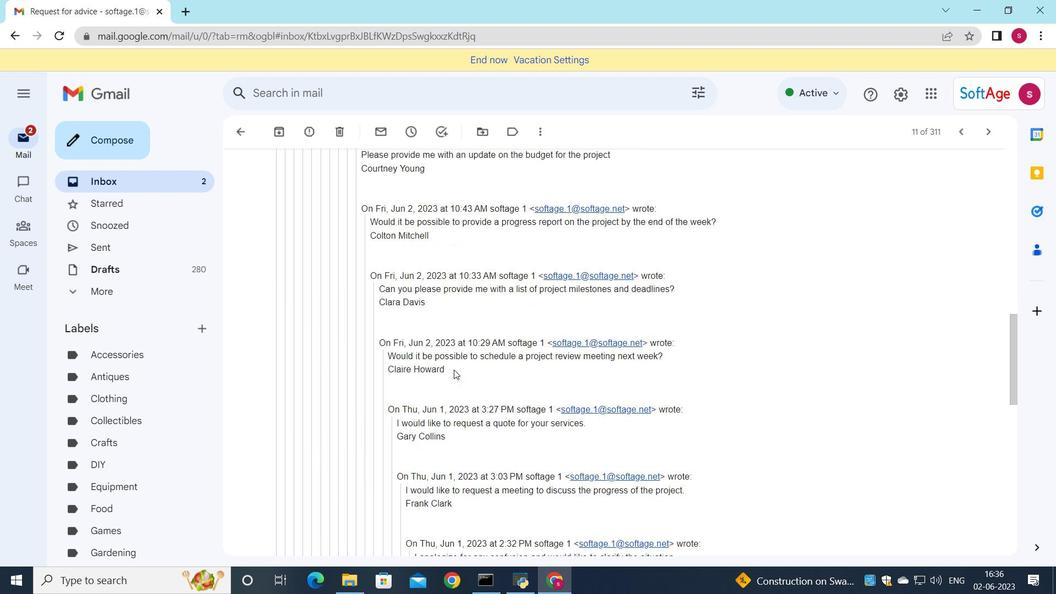 
Action: Mouse moved to (452, 372)
Screenshot: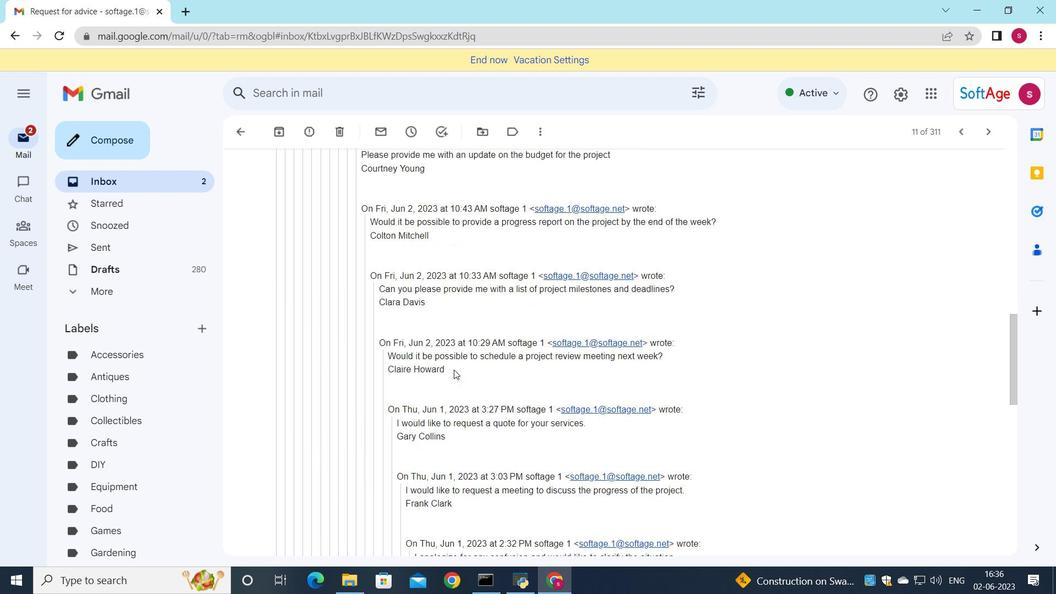 
Action: Mouse scrolled (452, 371) with delta (0, 0)
Screenshot: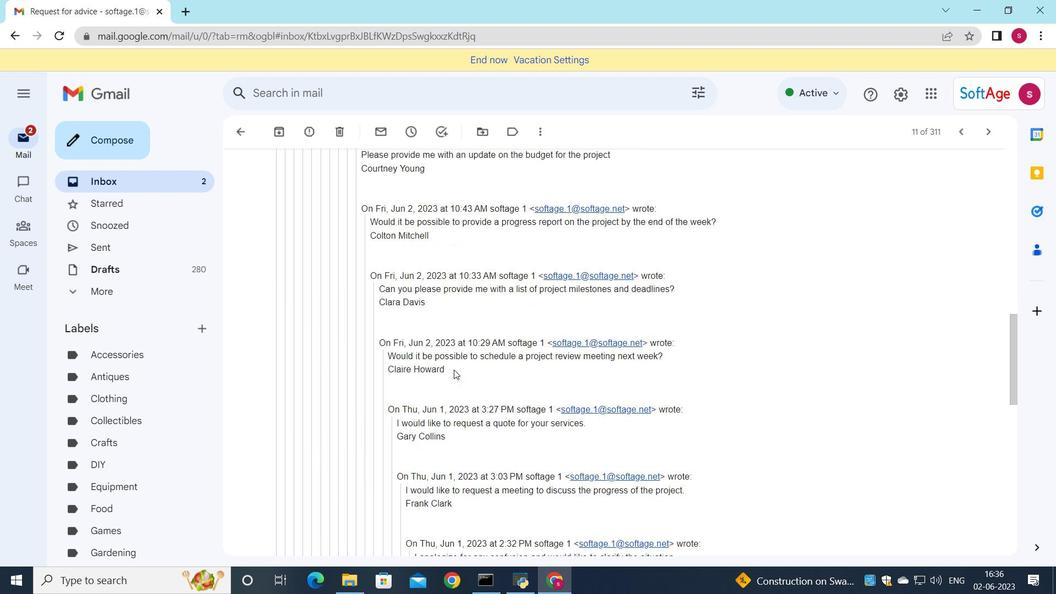 
Action: Mouse moved to (452, 370)
Screenshot: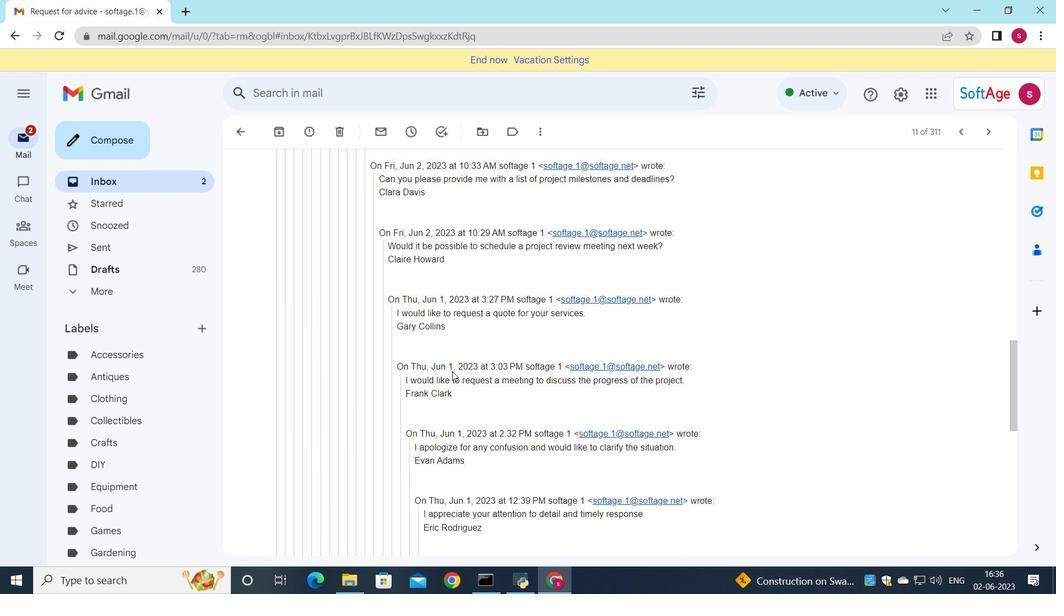 
Action: Mouse scrolled (452, 370) with delta (0, 0)
Screenshot: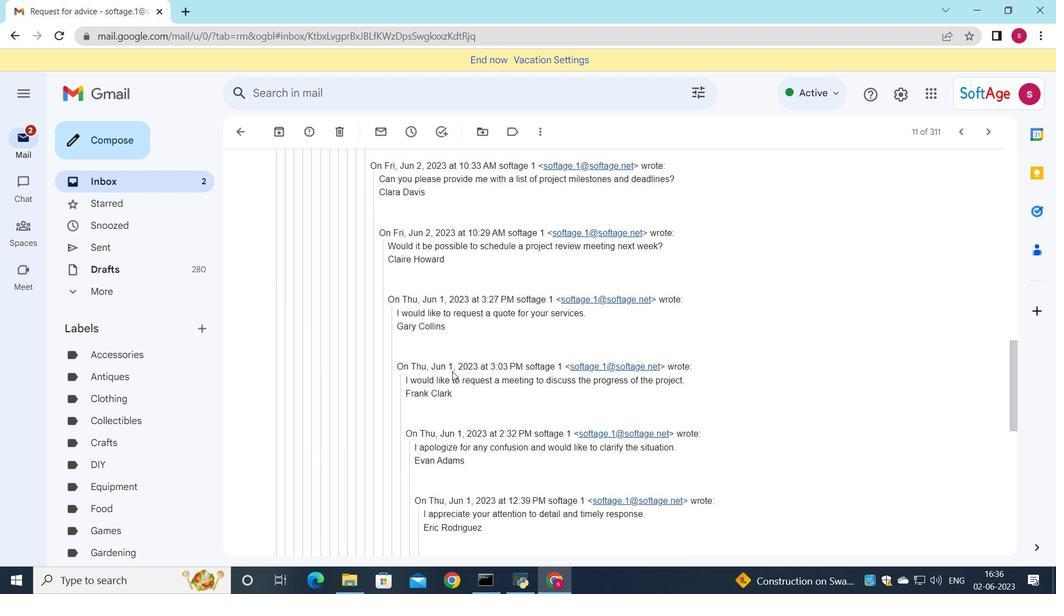 
Action: Mouse scrolled (452, 370) with delta (0, 0)
Screenshot: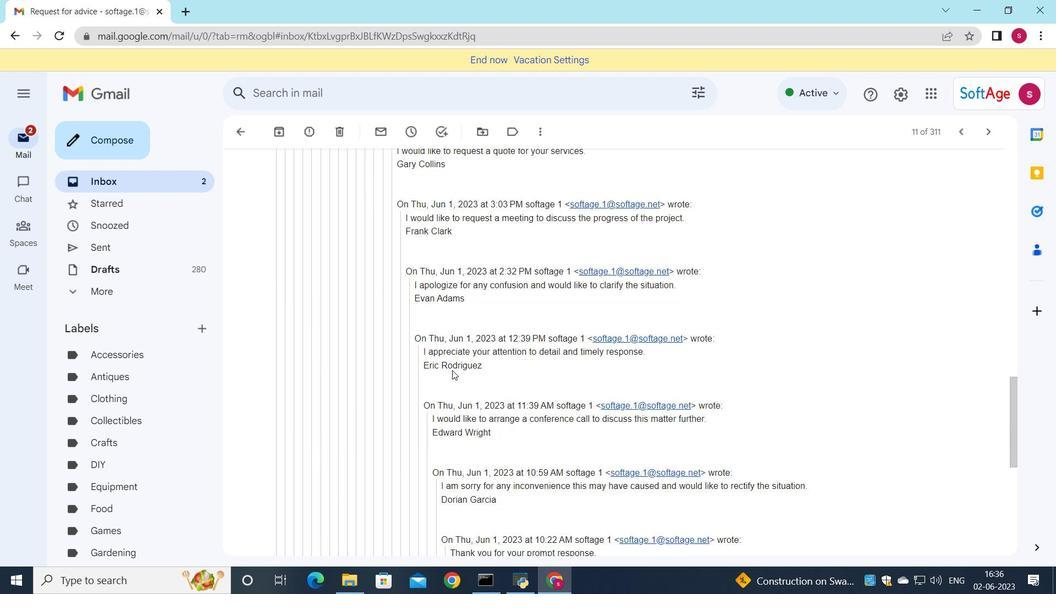 
Action: Mouse scrolled (452, 370) with delta (0, 0)
Screenshot: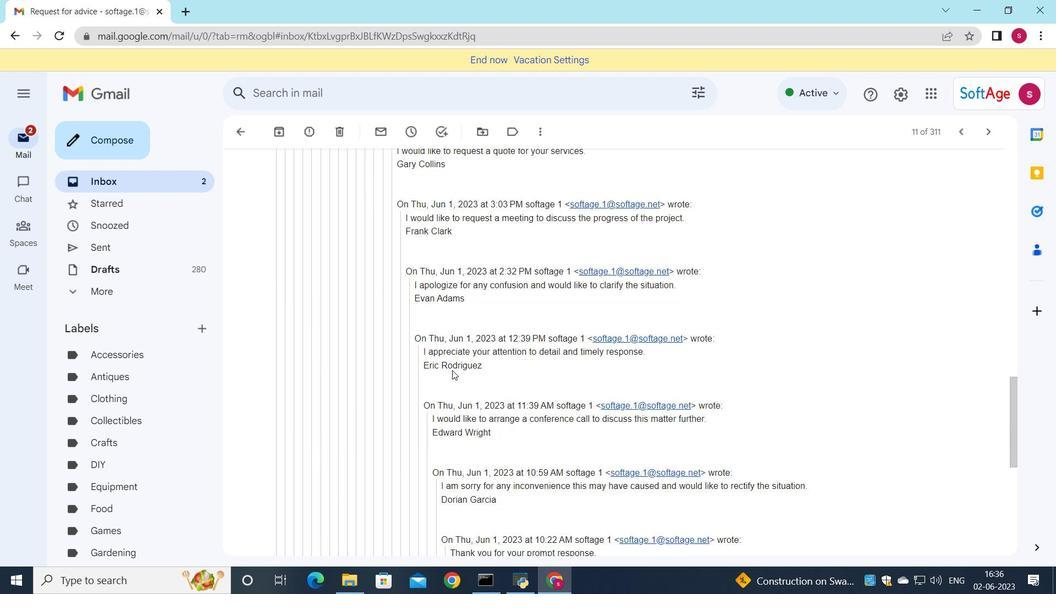 
Action: Mouse moved to (452, 375)
Screenshot: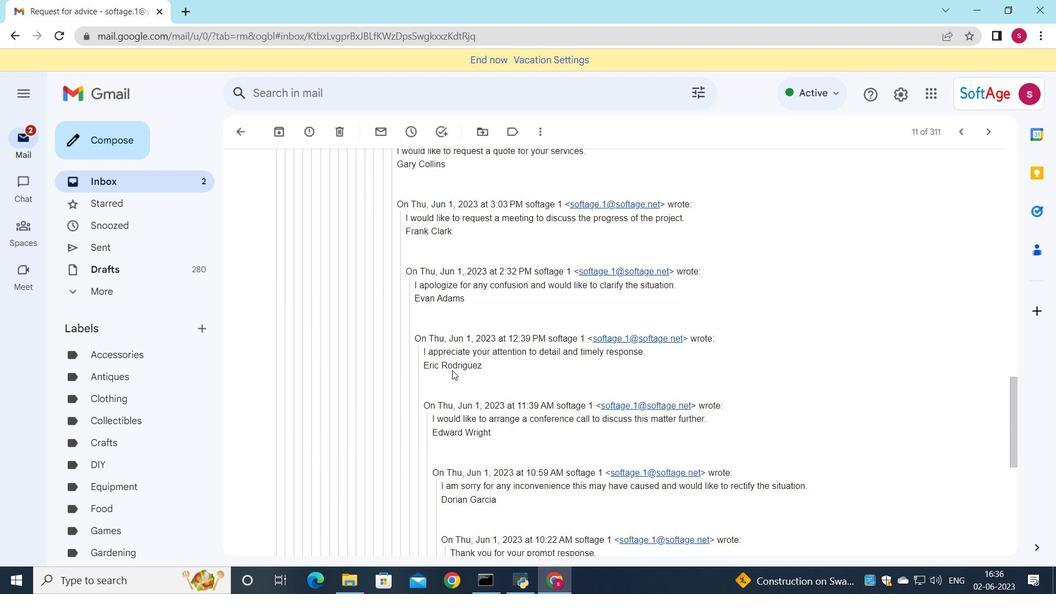 
Action: Mouse scrolled (452, 375) with delta (0, 0)
Screenshot: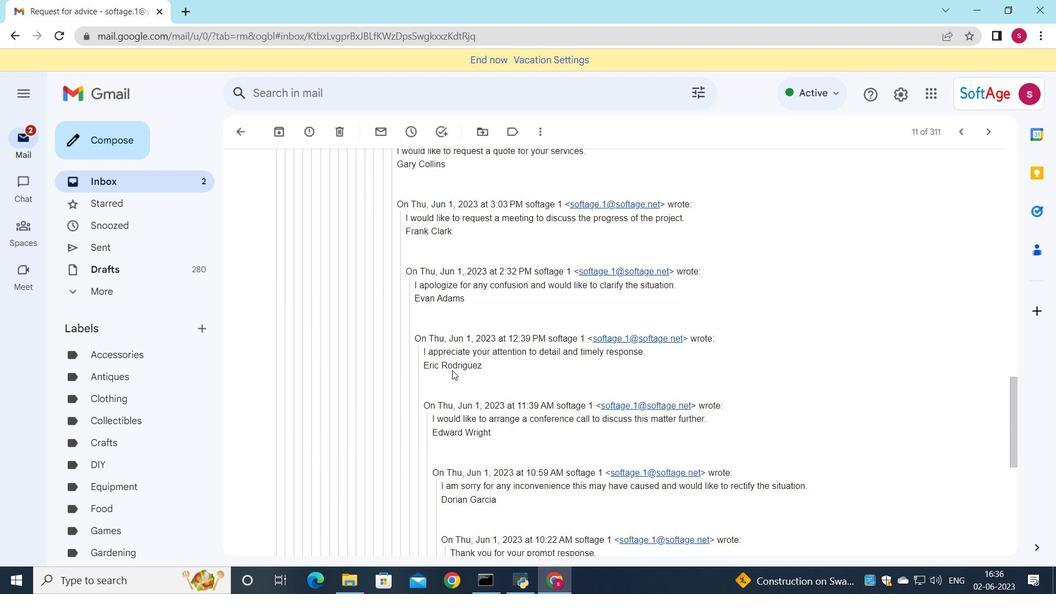 
Action: Mouse moved to (449, 368)
Screenshot: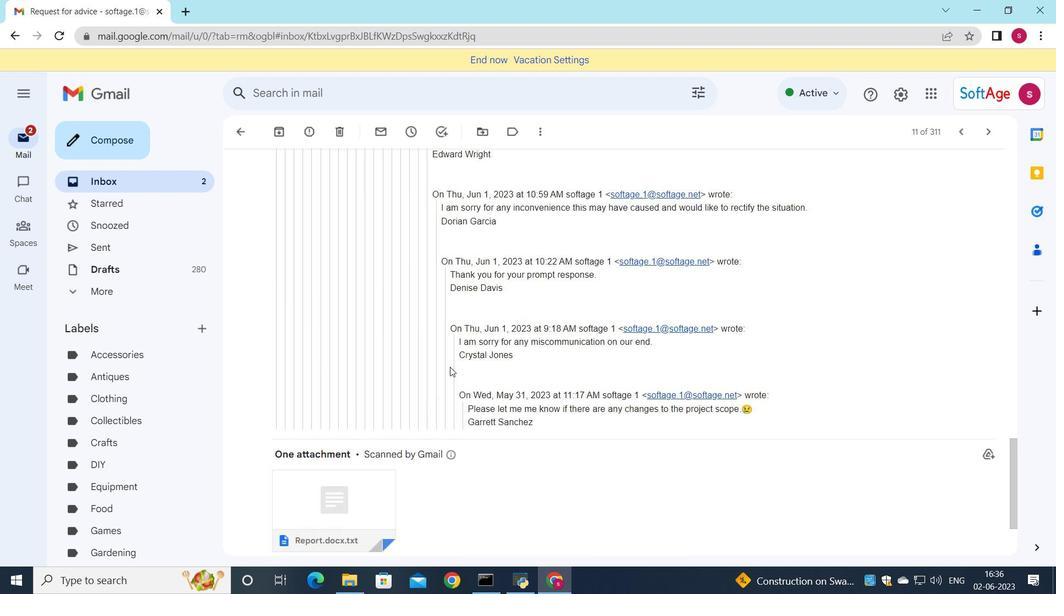 
Action: Mouse scrolled (449, 367) with delta (0, 0)
Screenshot: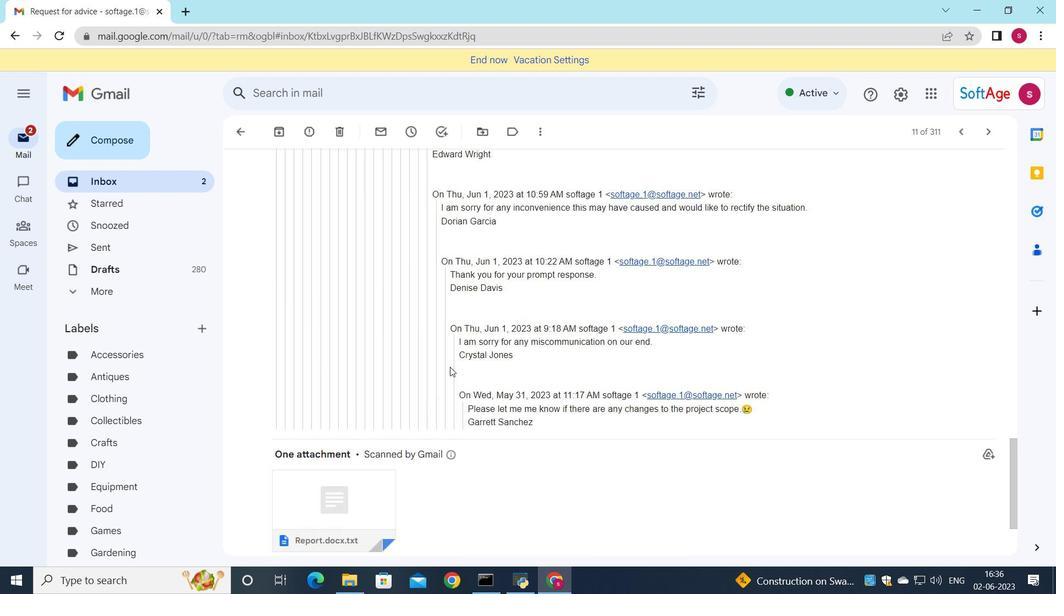 
Action: Mouse moved to (449, 369)
Screenshot: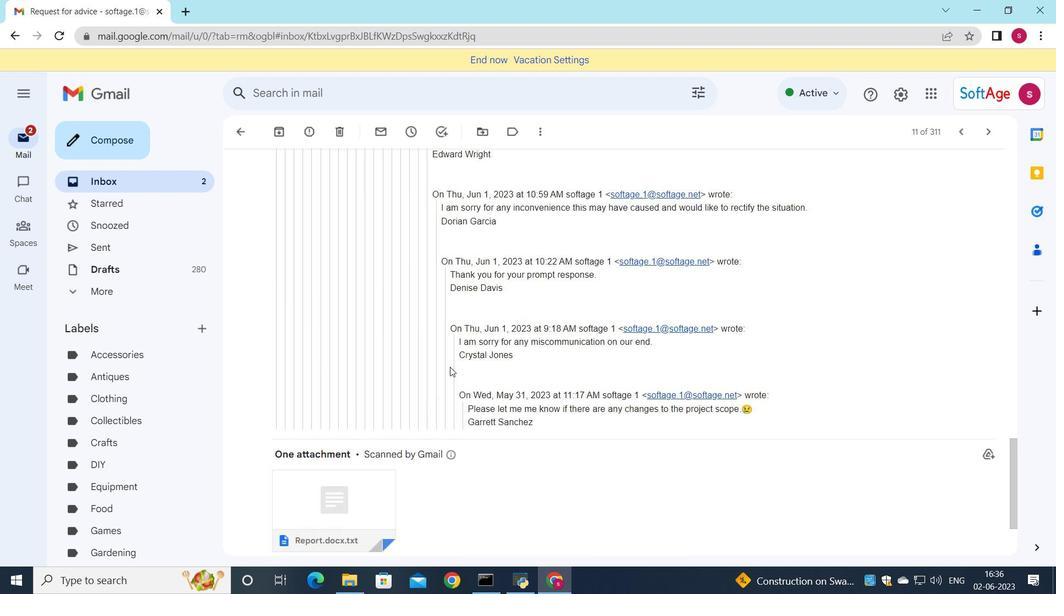 
Action: Mouse scrolled (449, 369) with delta (0, 0)
Screenshot: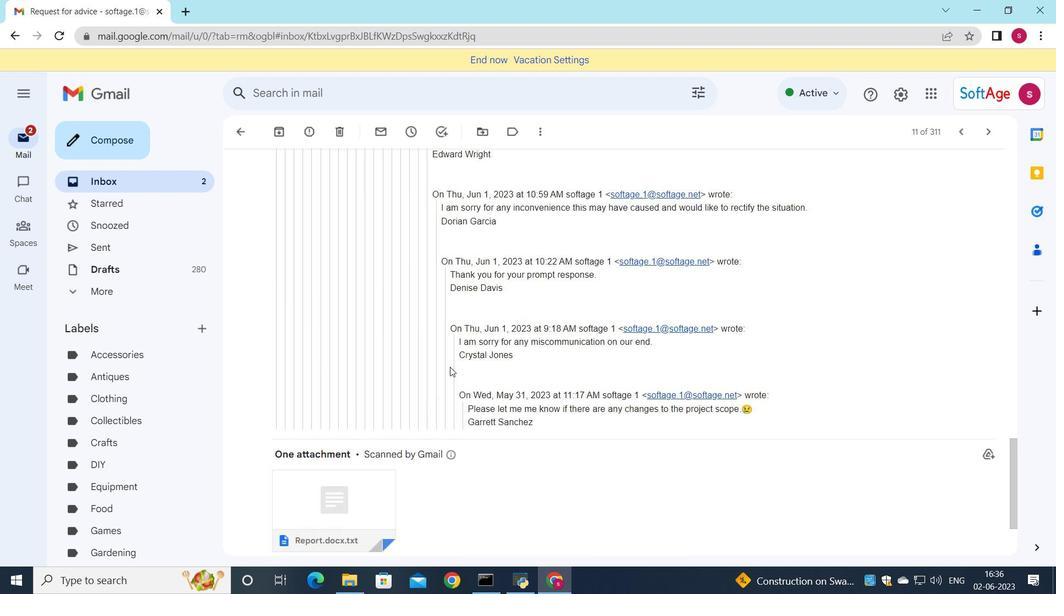 
Action: Mouse scrolled (449, 369) with delta (0, 0)
Screenshot: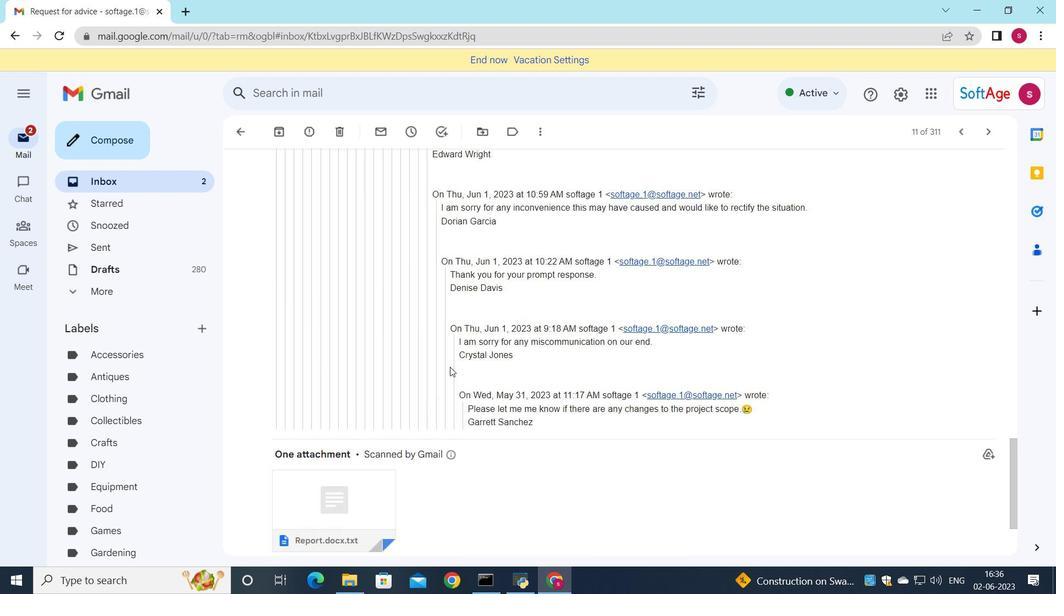 
Action: Mouse scrolled (449, 369) with delta (0, 0)
Screenshot: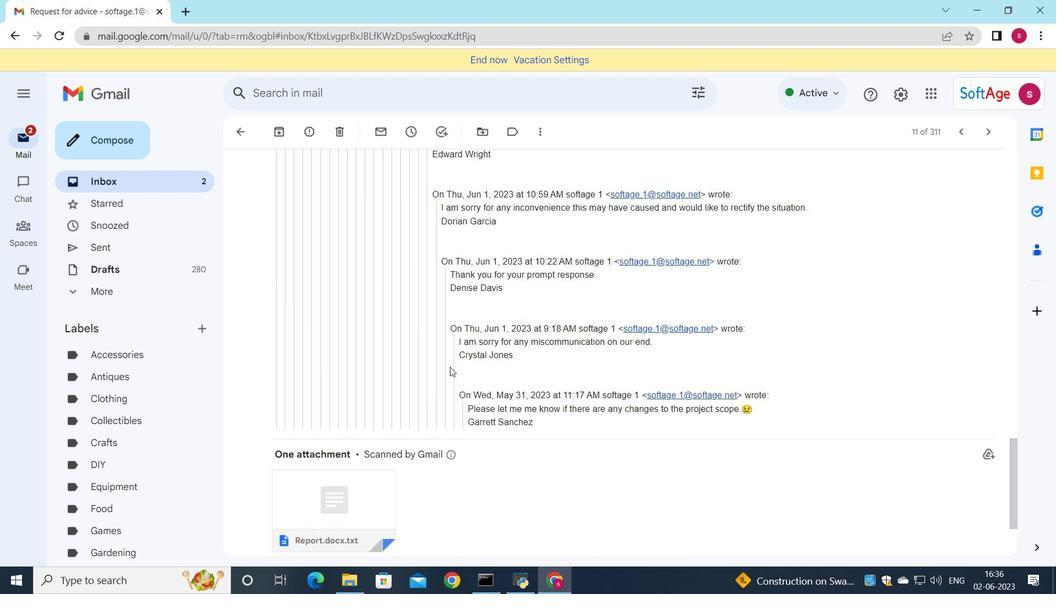 
Action: Mouse moved to (317, 491)
Screenshot: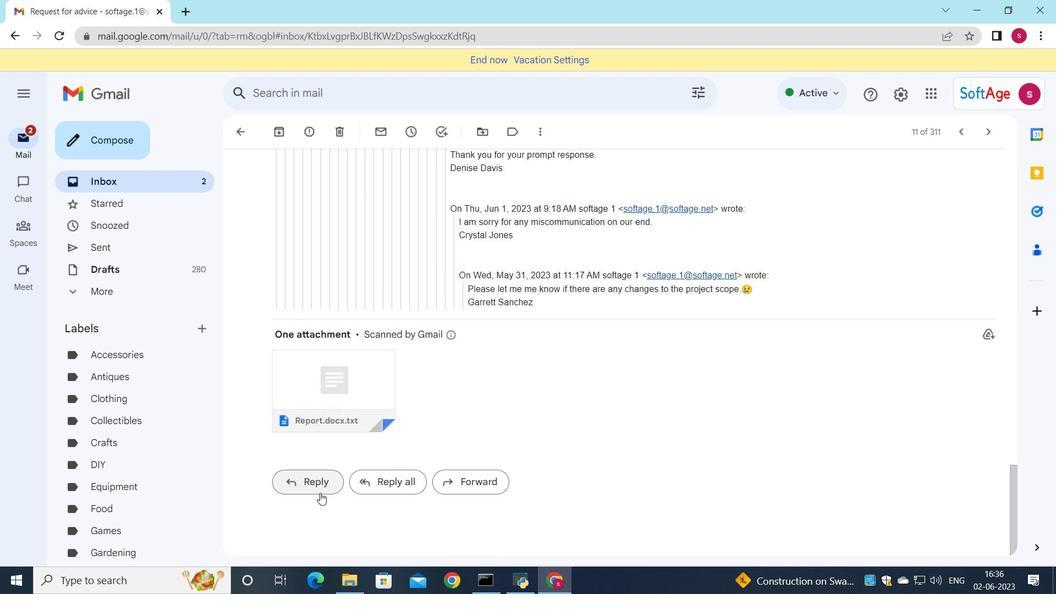
Action: Mouse pressed left at (317, 491)
Screenshot: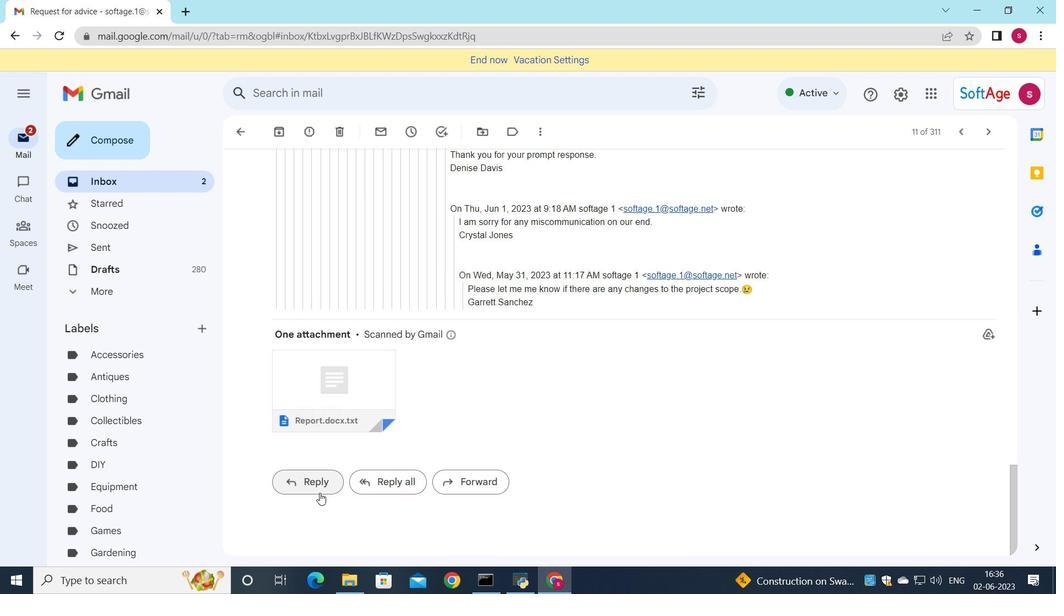 
Action: Mouse moved to (299, 401)
Screenshot: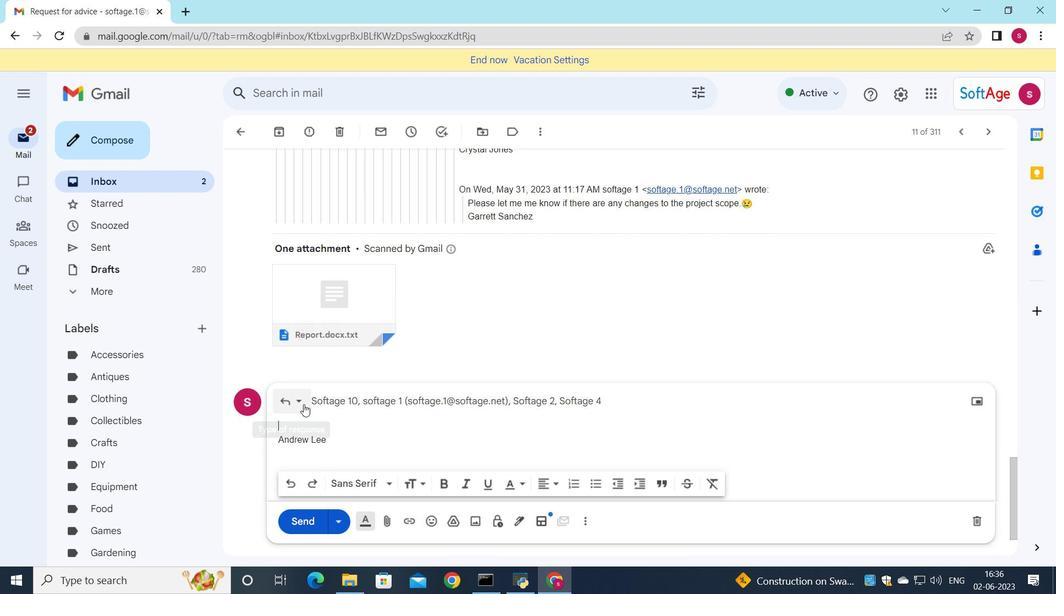 
Action: Mouse pressed left at (299, 401)
Screenshot: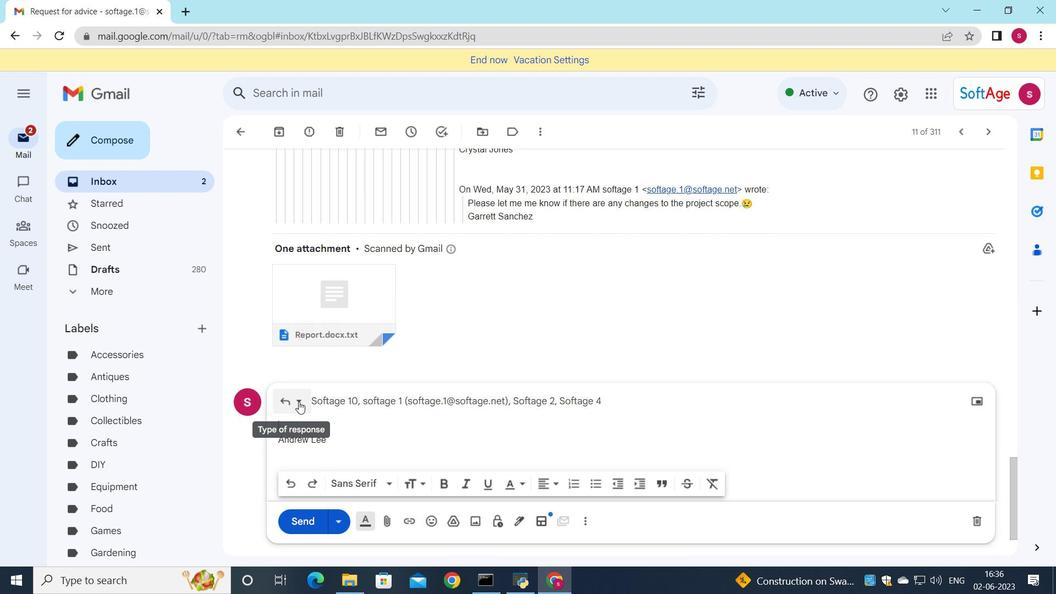 
Action: Mouse moved to (325, 497)
Screenshot: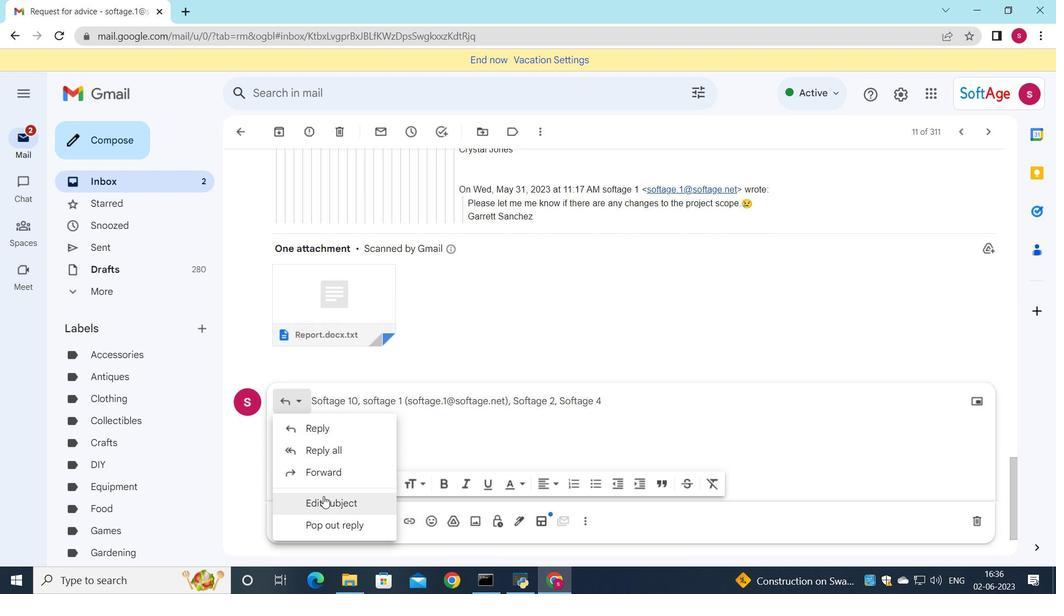
Action: Mouse pressed left at (325, 497)
Screenshot: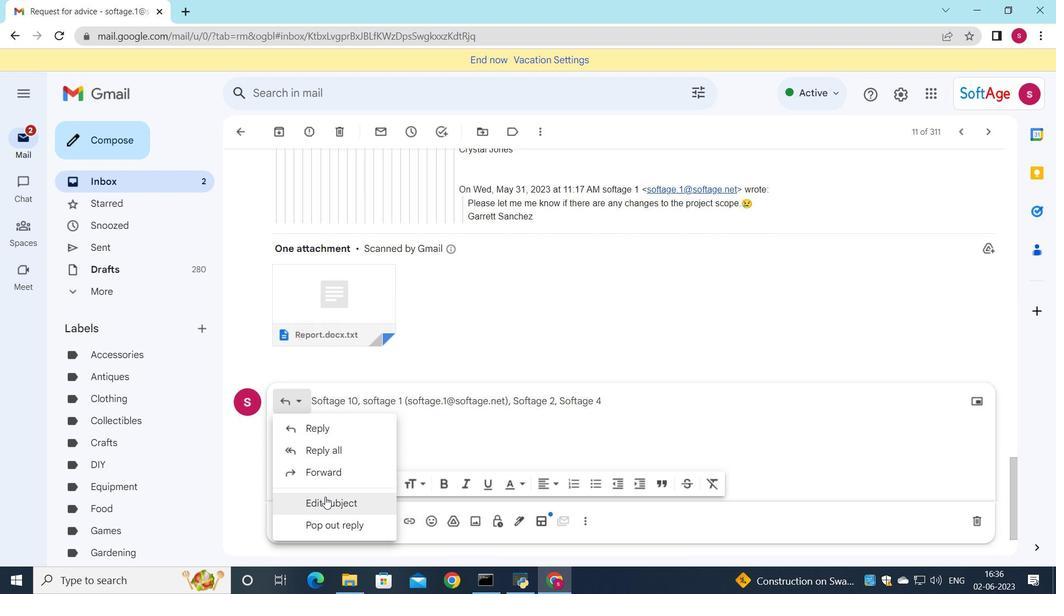 
Action: Mouse moved to (796, 200)
Screenshot: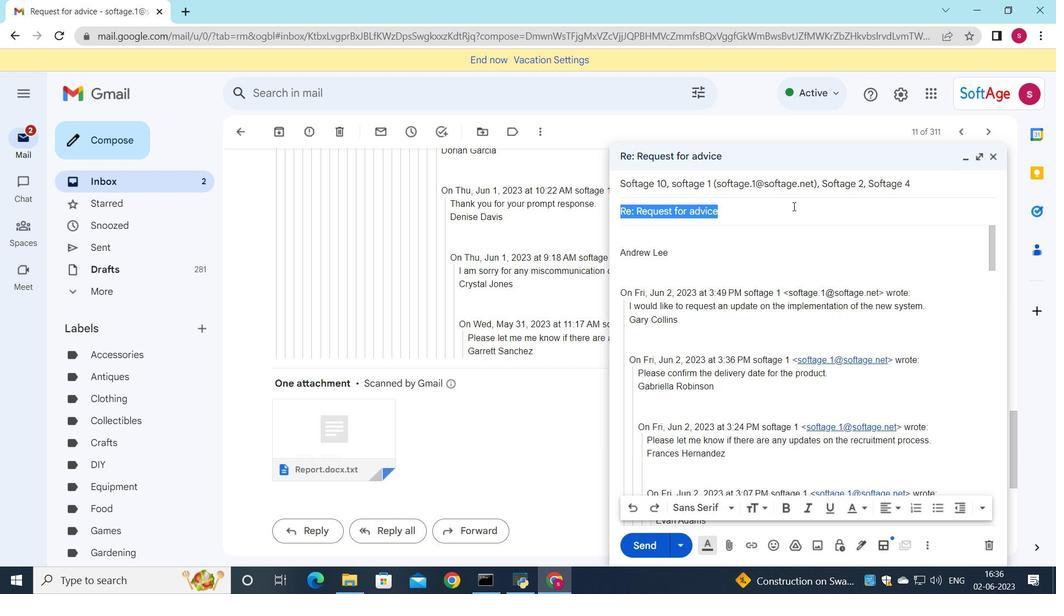 
Action: Key pressed <Key.shift>Sales<Key.space>pitch
Screenshot: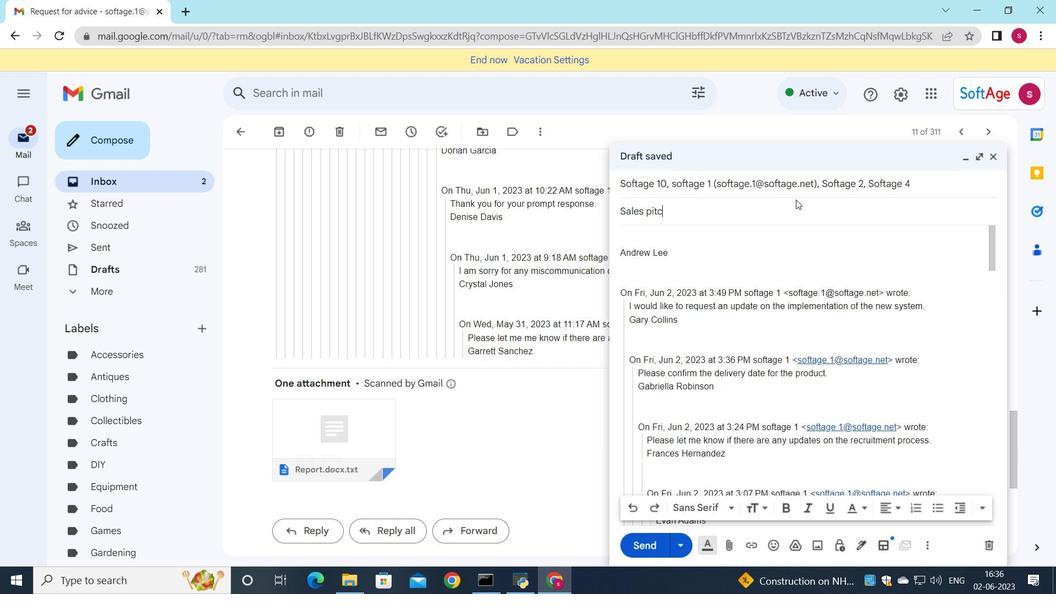 
Action: Mouse moved to (636, 233)
Screenshot: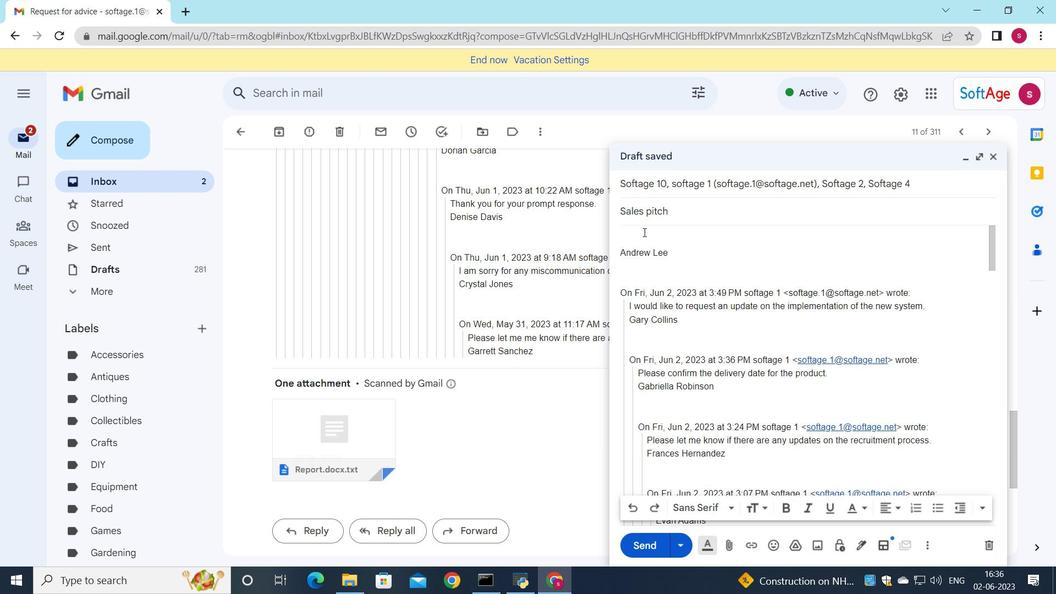 
Action: Mouse pressed left at (636, 233)
Screenshot: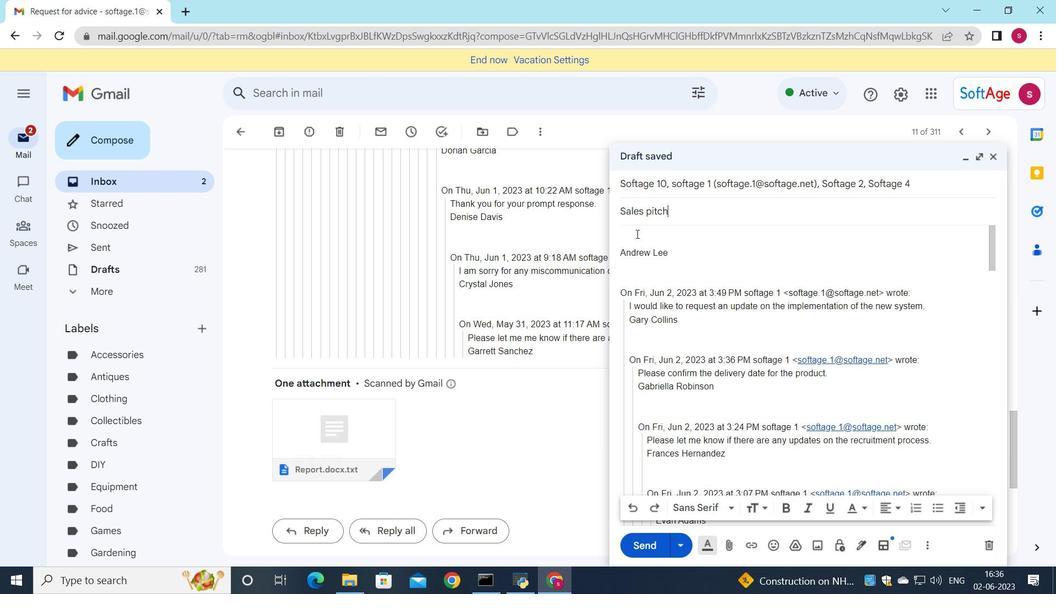 
Action: Mouse moved to (777, 241)
Screenshot: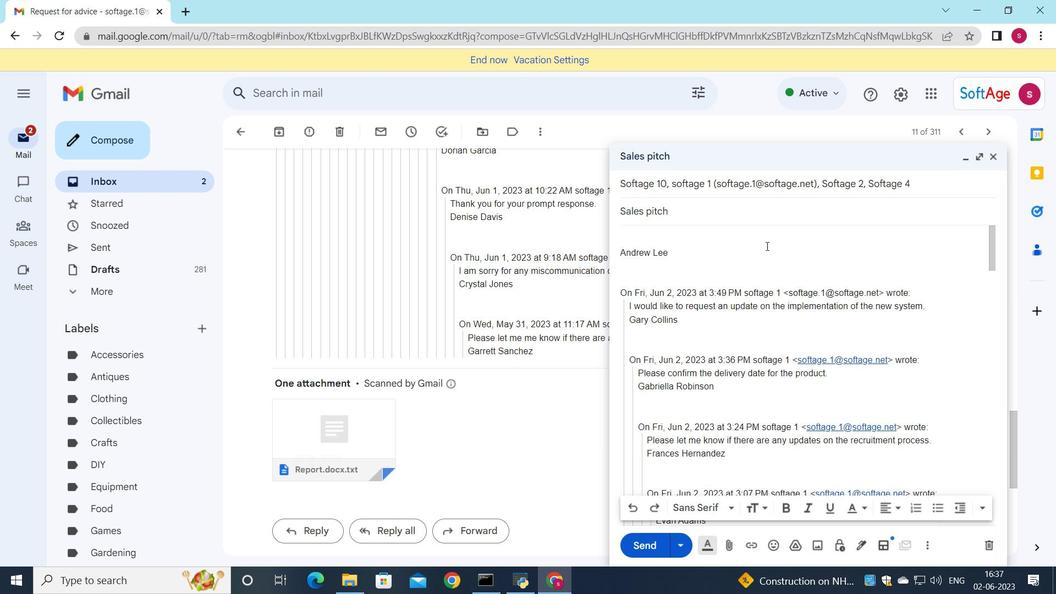 
Action: Key pressed <Key.shift><Key.shift><Key.shift><Key.shift><Key.shift><Key.shift>I<Key.space>wanted<Key.space>to<Key.space>confirm<Key.space>the<Key.space>schedule<Key.space>for<Key.space>the<Key.space>upcoming<Key.space>training<Key.space>sessions.,
Screenshot: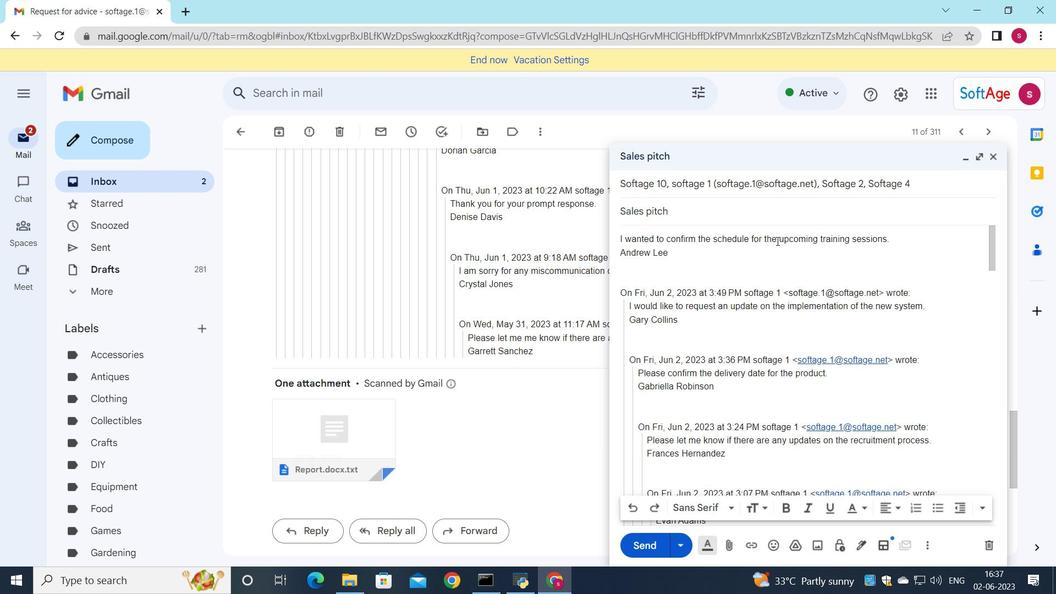 
Action: Mouse moved to (620, 238)
Screenshot: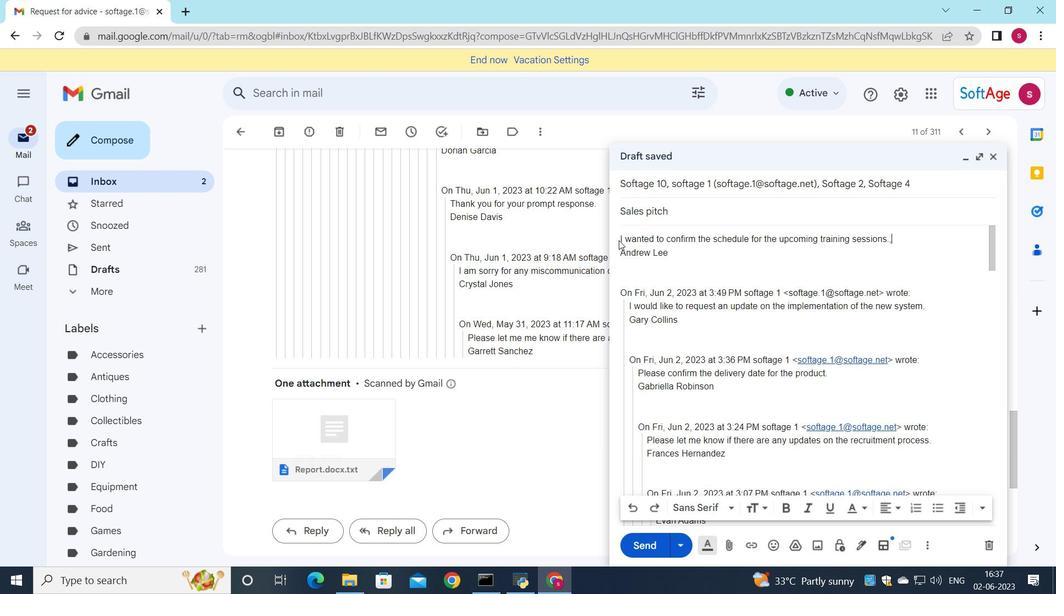 
Action: Mouse pressed left at (620, 238)
Screenshot: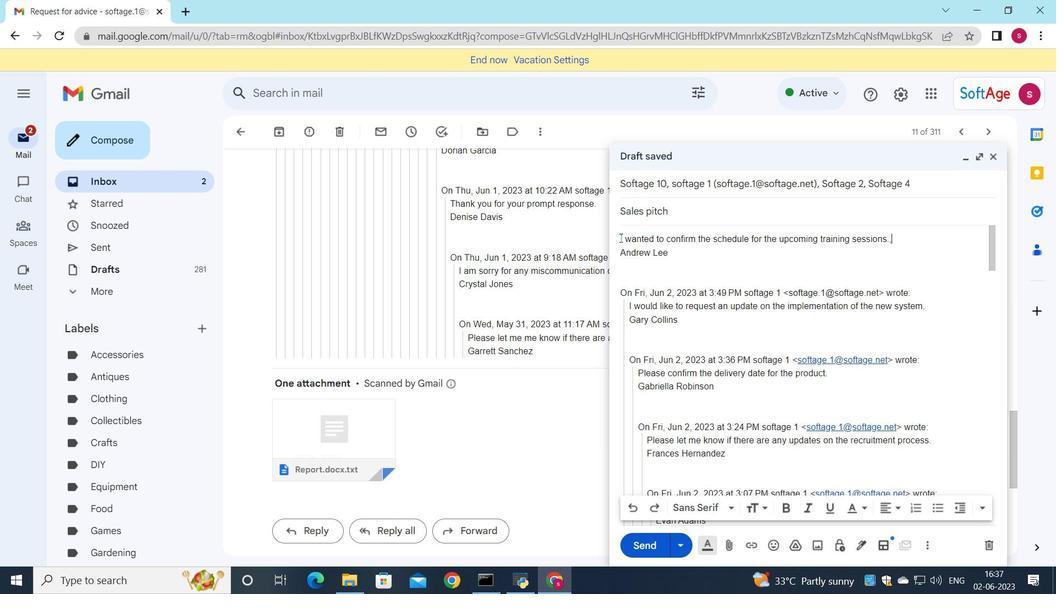 
Action: Mouse moved to (731, 506)
Screenshot: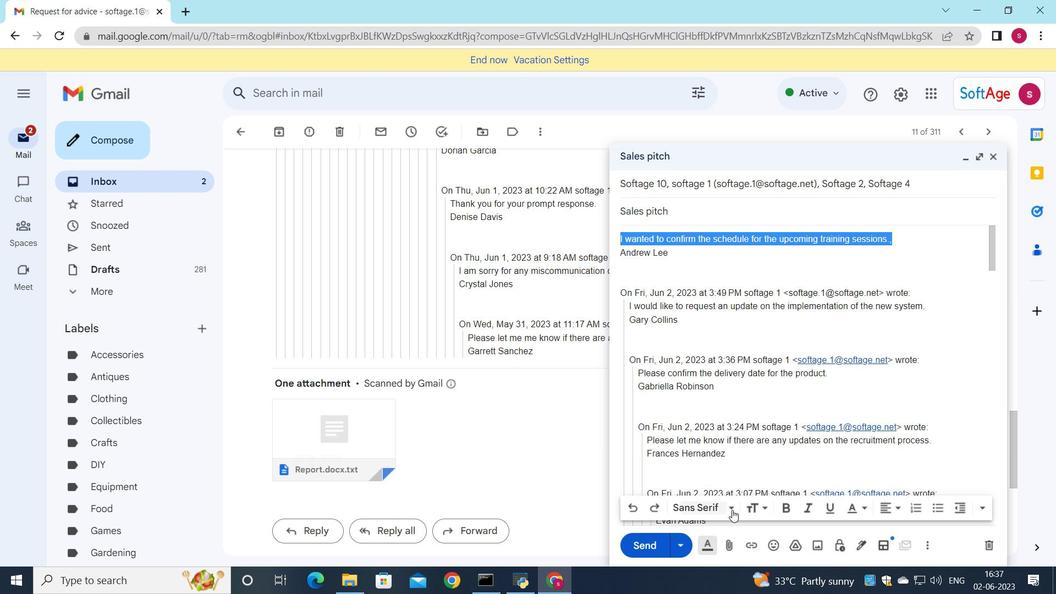 
Action: Mouse pressed left at (731, 506)
Screenshot: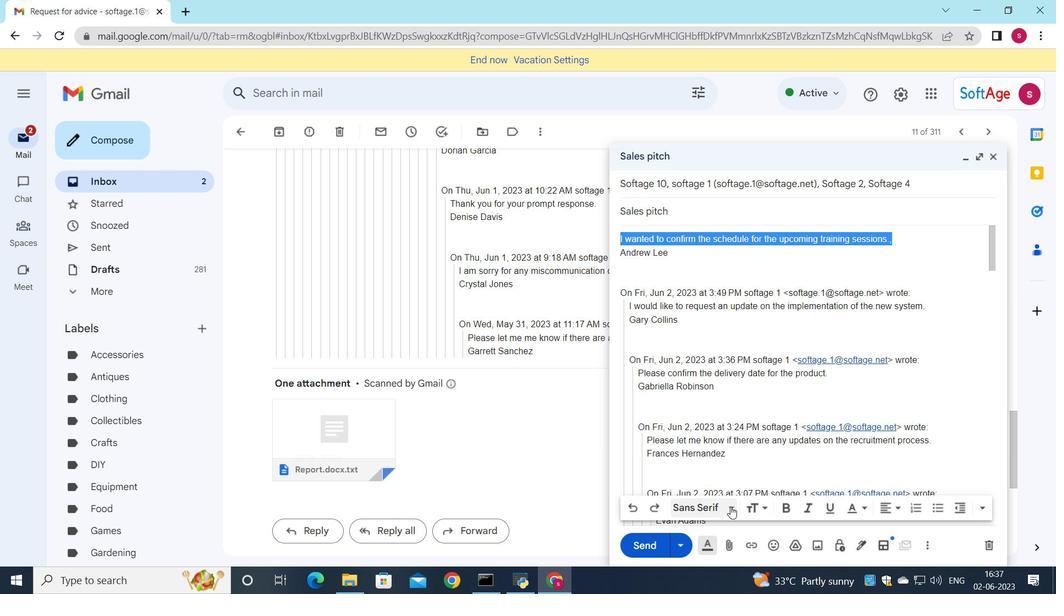 
Action: Mouse moved to (737, 485)
Screenshot: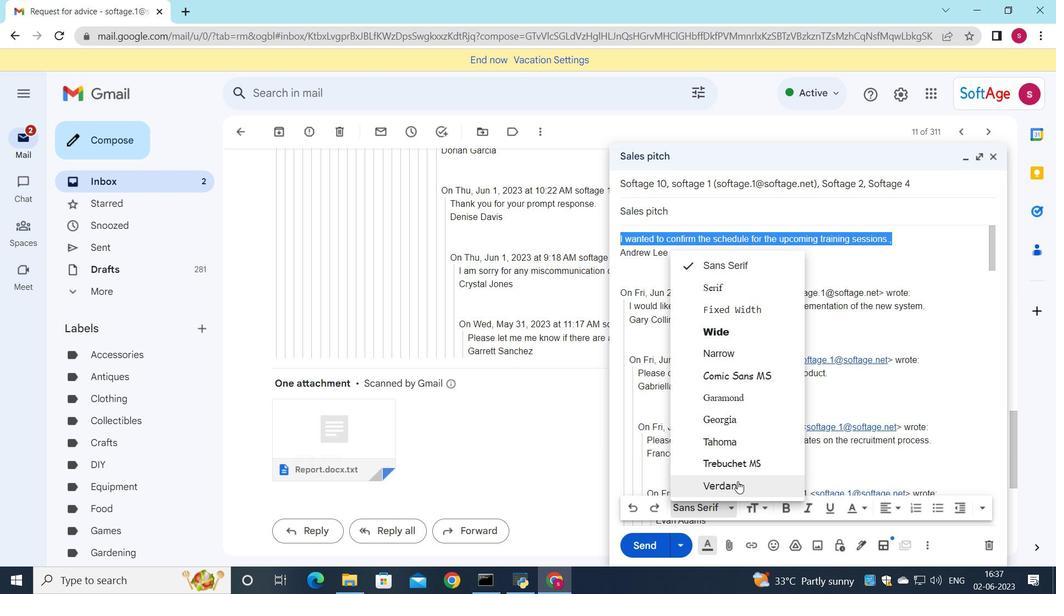 
Action: Mouse pressed left at (737, 485)
Screenshot: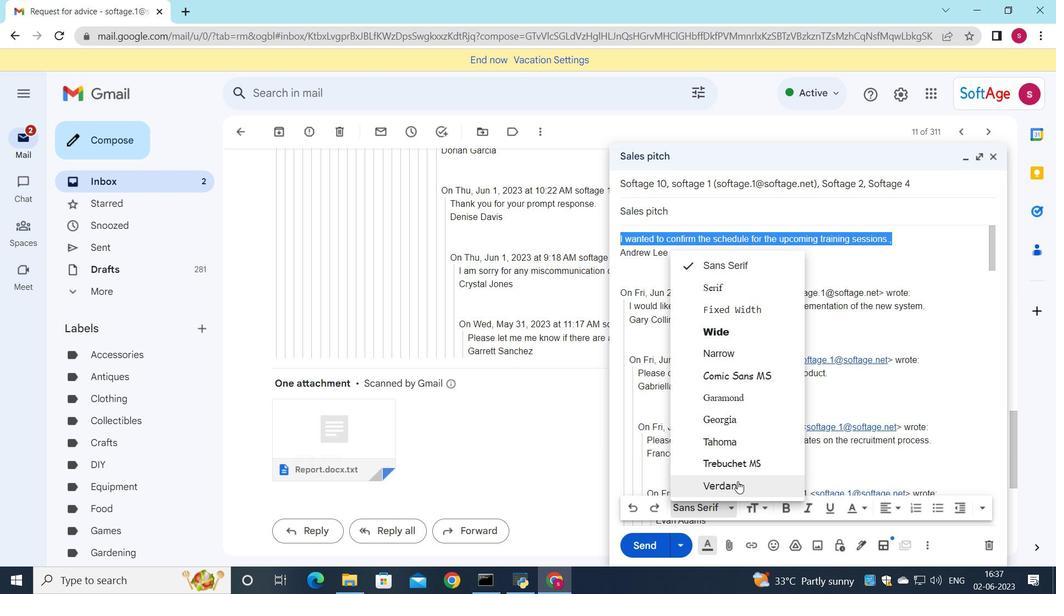 
Action: Mouse moved to (790, 512)
Screenshot: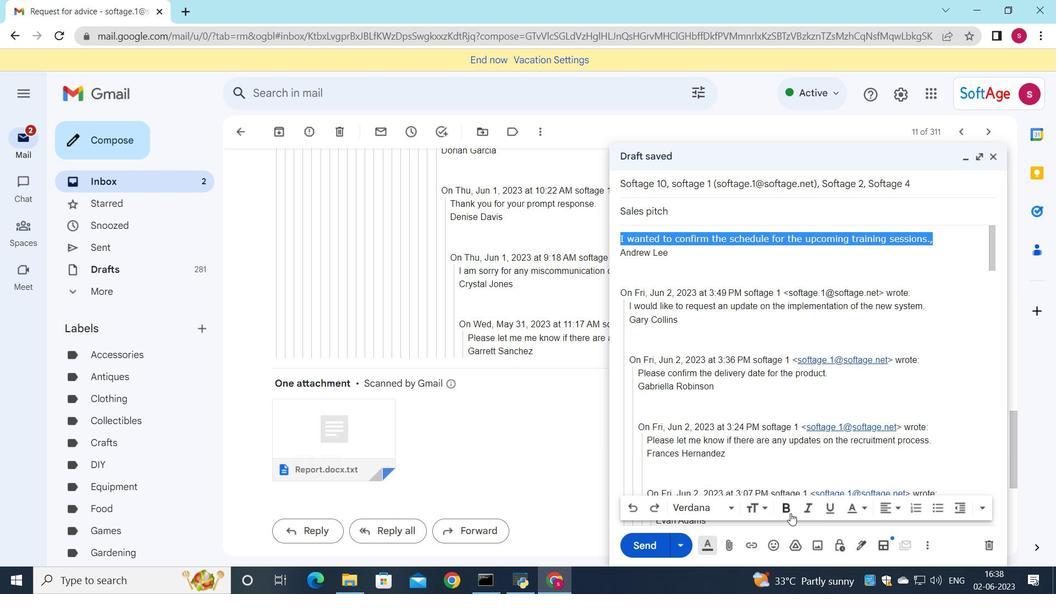 
Action: Mouse pressed left at (790, 512)
Screenshot: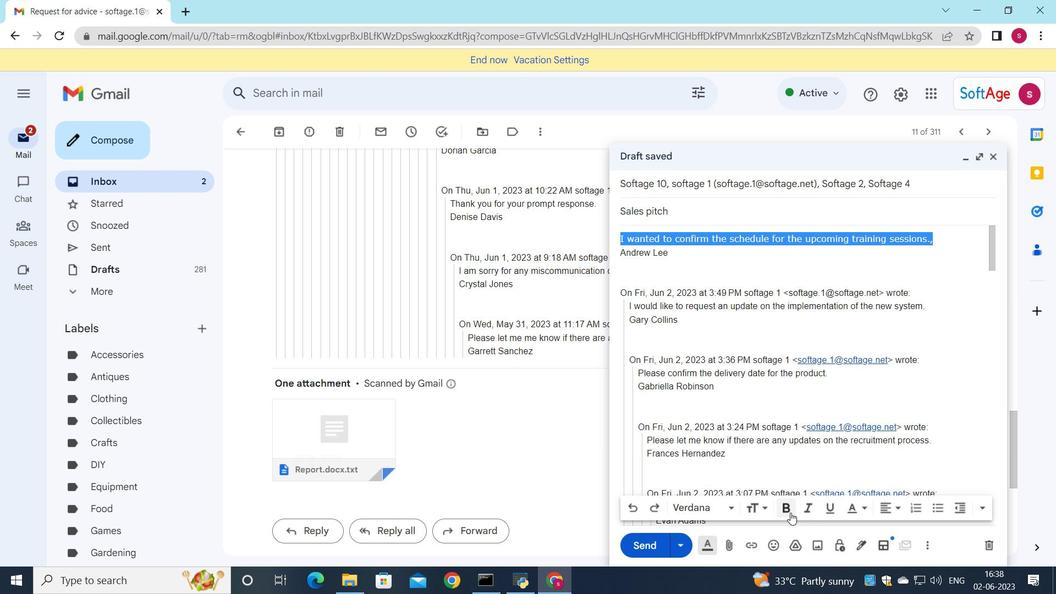 
Action: Mouse moved to (646, 546)
Screenshot: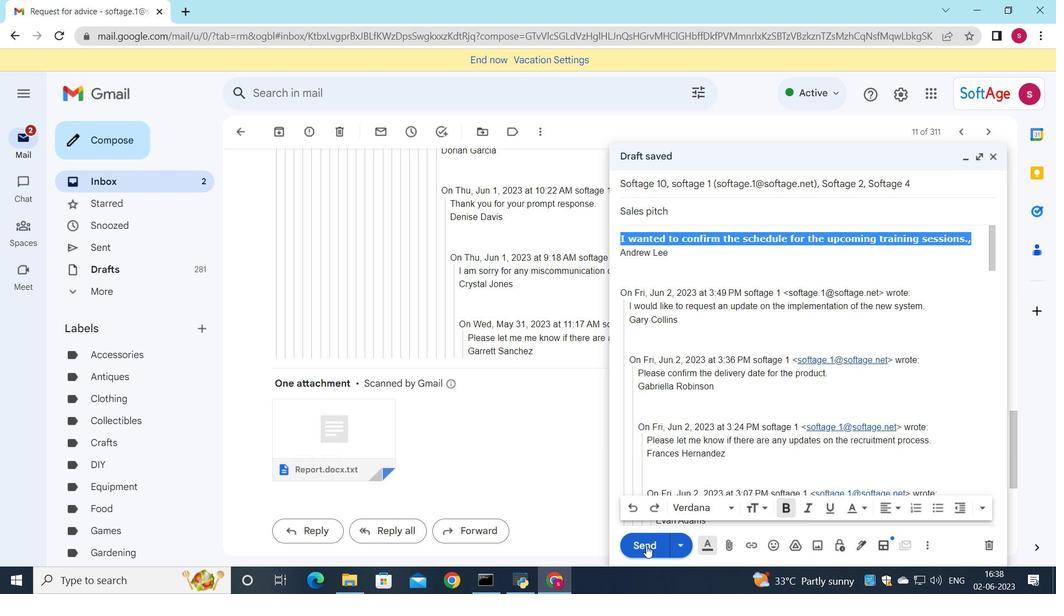 
Action: Mouse pressed left at (646, 546)
Screenshot: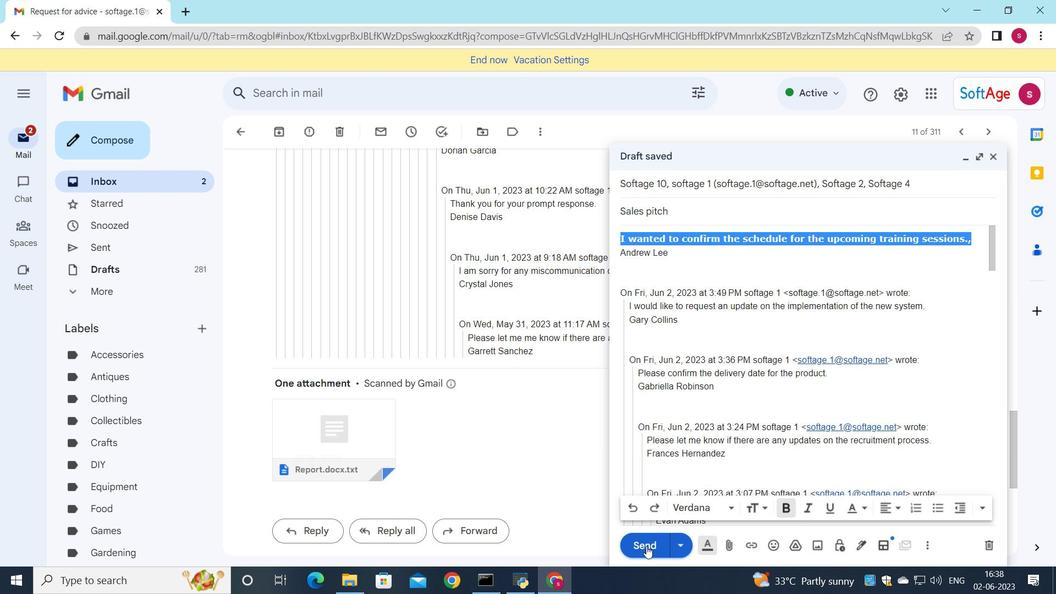 
Action: Mouse moved to (155, 191)
Screenshot: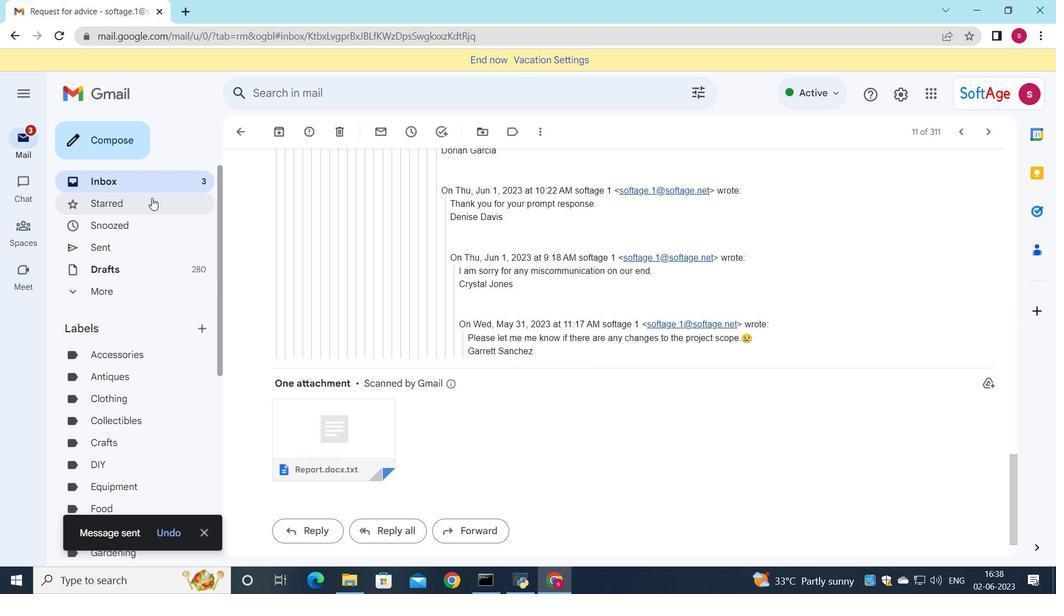 
Action: Mouse pressed left at (155, 191)
Screenshot: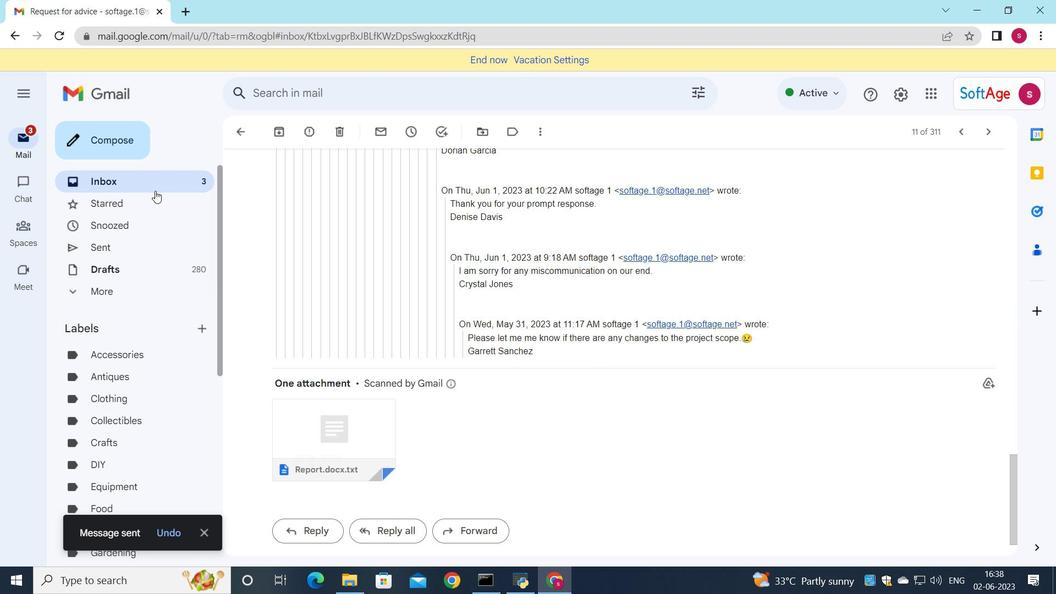 
Action: Mouse moved to (464, 158)
Screenshot: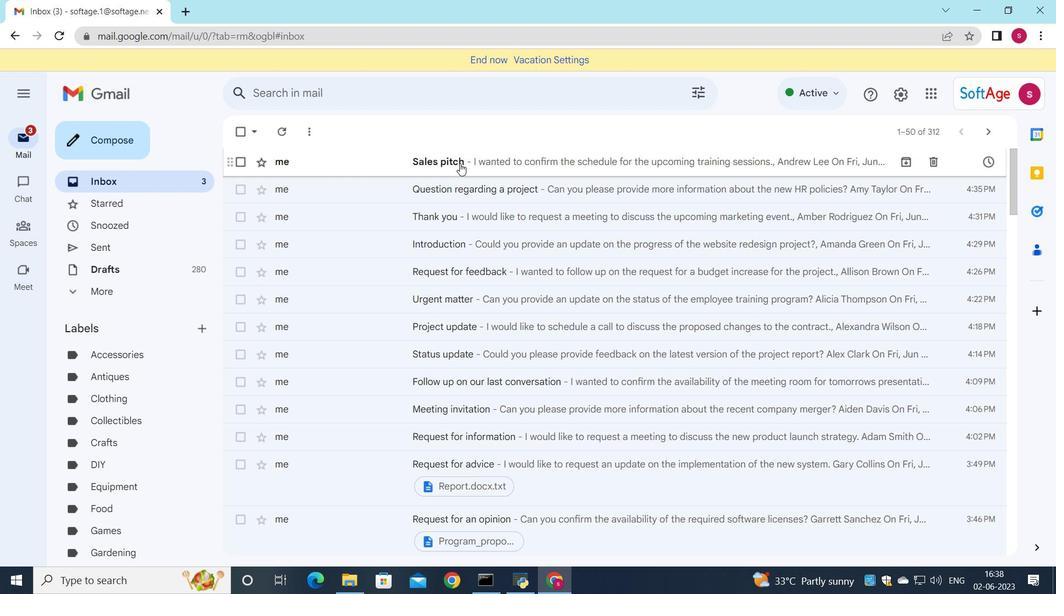 
Action: Mouse pressed left at (464, 158)
Screenshot: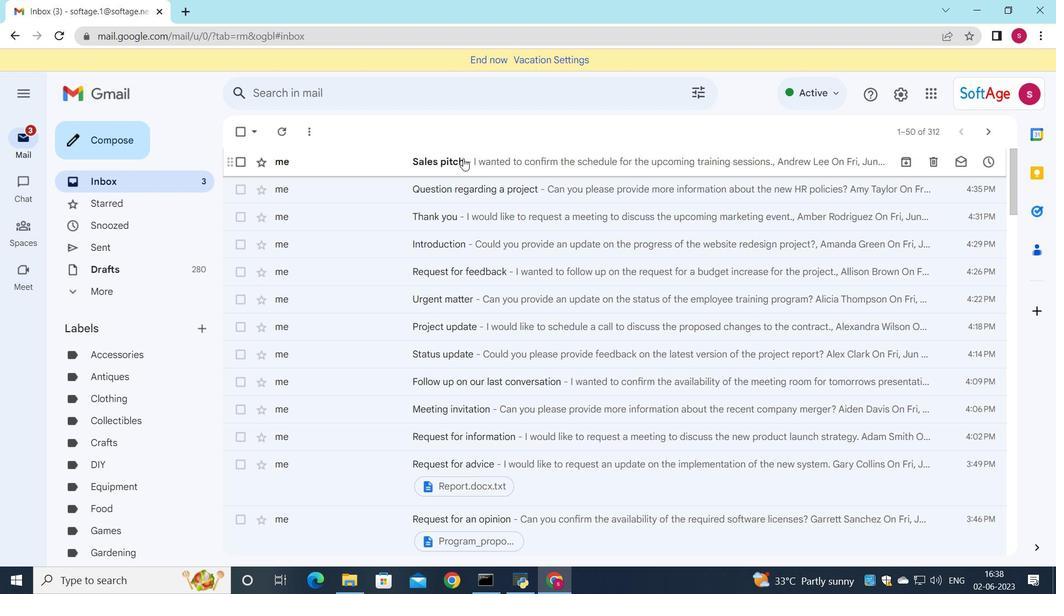
Action: Mouse moved to (500, 221)
Screenshot: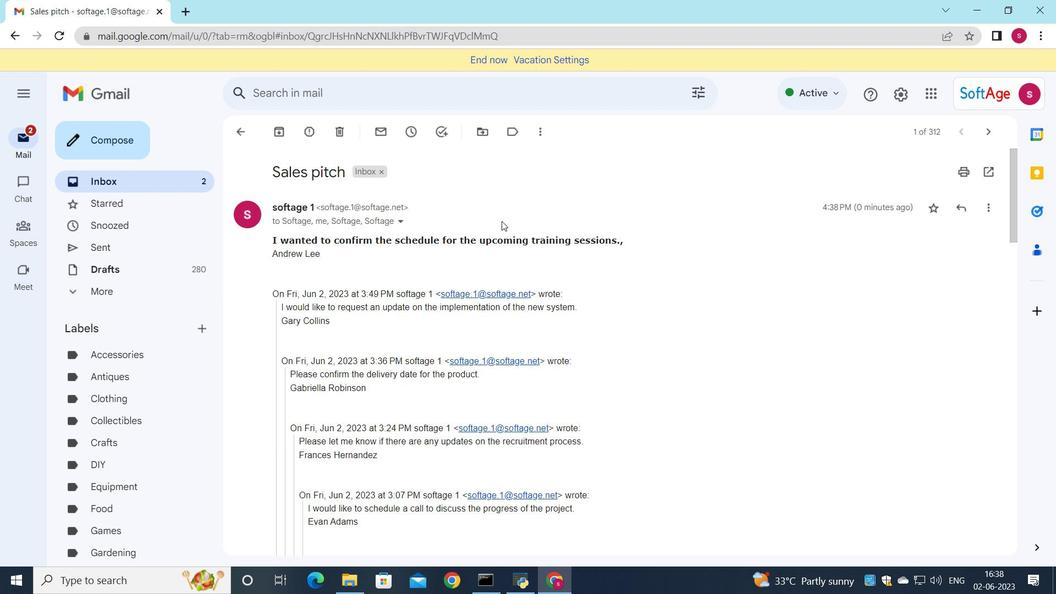 
